 Task: Compose an email with the signature Jenna Lewis with the subject Thank you for your interview and the message Can you please confirm the meeting time and location for tomorrow? from softage.8@softage.net to softage.1@softage.net Select the bulleted list and change the font typography to strikethroughSelect the bulleted list and remove the font typography strikethrough Send the email. Finally, move the email from Sent Items to the label Scholarship information
Action: Mouse moved to (973, 55)
Screenshot: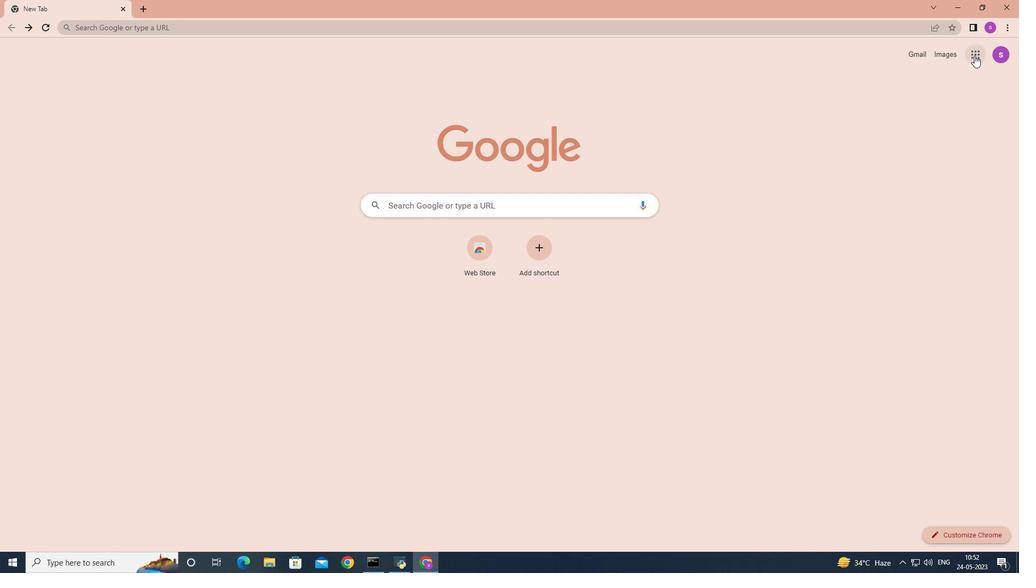 
Action: Mouse pressed left at (973, 55)
Screenshot: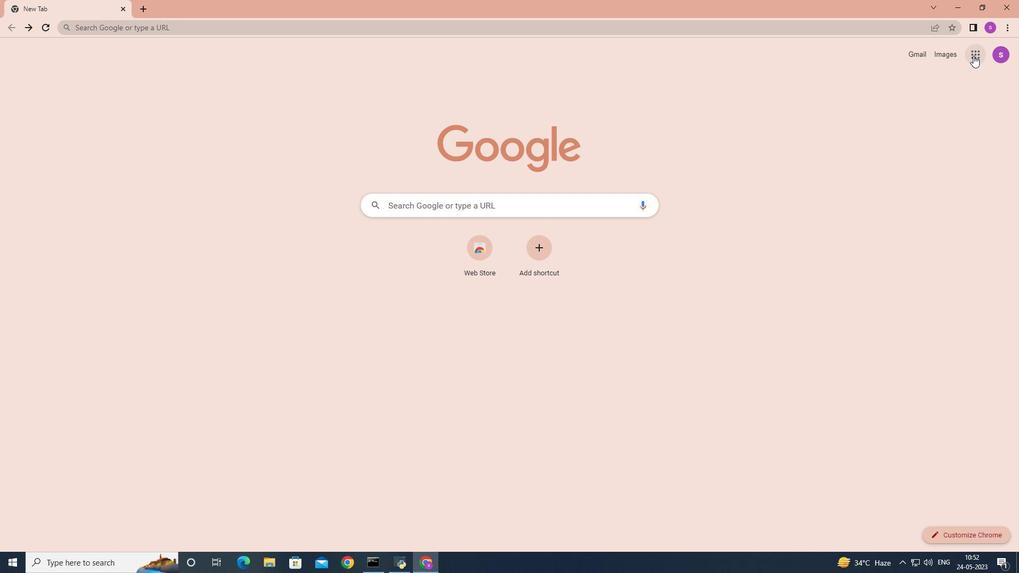 
Action: Mouse moved to (929, 102)
Screenshot: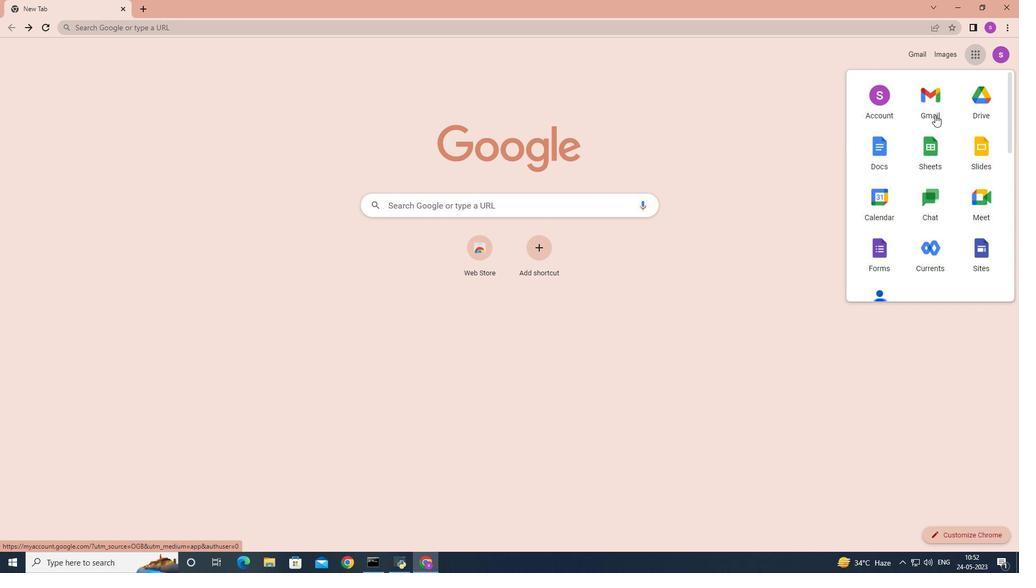 
Action: Mouse pressed left at (929, 102)
Screenshot: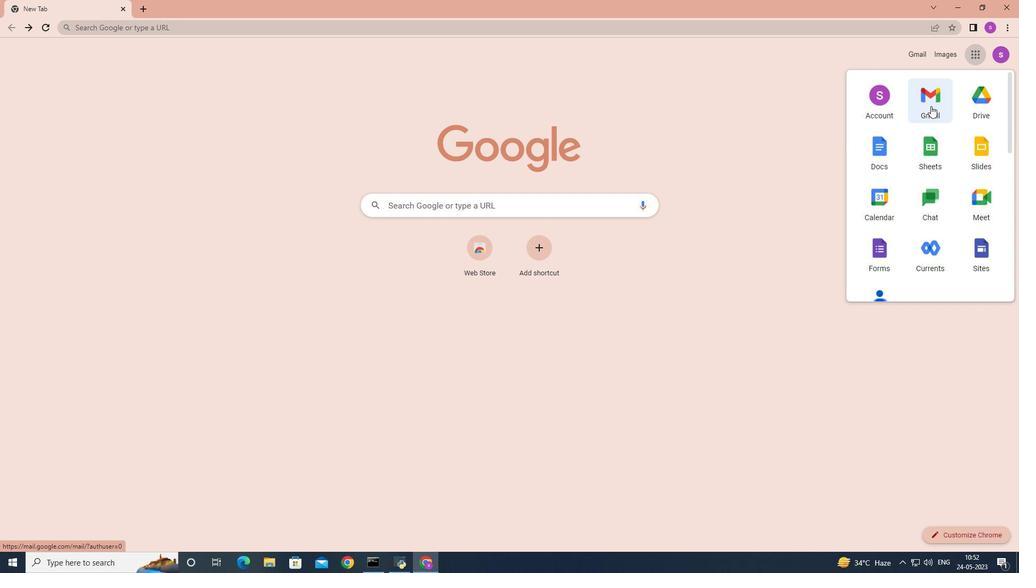 
Action: Mouse moved to (898, 54)
Screenshot: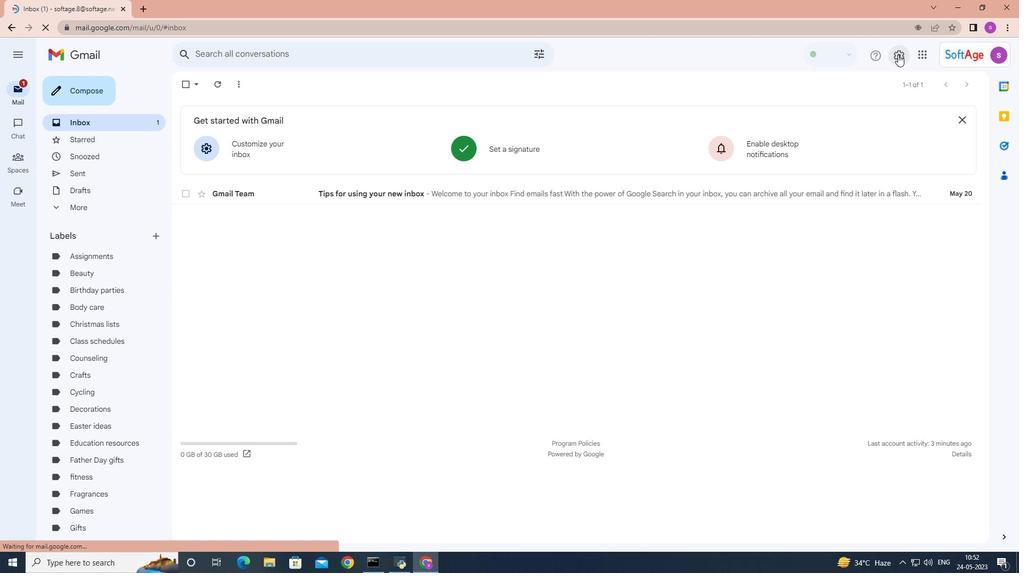 
Action: Mouse pressed left at (898, 54)
Screenshot: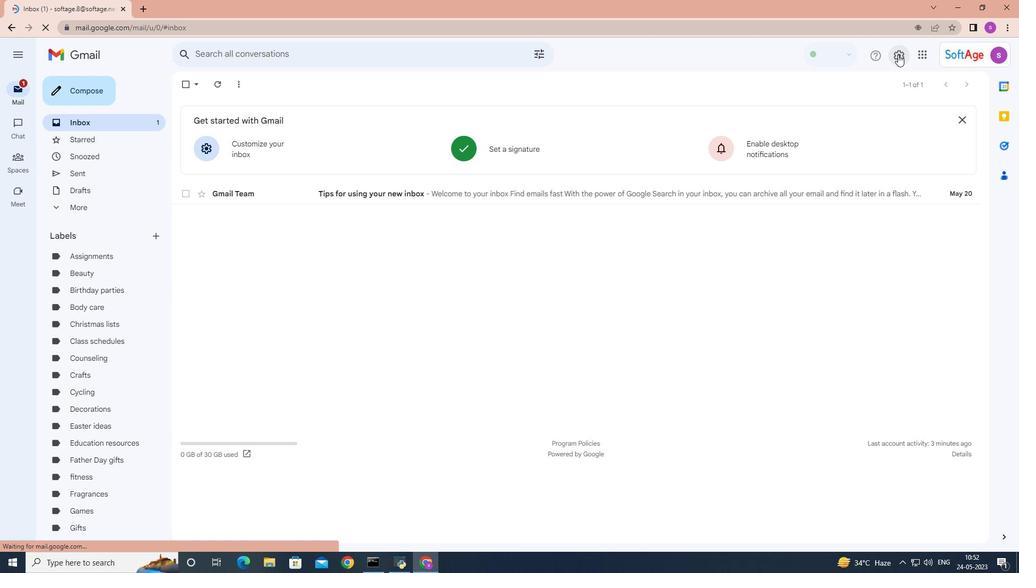 
Action: Mouse moved to (924, 109)
Screenshot: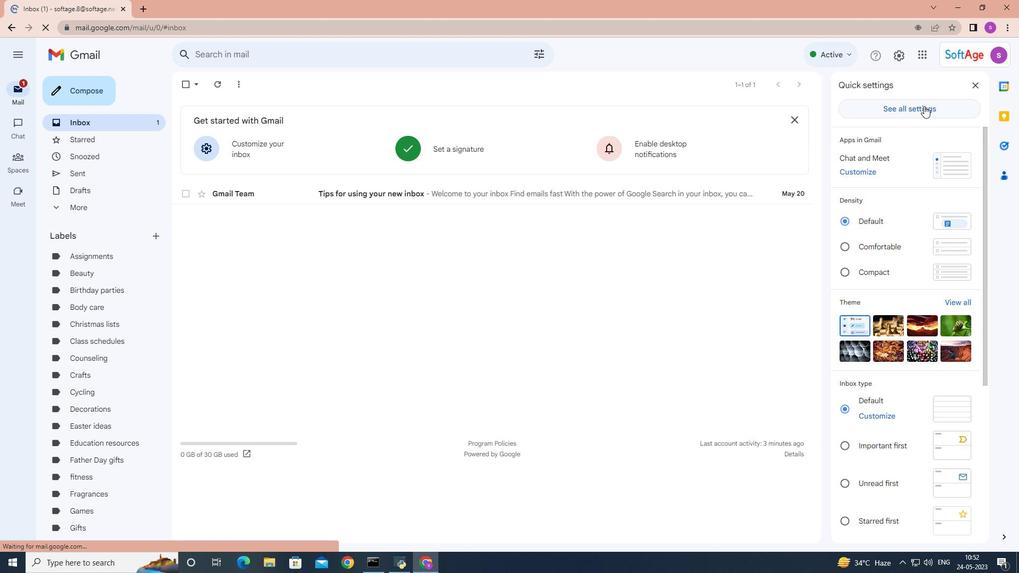 
Action: Mouse pressed left at (924, 109)
Screenshot: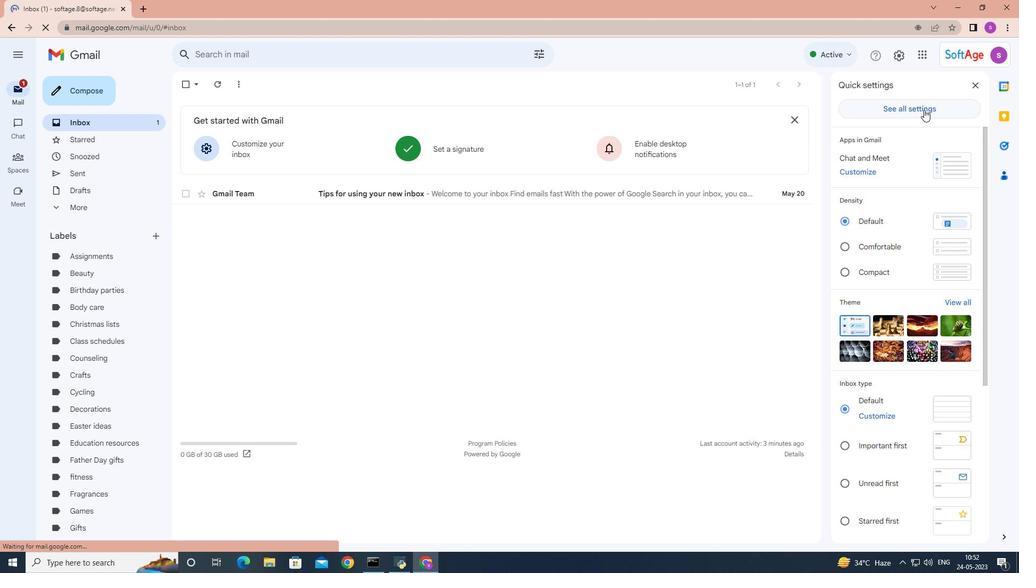 
Action: Mouse moved to (885, 155)
Screenshot: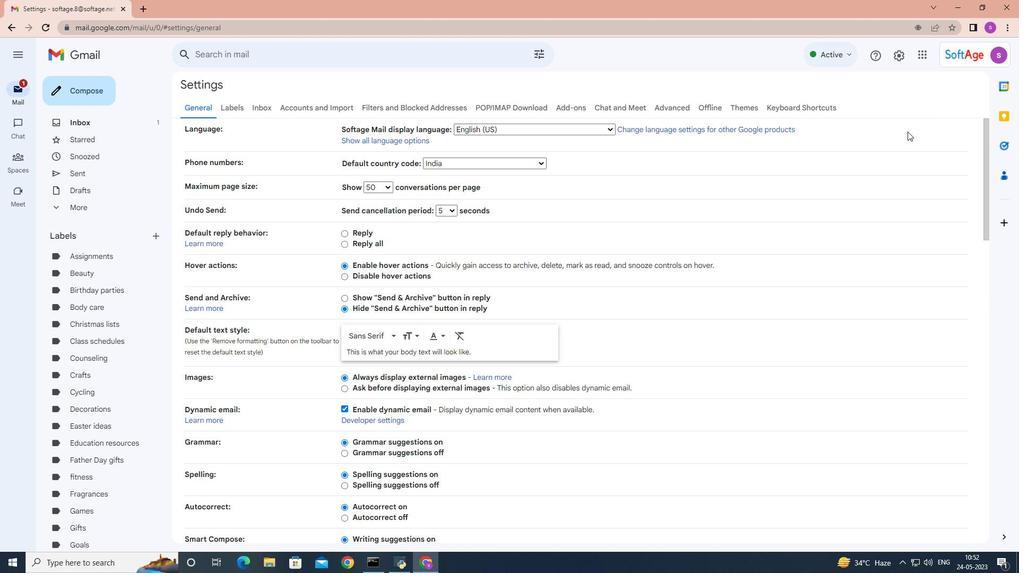 
Action: Mouse scrolled (885, 154) with delta (0, 0)
Screenshot: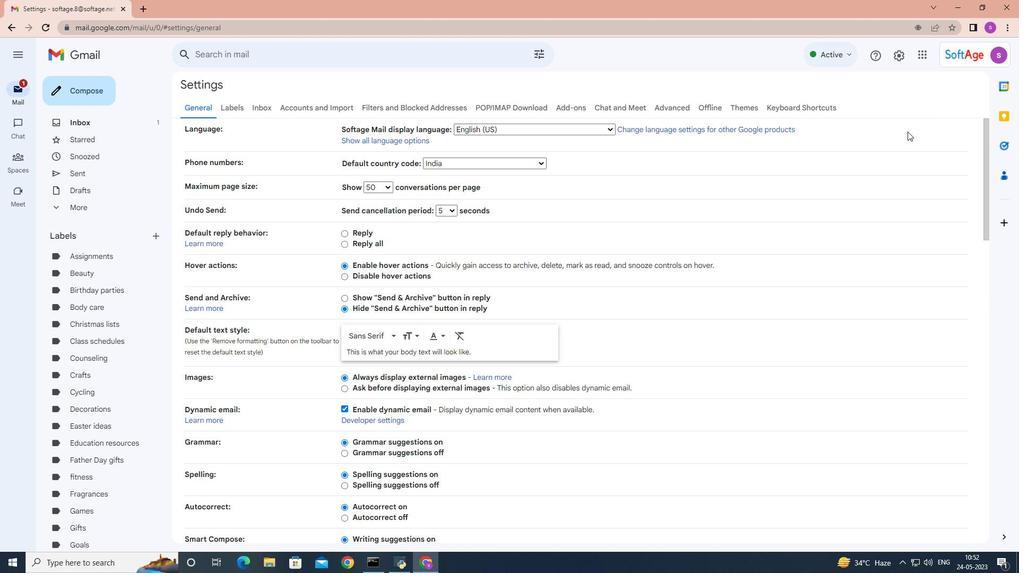 
Action: Mouse moved to (883, 161)
Screenshot: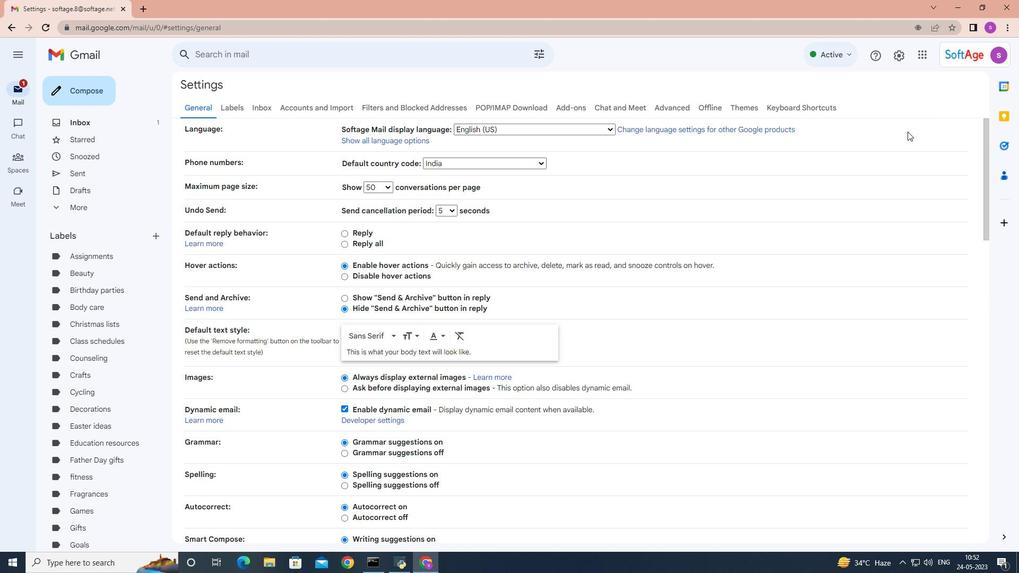 
Action: Mouse scrolled (883, 161) with delta (0, 0)
Screenshot: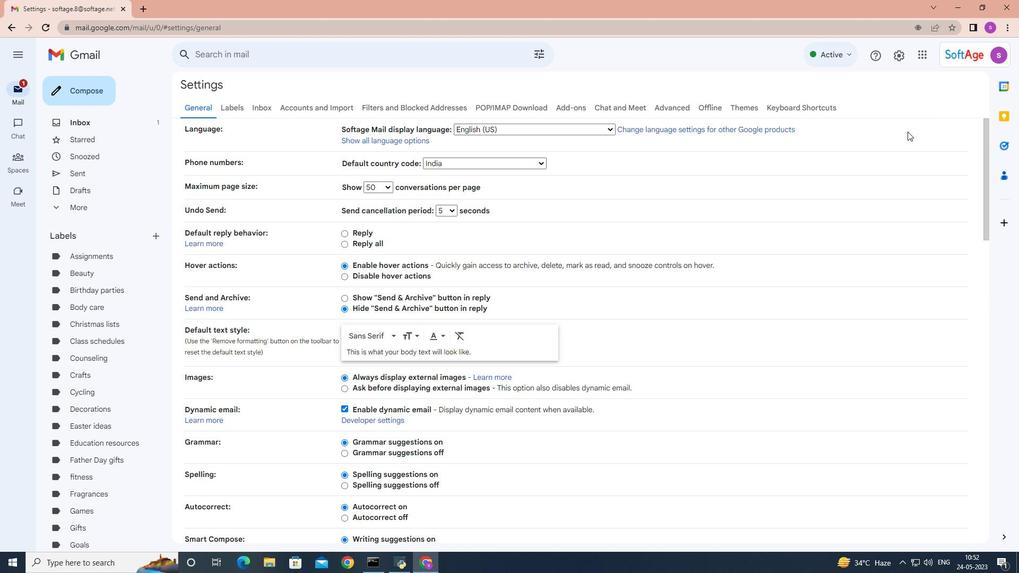 
Action: Mouse moved to (882, 165)
Screenshot: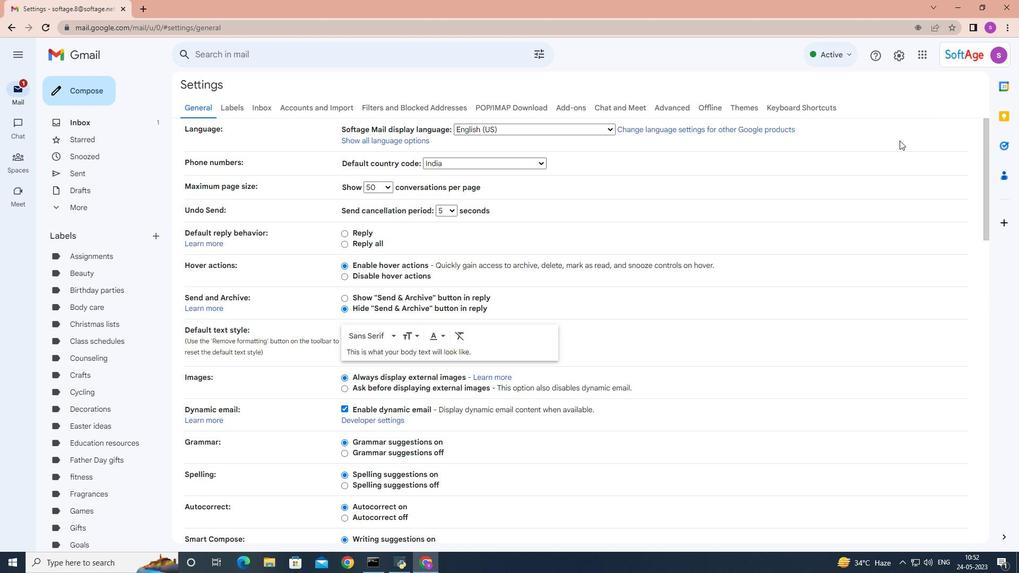 
Action: Mouse scrolled (882, 165) with delta (0, 0)
Screenshot: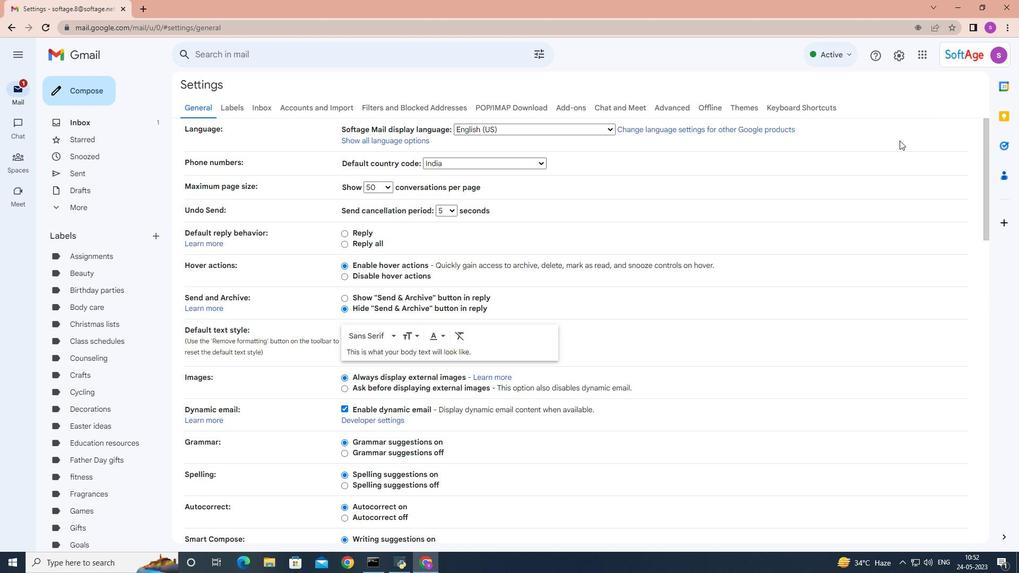 
Action: Mouse moved to (880, 169)
Screenshot: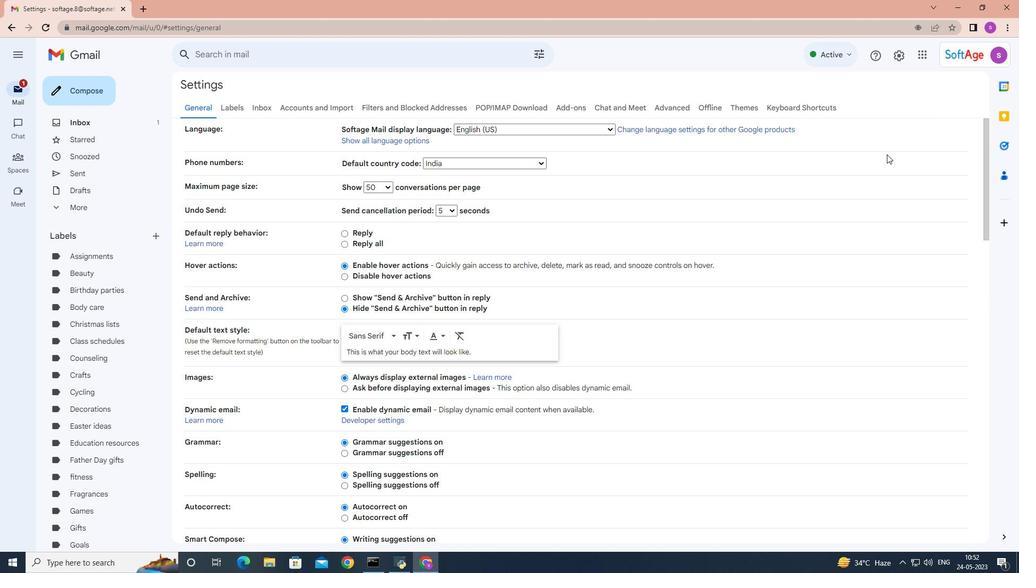 
Action: Mouse scrolled (880, 168) with delta (0, 0)
Screenshot: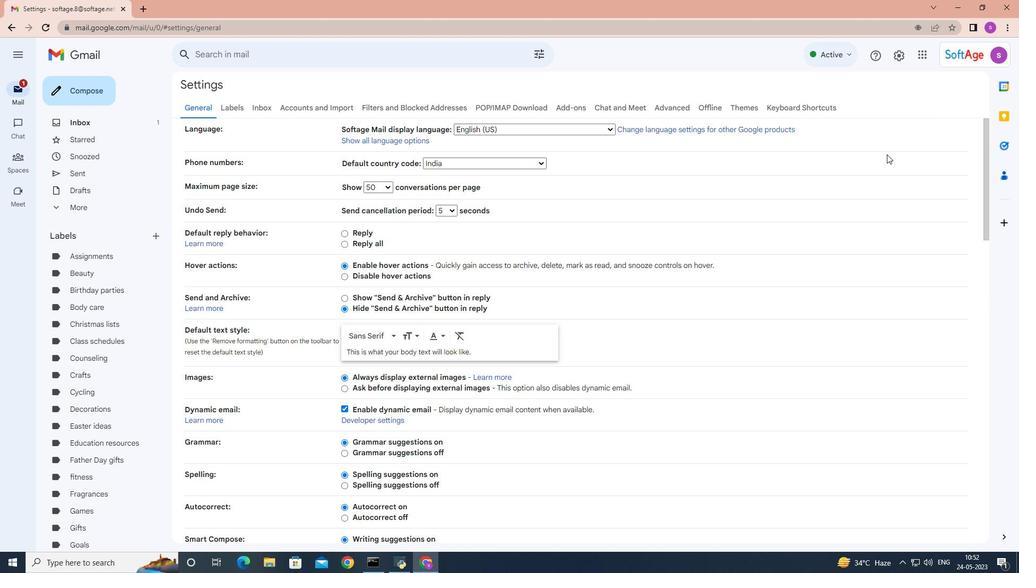 
Action: Mouse moved to (876, 173)
Screenshot: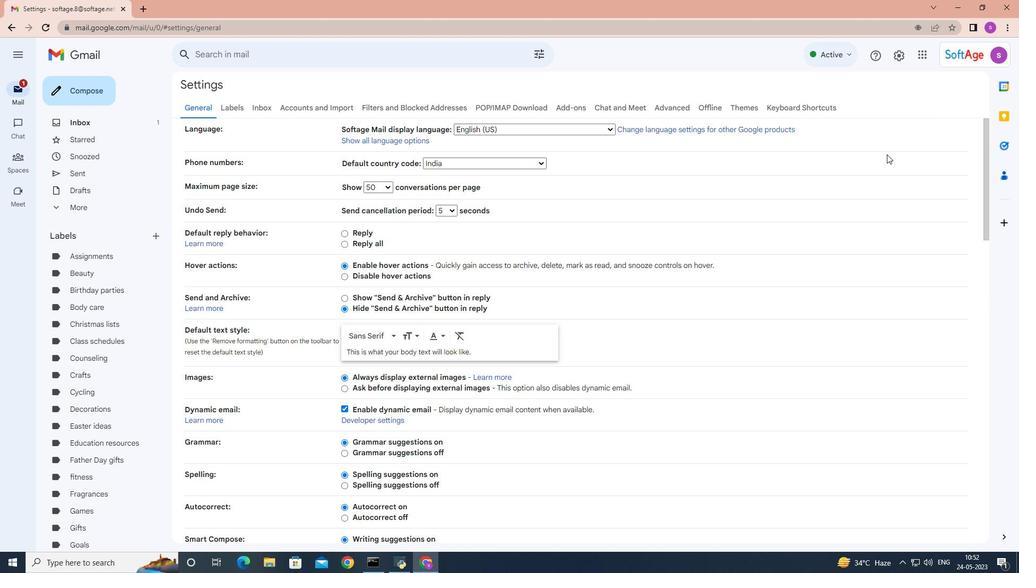 
Action: Mouse scrolled (876, 173) with delta (0, 0)
Screenshot: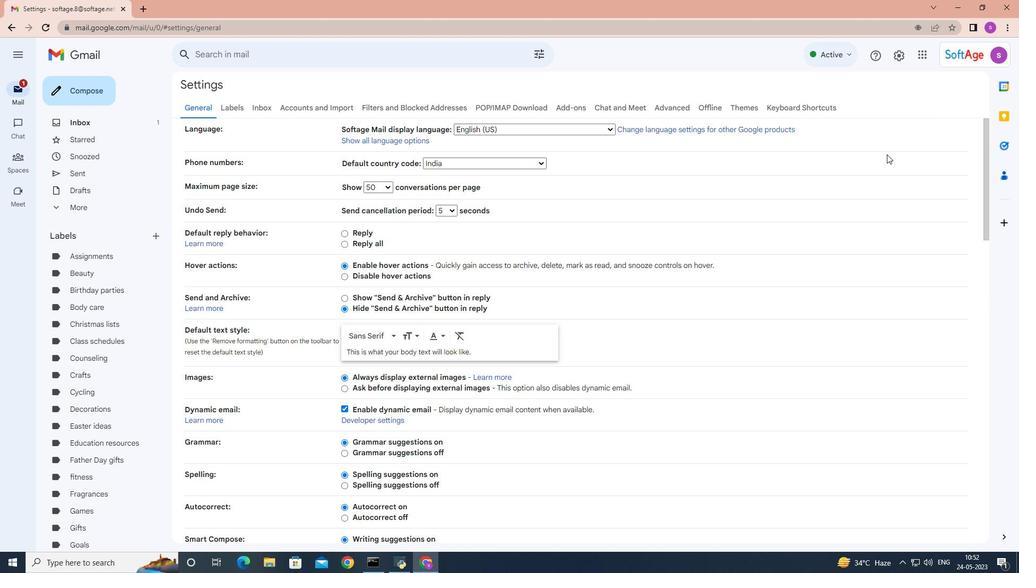 
Action: Mouse moved to (873, 177)
Screenshot: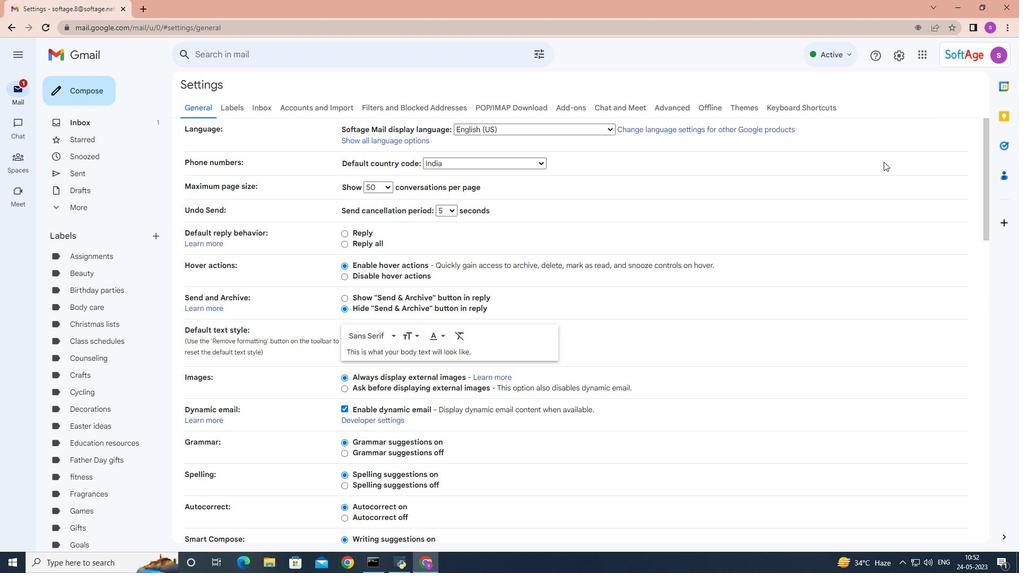 
Action: Mouse scrolled (873, 176) with delta (0, 0)
Screenshot: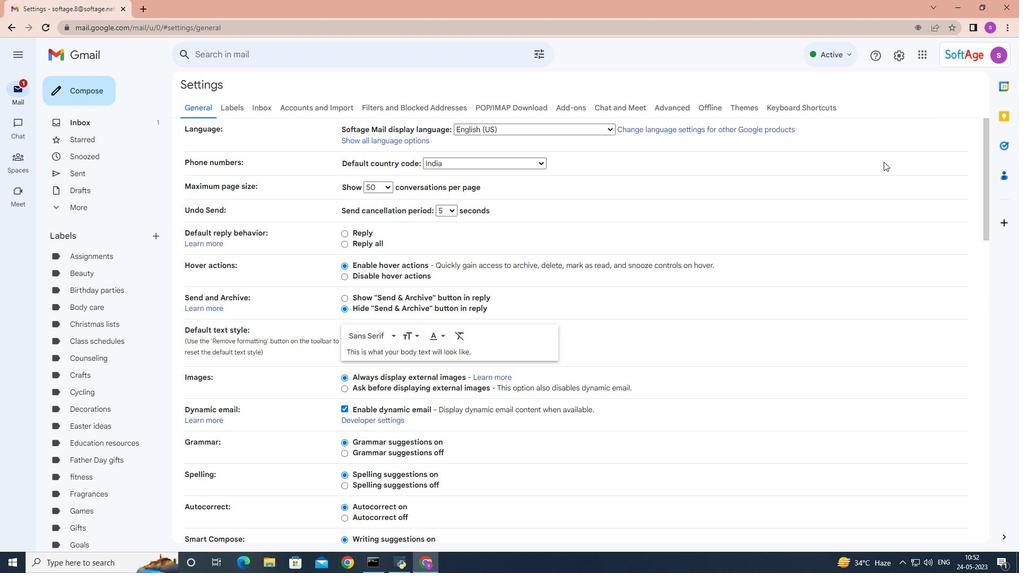 
Action: Mouse moved to (868, 181)
Screenshot: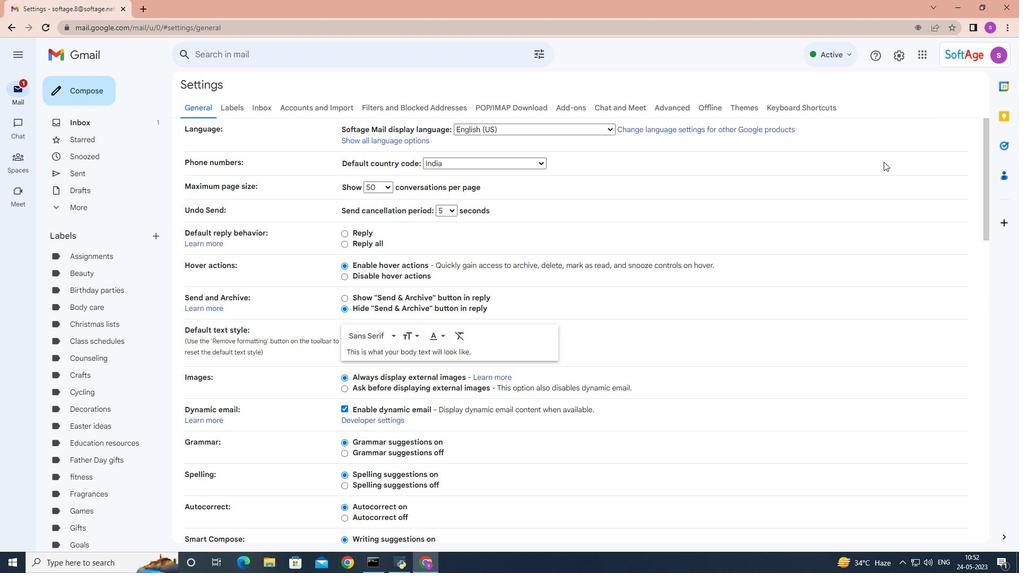 
Action: Mouse scrolled (868, 180) with delta (0, 0)
Screenshot: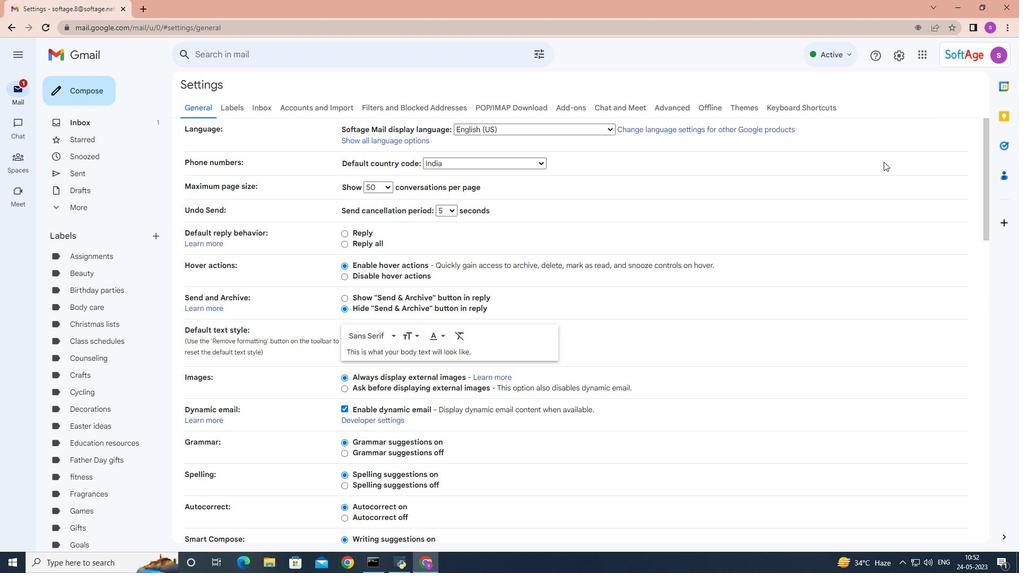 
Action: Mouse moved to (773, 217)
Screenshot: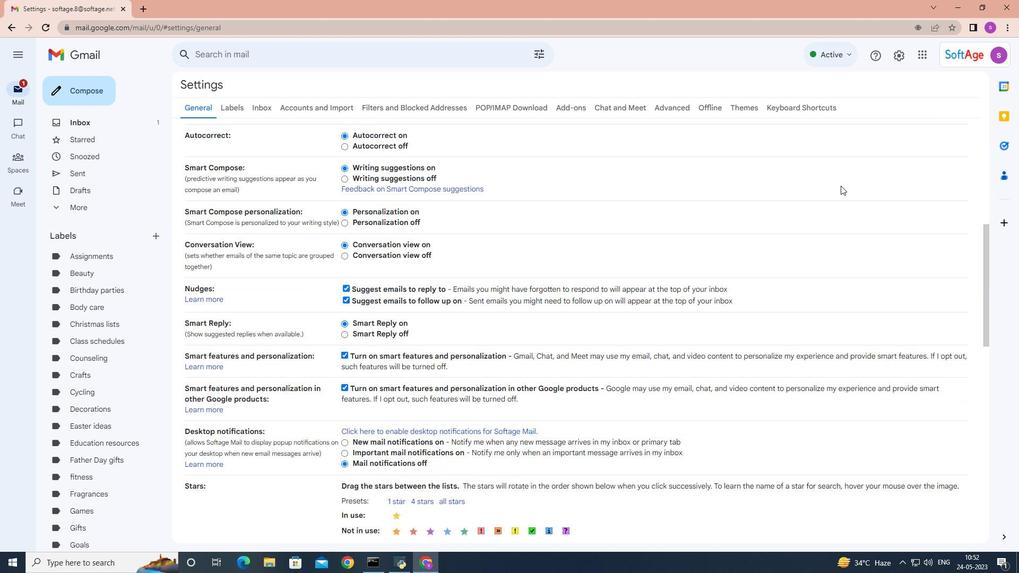 
Action: Mouse scrolled (773, 217) with delta (0, 0)
Screenshot: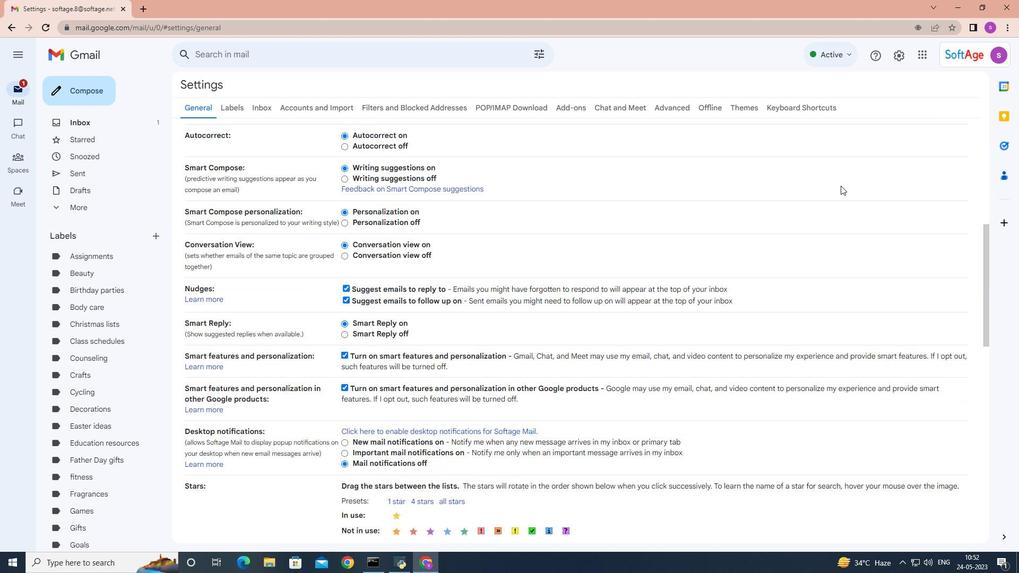 
Action: Mouse moved to (763, 225)
Screenshot: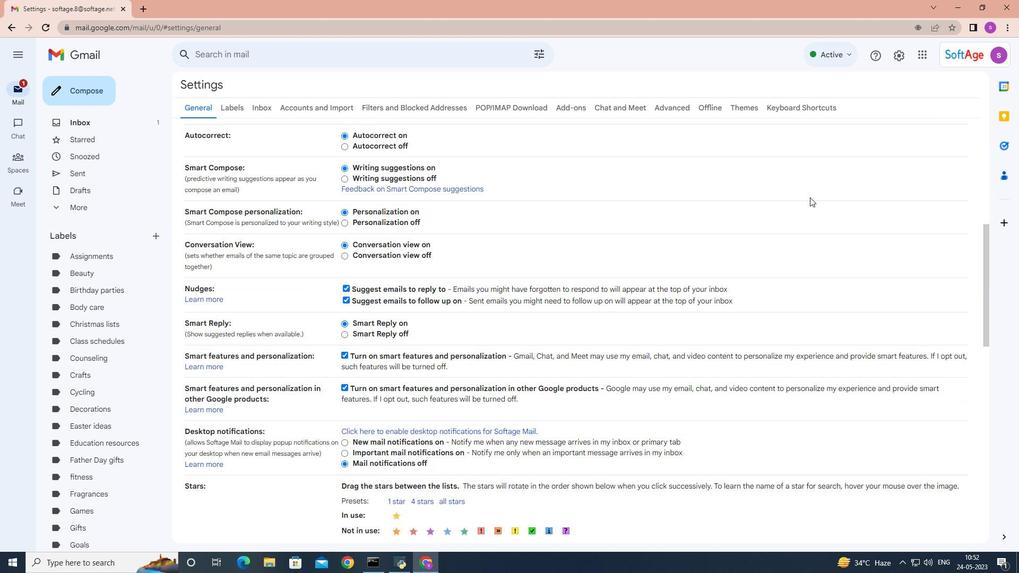 
Action: Mouse scrolled (763, 224) with delta (0, 0)
Screenshot: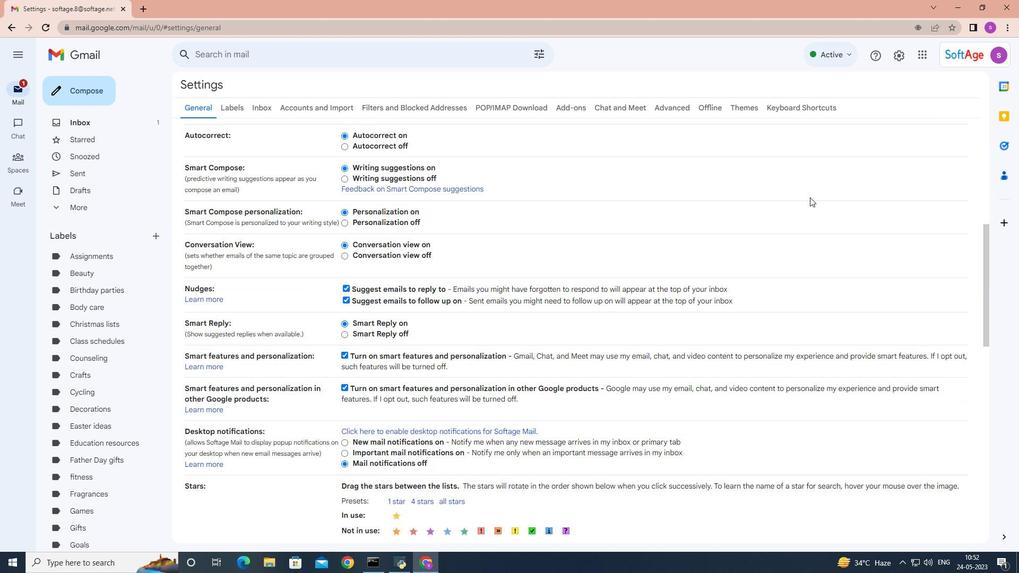 
Action: Mouse moved to (758, 228)
Screenshot: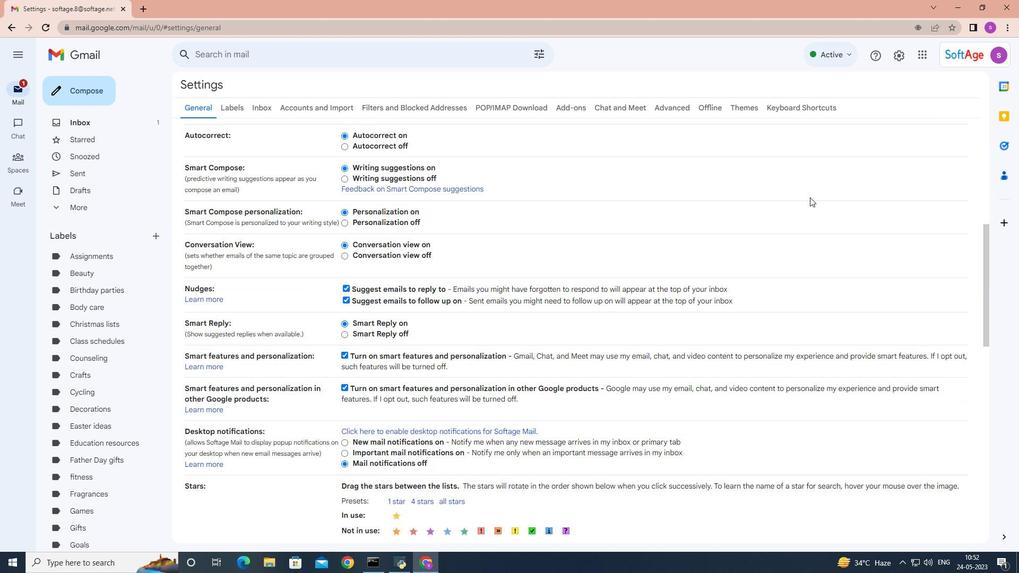 
Action: Mouse scrolled (758, 227) with delta (0, 0)
Screenshot: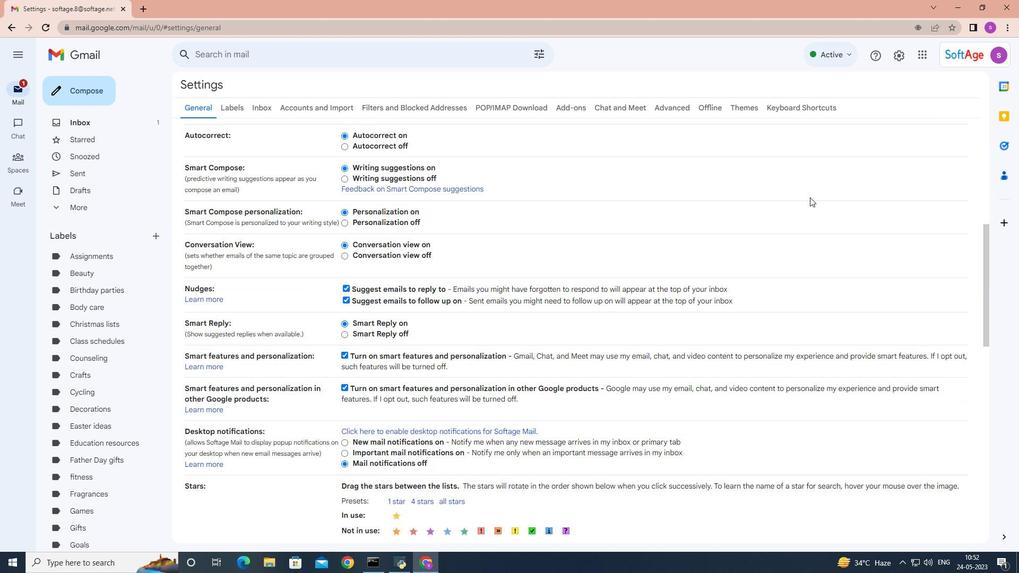 
Action: Mouse moved to (754, 230)
Screenshot: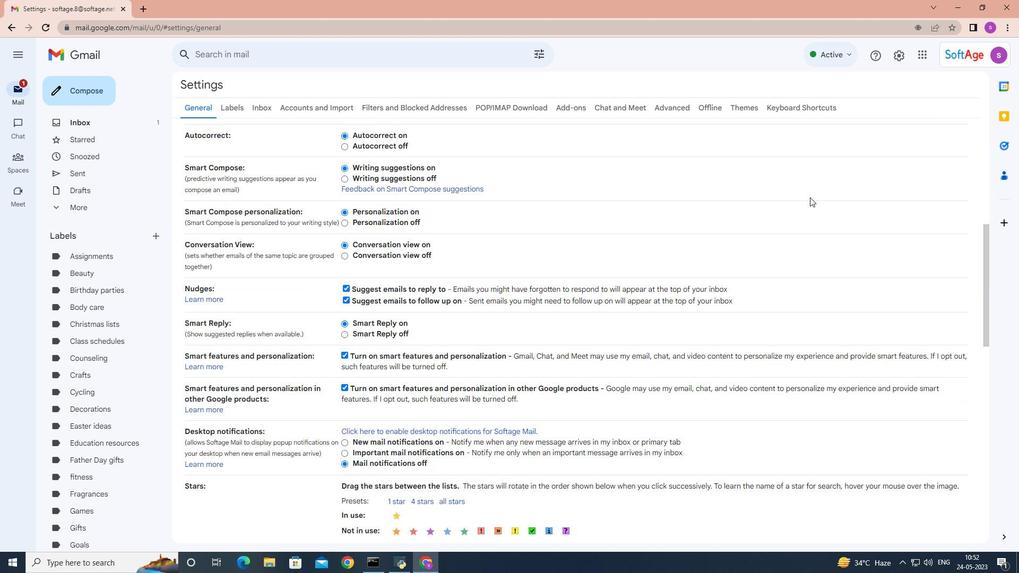 
Action: Mouse scrolled (754, 229) with delta (0, 0)
Screenshot: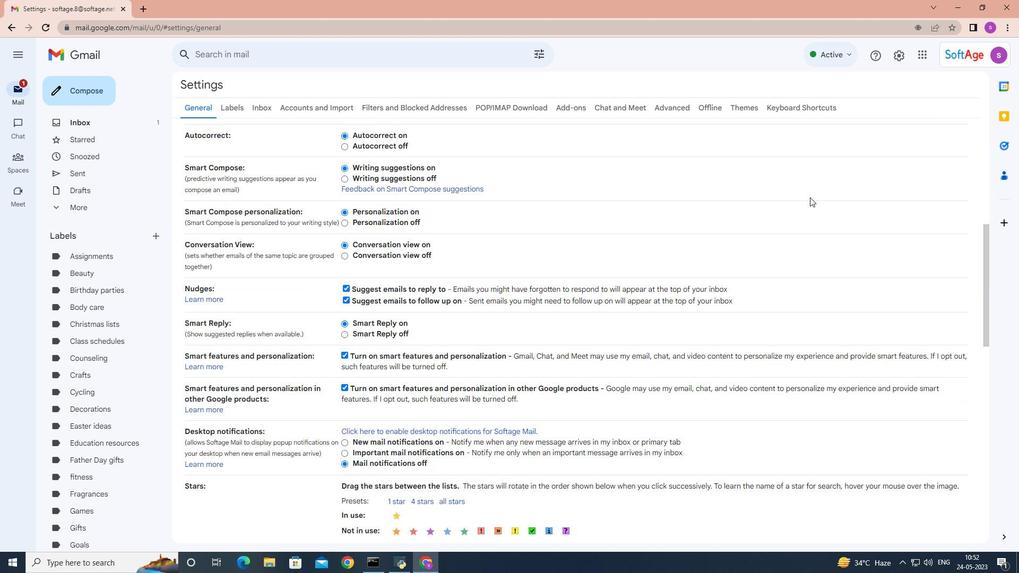 
Action: Mouse moved to (751, 231)
Screenshot: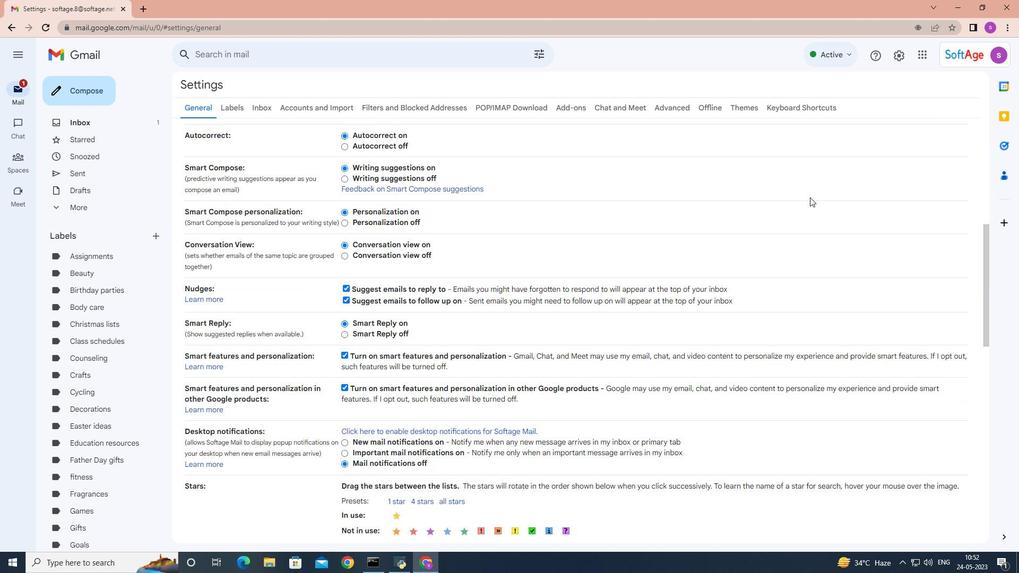 
Action: Mouse scrolled (751, 231) with delta (0, 0)
Screenshot: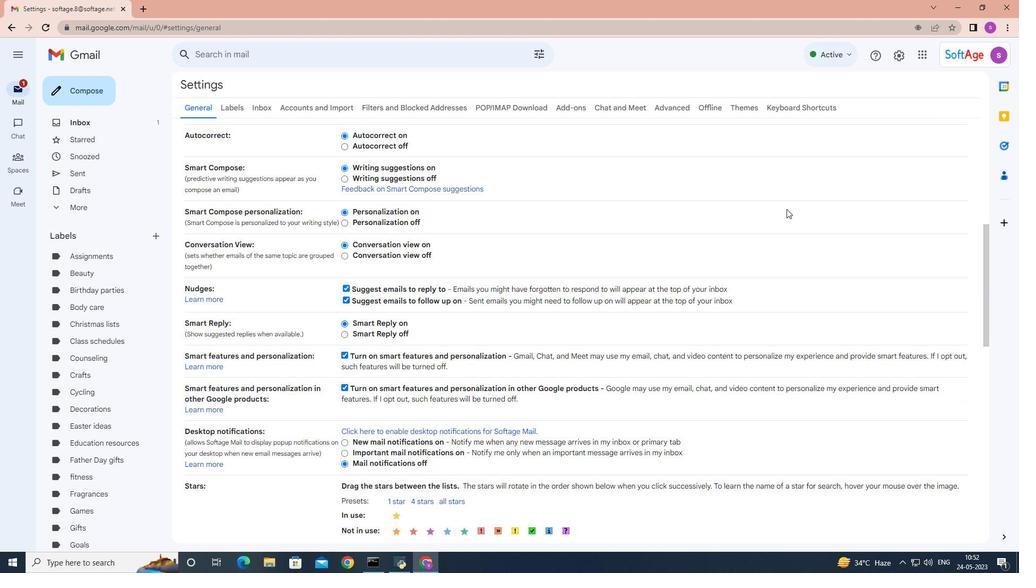
Action: Mouse moved to (751, 231)
Screenshot: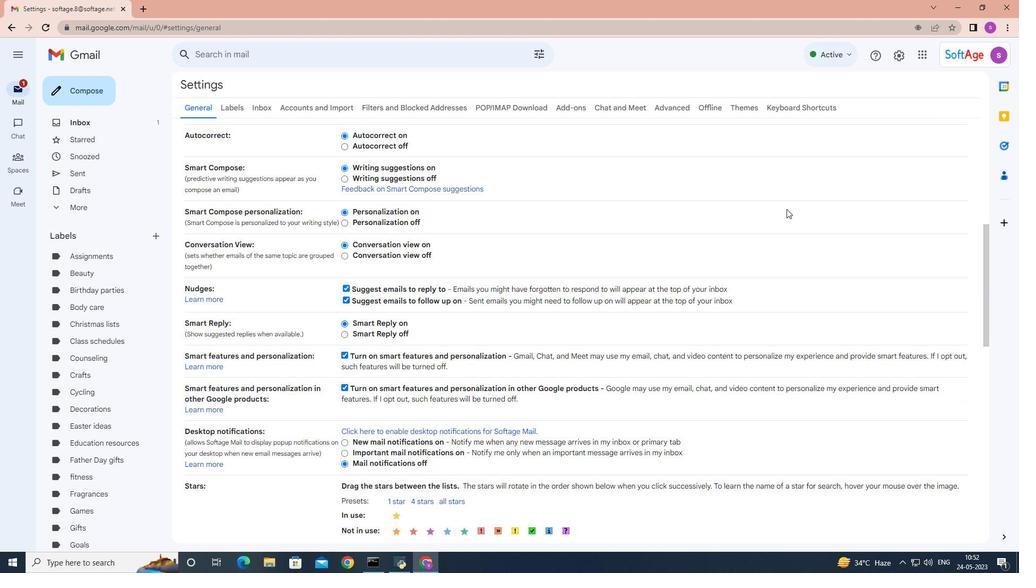 
Action: Mouse scrolled (751, 231) with delta (0, 0)
Screenshot: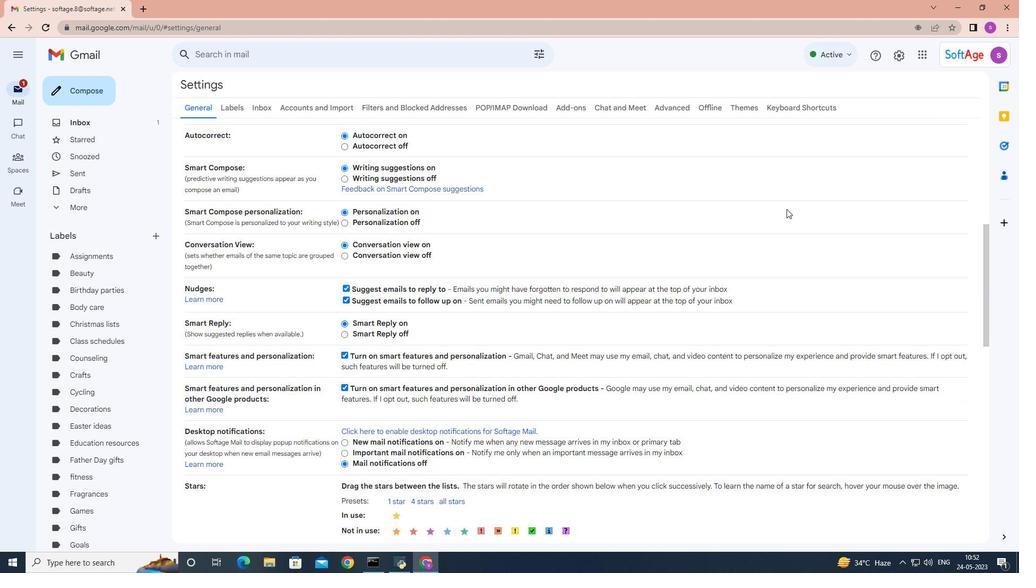 
Action: Mouse moved to (752, 226)
Screenshot: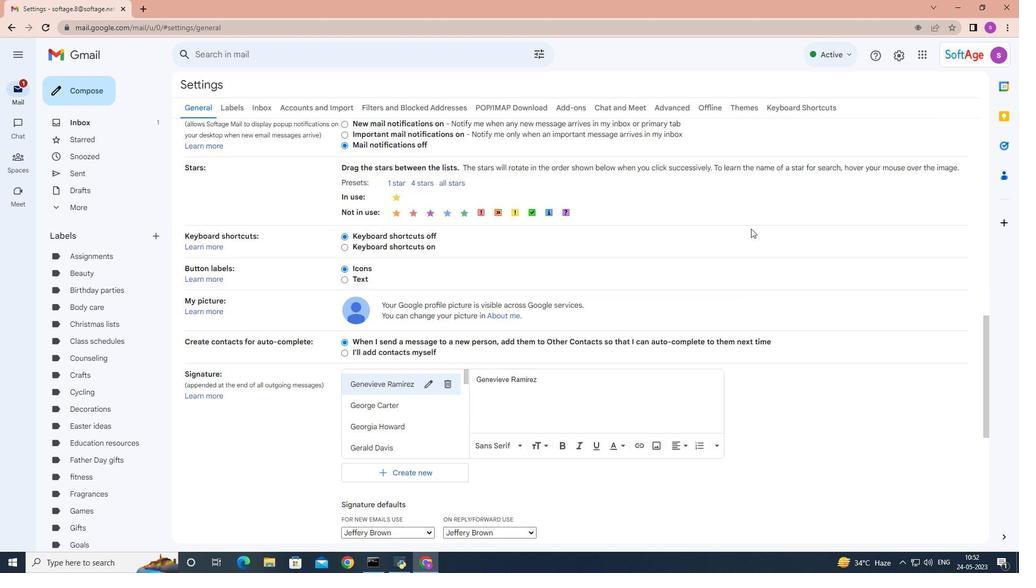 
Action: Mouse scrolled (752, 225) with delta (0, 0)
Screenshot: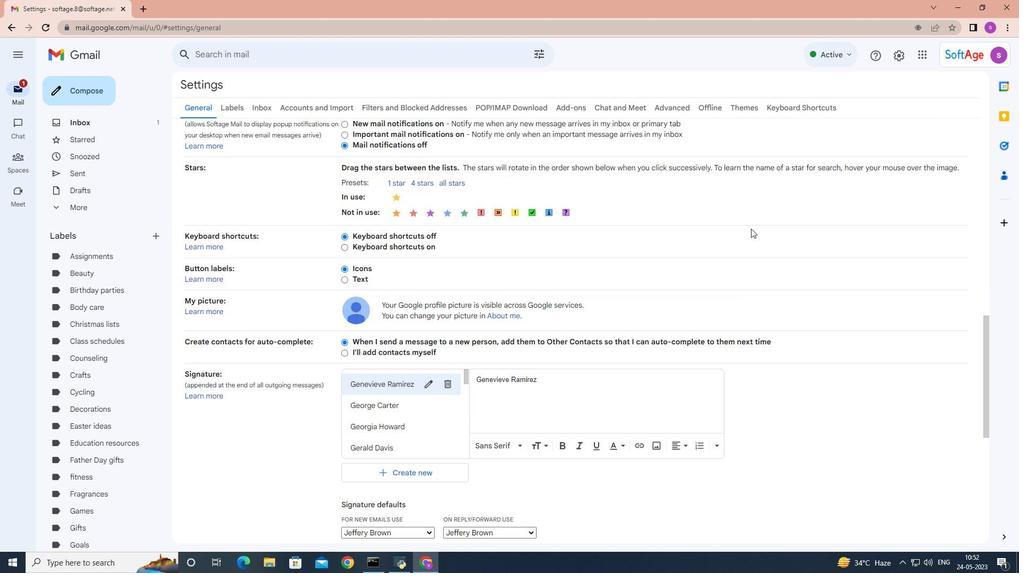 
Action: Mouse scrolled (752, 225) with delta (0, 0)
Screenshot: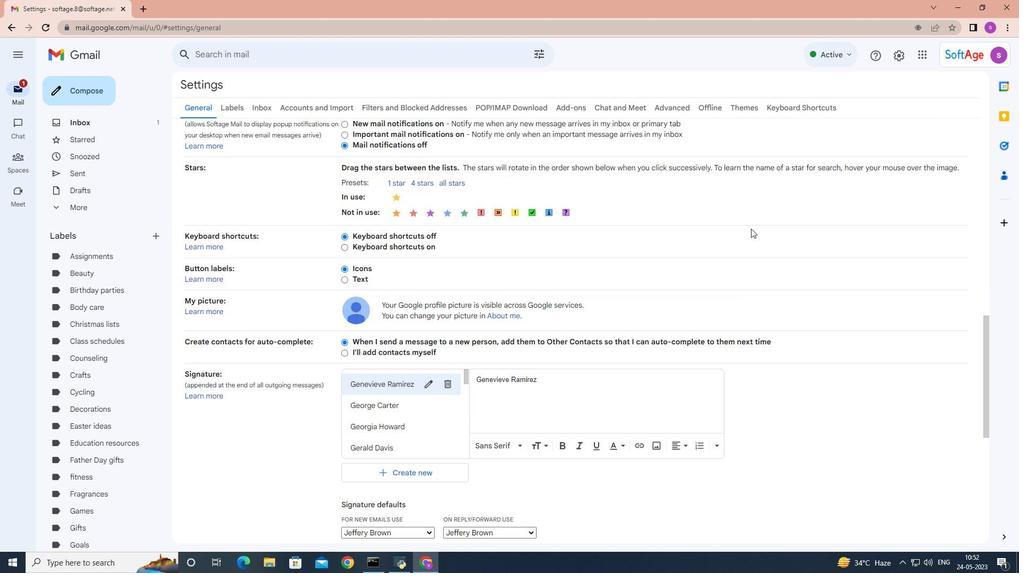 
Action: Mouse scrolled (752, 225) with delta (0, 0)
Screenshot: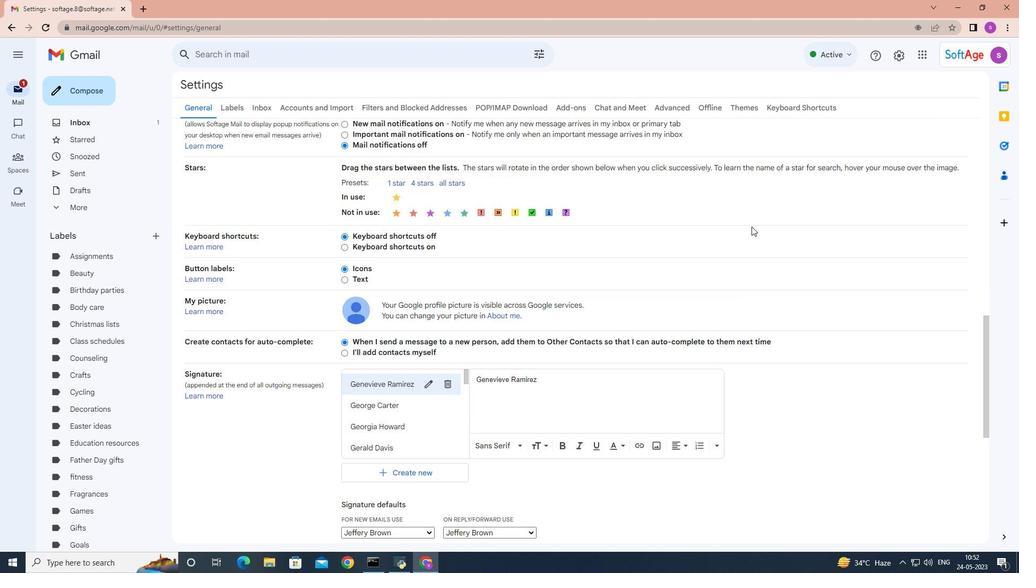 
Action: Mouse scrolled (752, 225) with delta (0, 0)
Screenshot: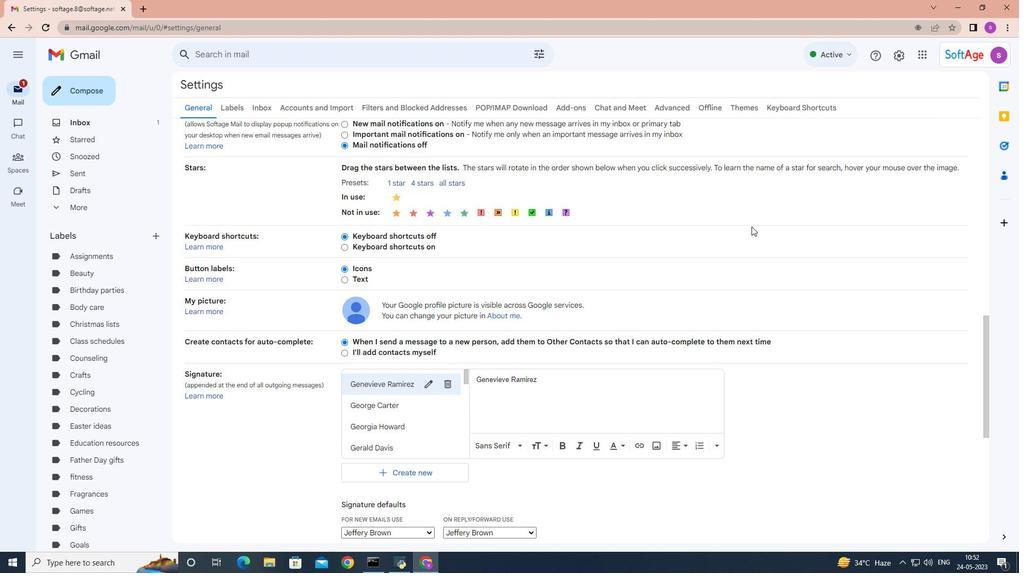 
Action: Mouse moved to (415, 261)
Screenshot: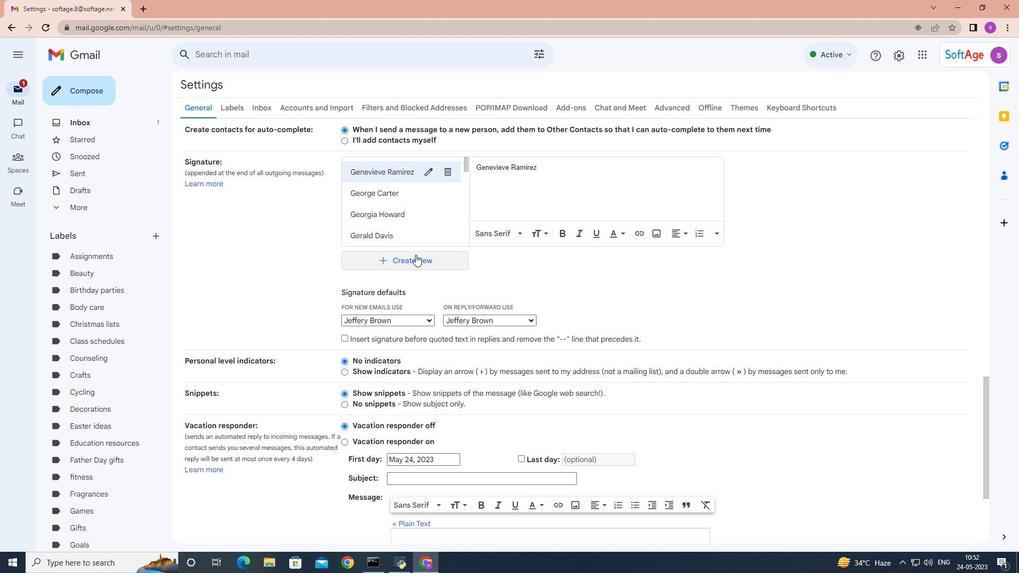 
Action: Mouse pressed left at (415, 261)
Screenshot: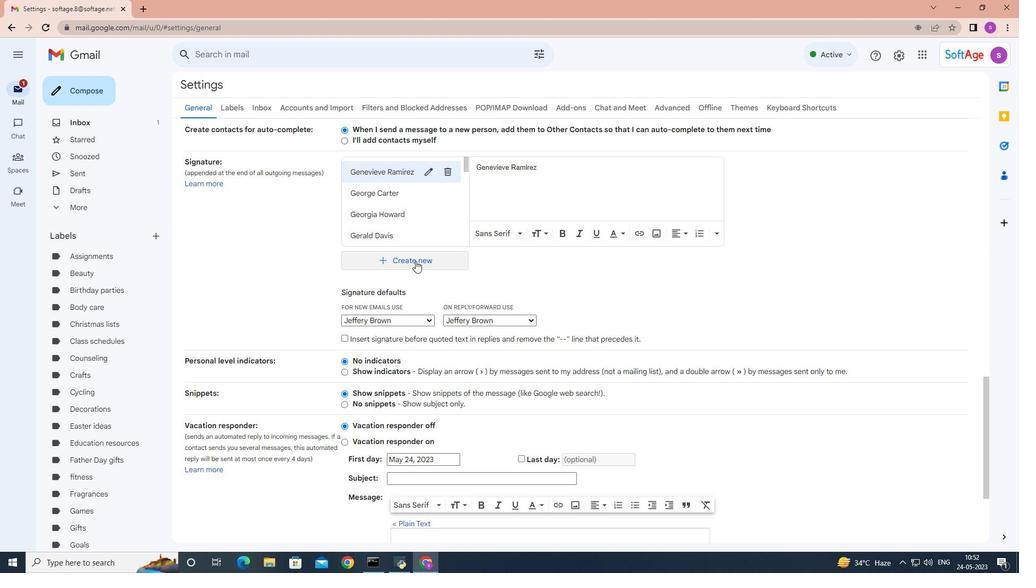 
Action: Mouse moved to (475, 222)
Screenshot: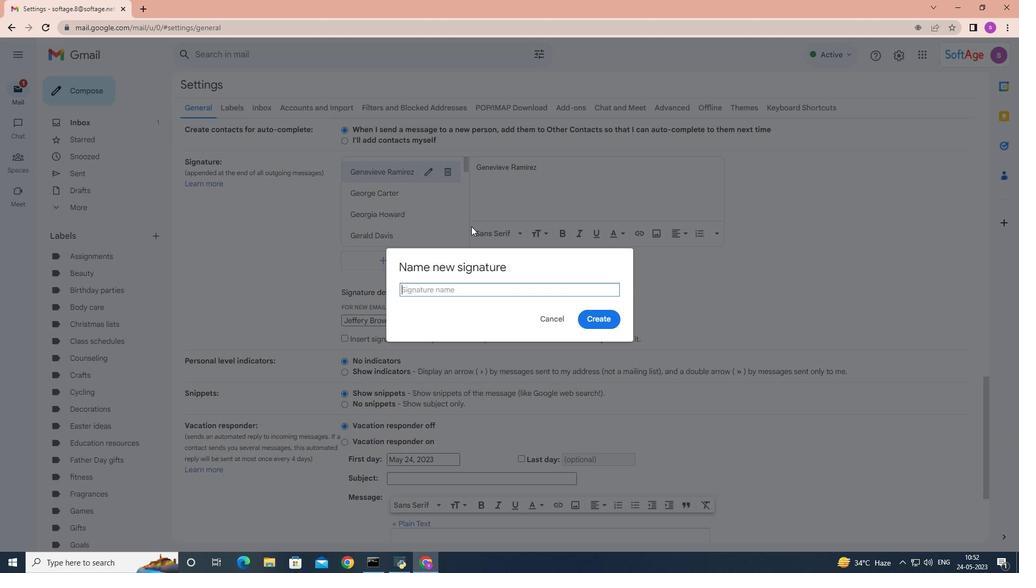 
Action: Key pressed <Key.shift>Jenna<Key.space><Key.shift>Lewis
Screenshot: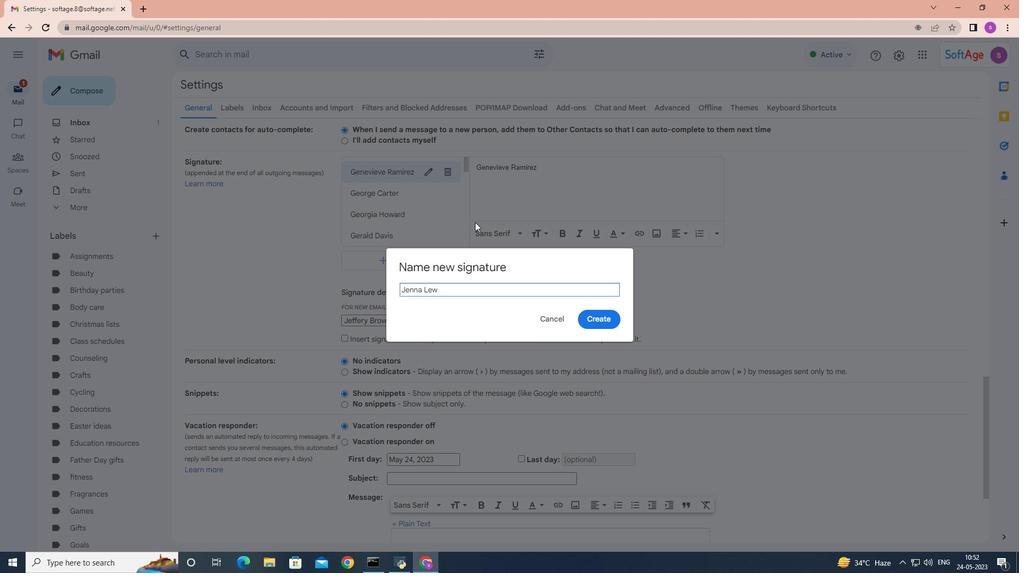 
Action: Mouse moved to (597, 315)
Screenshot: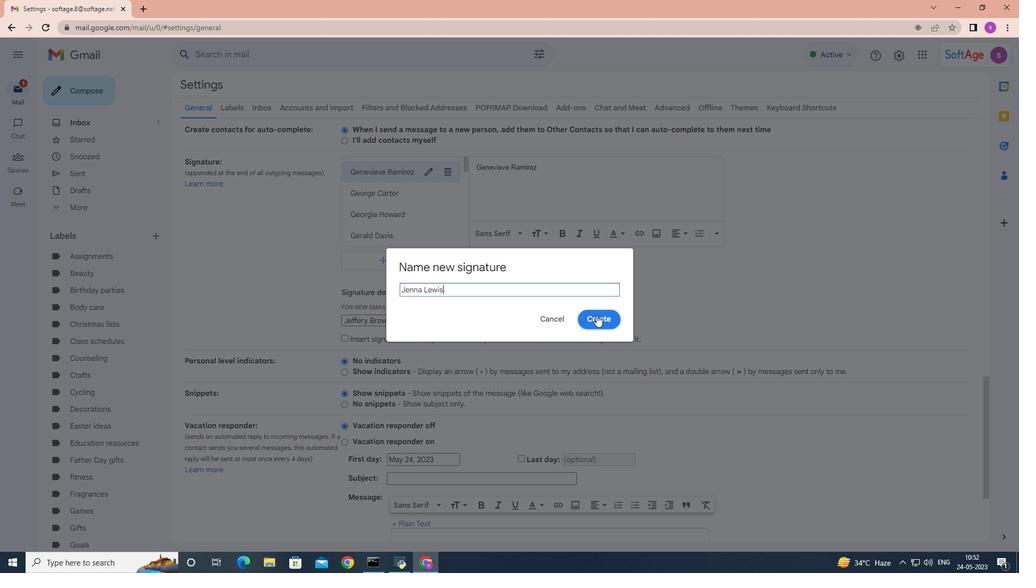
Action: Mouse pressed left at (597, 315)
Screenshot: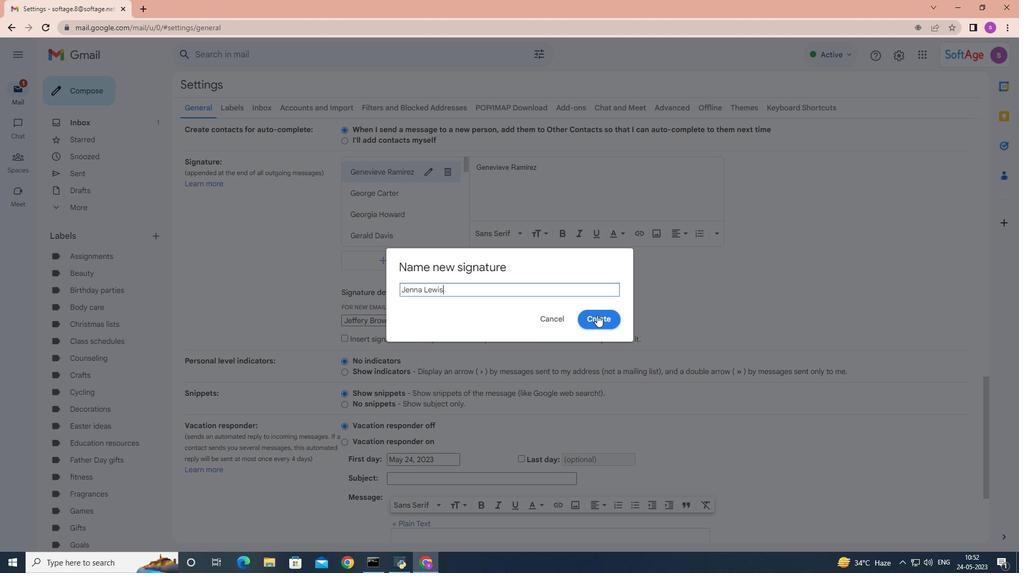 
Action: Mouse moved to (509, 200)
Screenshot: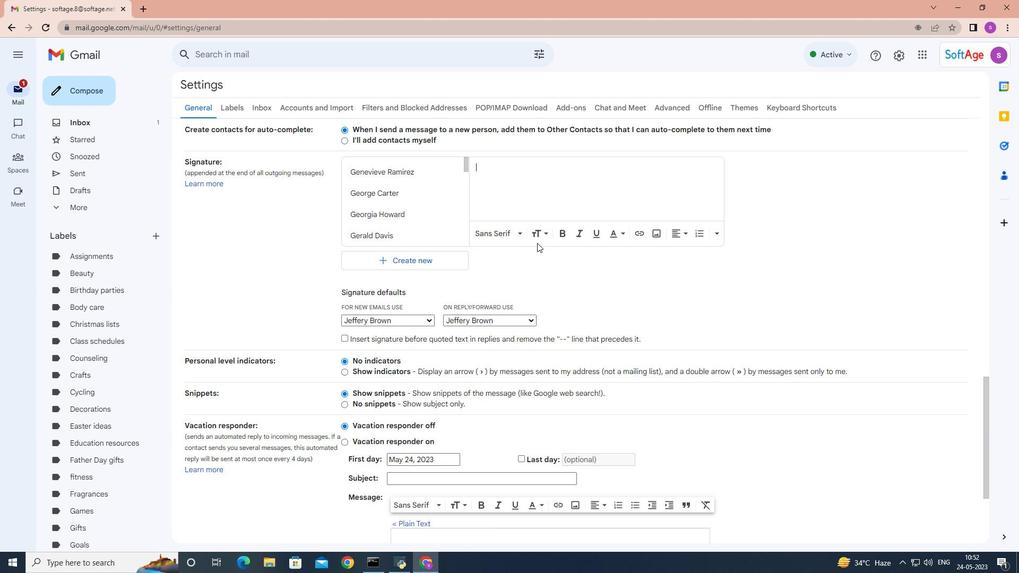 
Action: Key pressed <Key.shift><Key.shift><Key.shift><Key.shift><Key.shift><Key.shift><Key.shift><Key.shift>Jenna<Key.space><Key.shift>Lewis
Screenshot: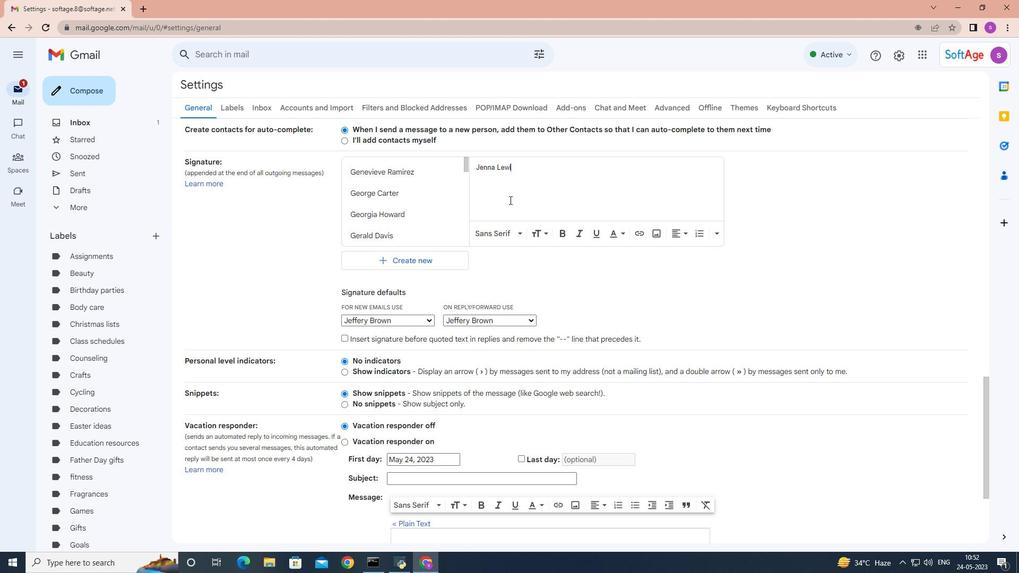 
Action: Mouse moved to (423, 320)
Screenshot: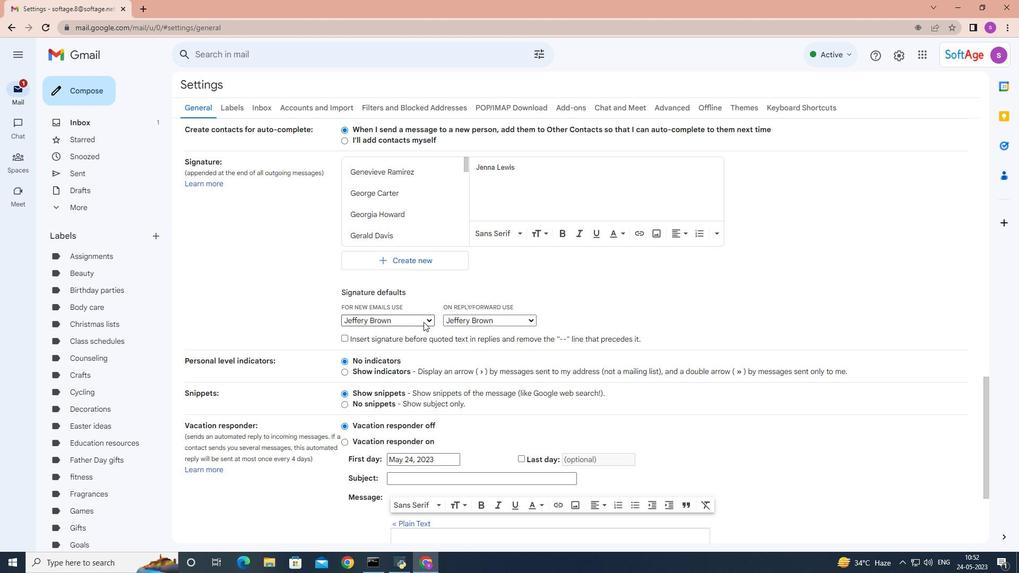 
Action: Mouse pressed left at (423, 320)
Screenshot: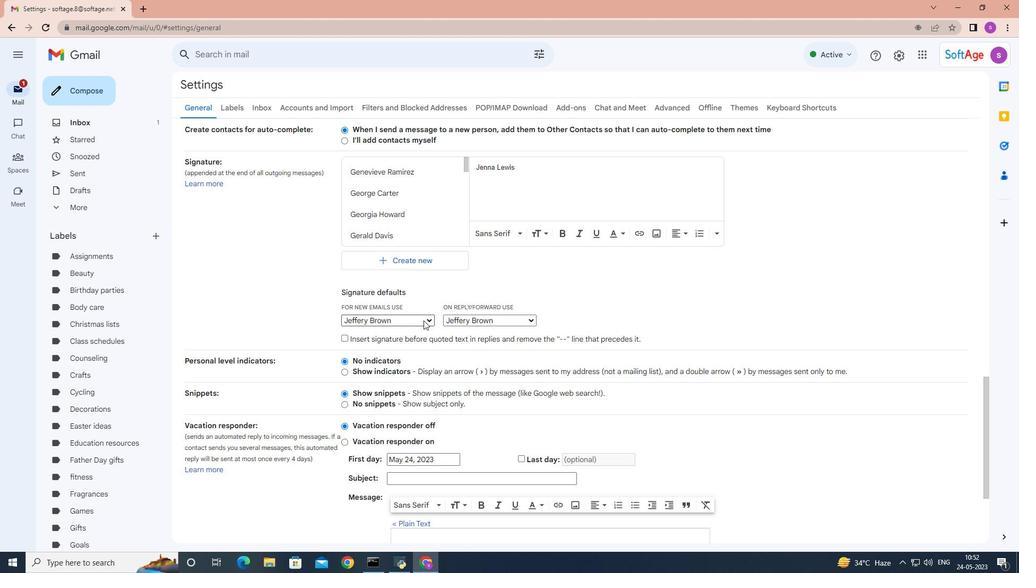 
Action: Mouse moved to (406, 378)
Screenshot: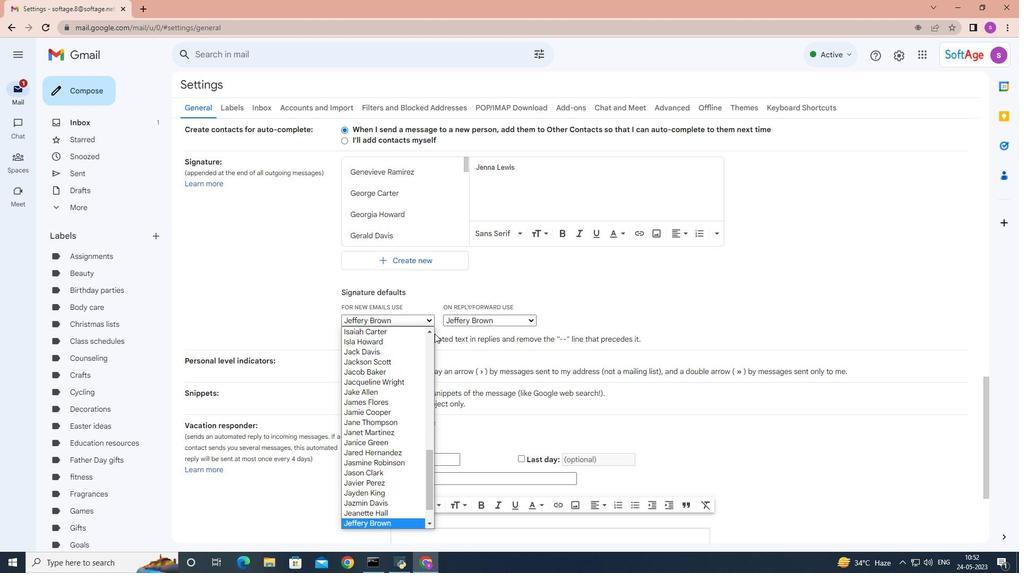 
Action: Mouse scrolled (406, 377) with delta (0, 0)
Screenshot: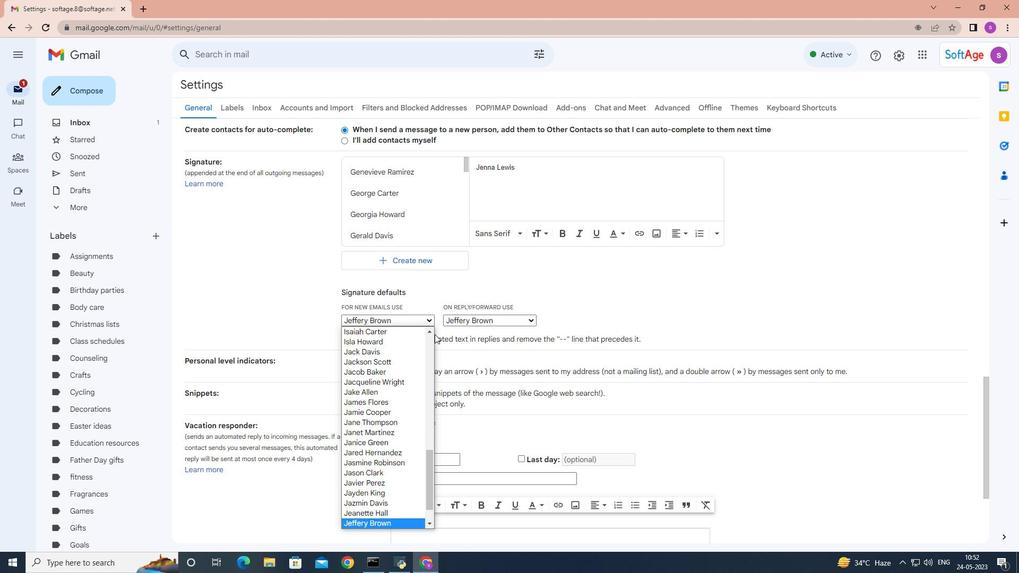 
Action: Mouse moved to (406, 389)
Screenshot: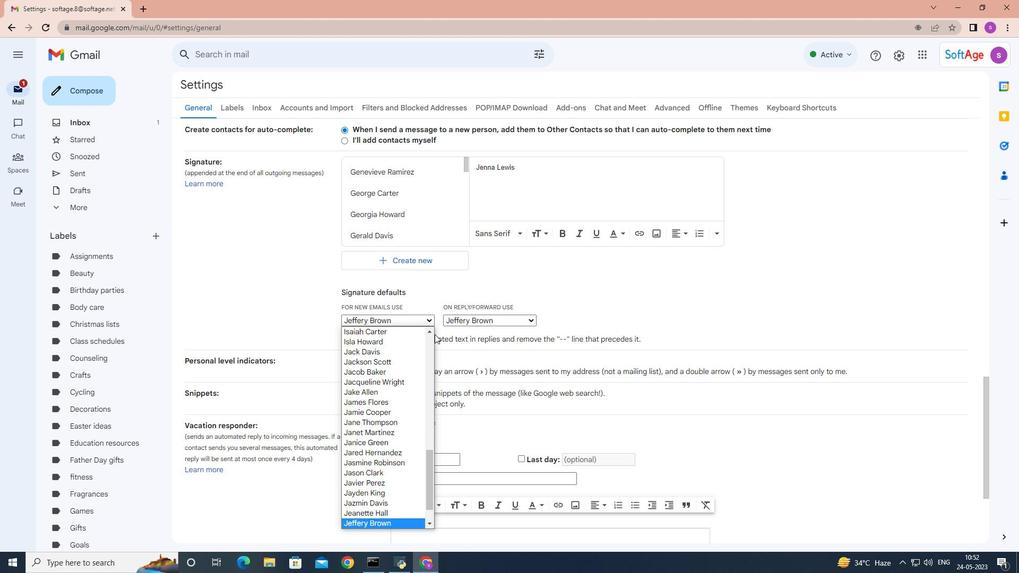 
Action: Mouse scrolled (406, 389) with delta (0, 0)
Screenshot: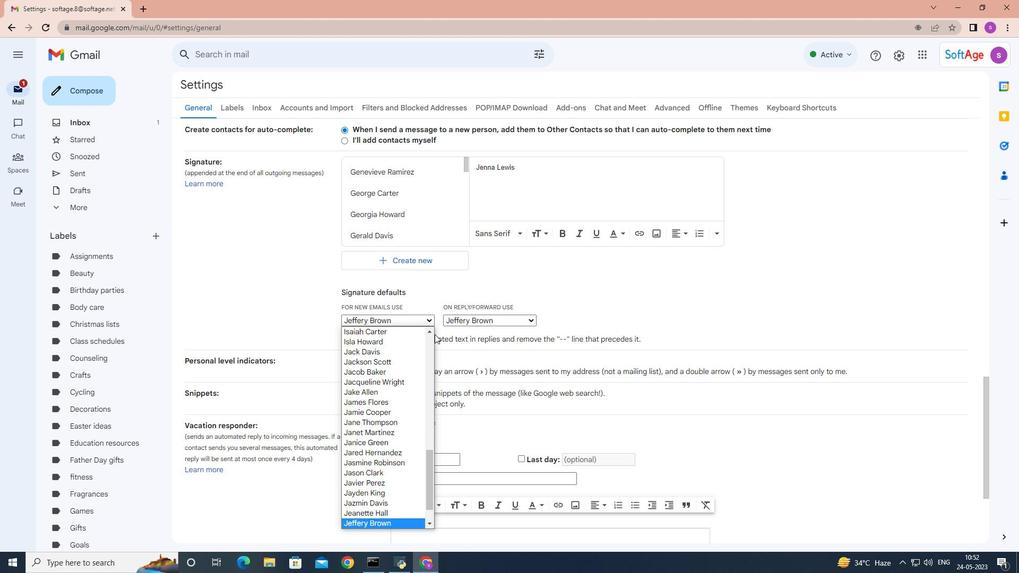 
Action: Mouse moved to (406, 404)
Screenshot: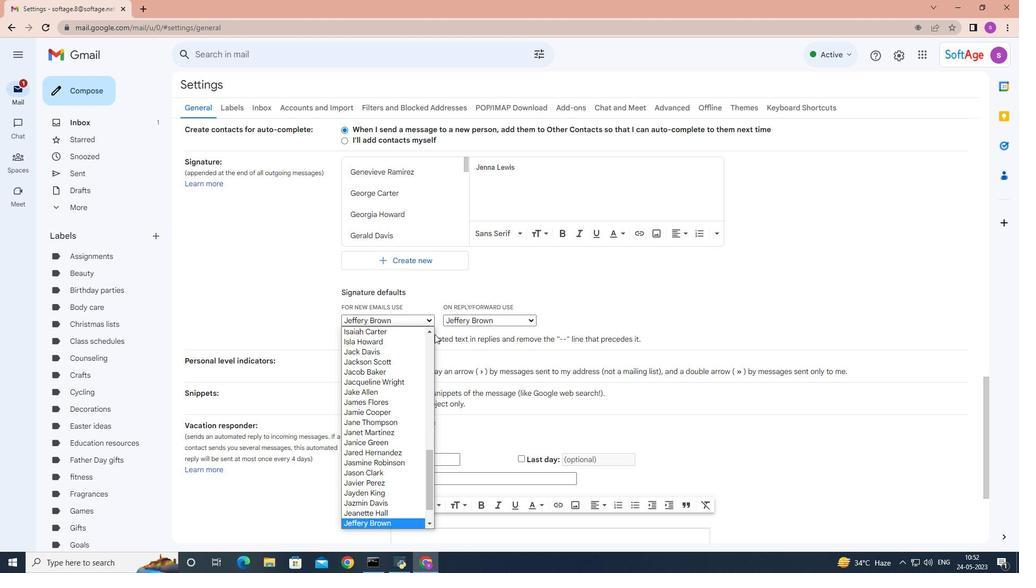 
Action: Mouse scrolled (406, 403) with delta (0, 0)
Screenshot: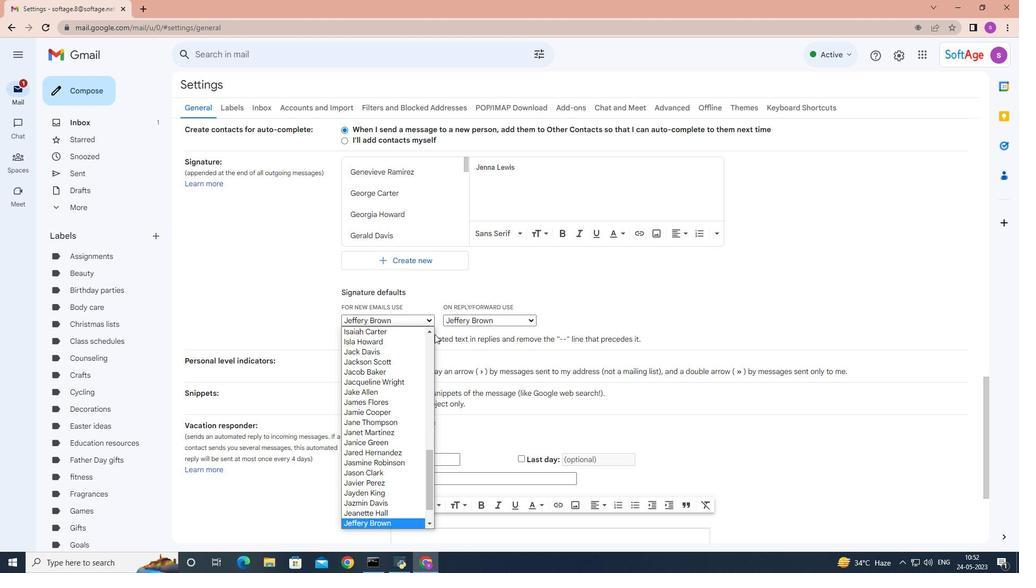 
Action: Mouse moved to (409, 417)
Screenshot: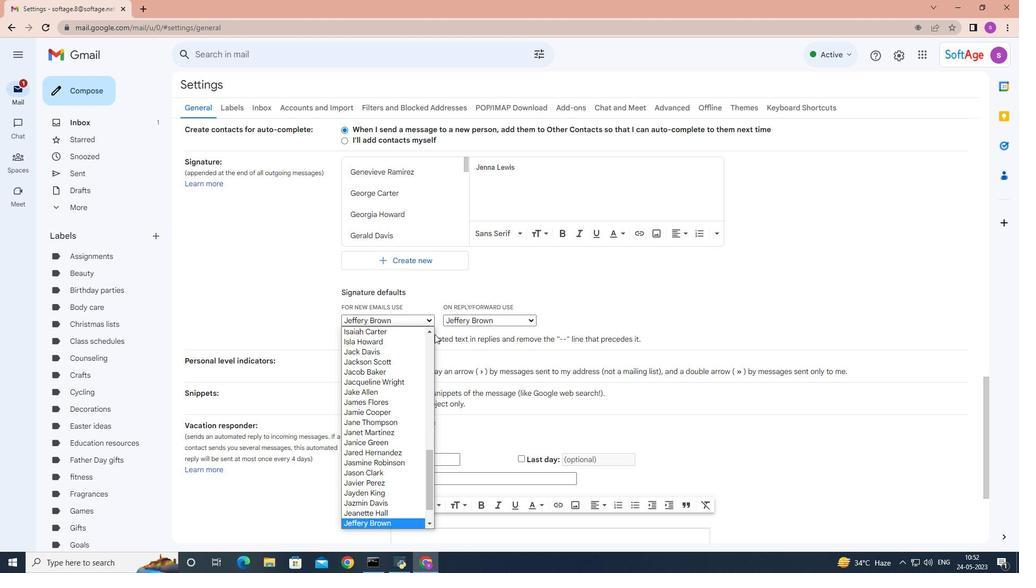 
Action: Mouse scrolled (409, 416) with delta (0, 0)
Screenshot: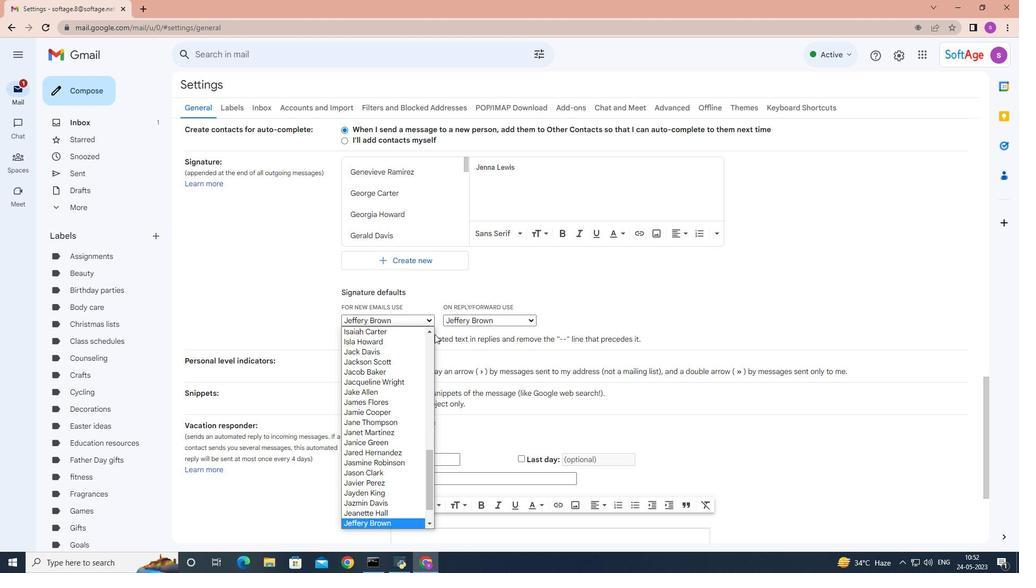 
Action: Mouse moved to (410, 421)
Screenshot: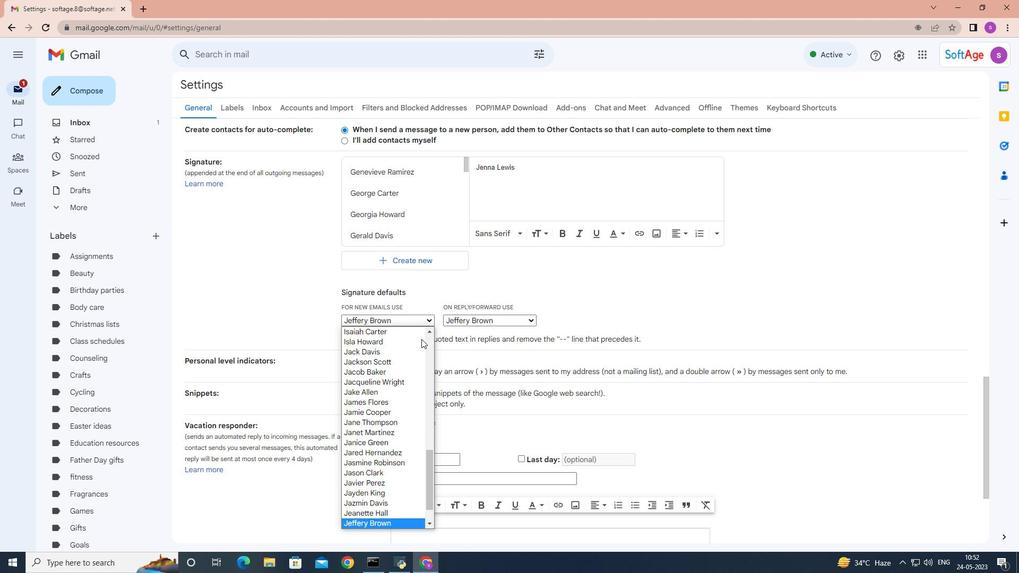 
Action: Mouse scrolled (410, 421) with delta (0, 0)
Screenshot: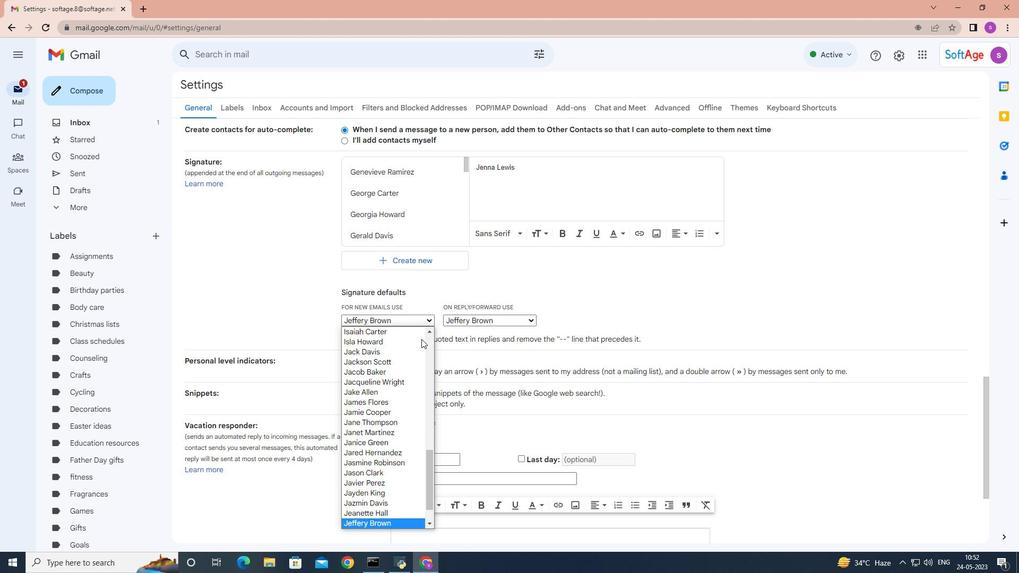 
Action: Mouse moved to (411, 424)
Screenshot: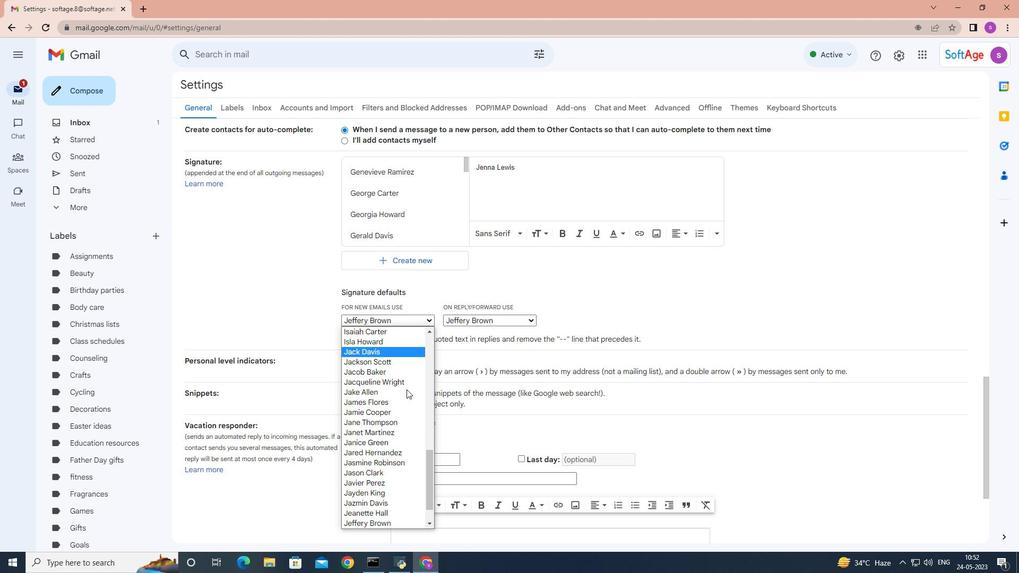 
Action: Mouse scrolled (411, 423) with delta (0, 0)
Screenshot: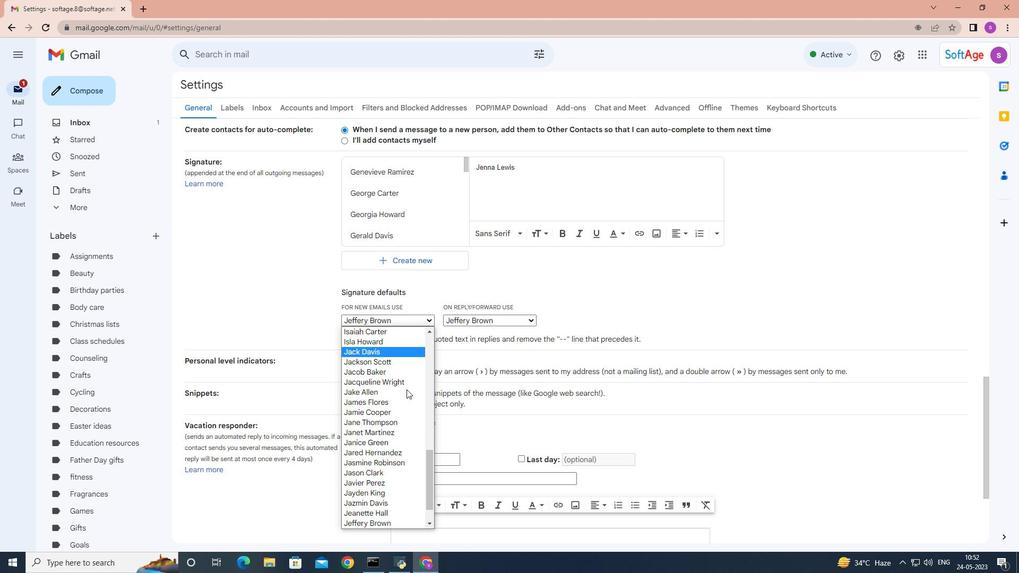 
Action: Mouse moved to (412, 424)
Screenshot: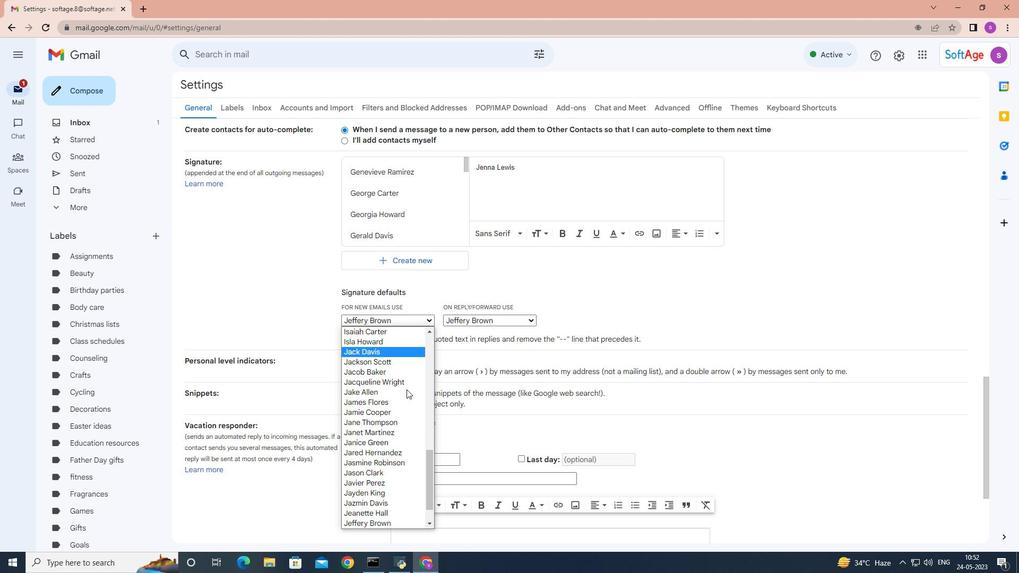 
Action: Mouse scrolled (412, 424) with delta (0, 0)
Screenshot: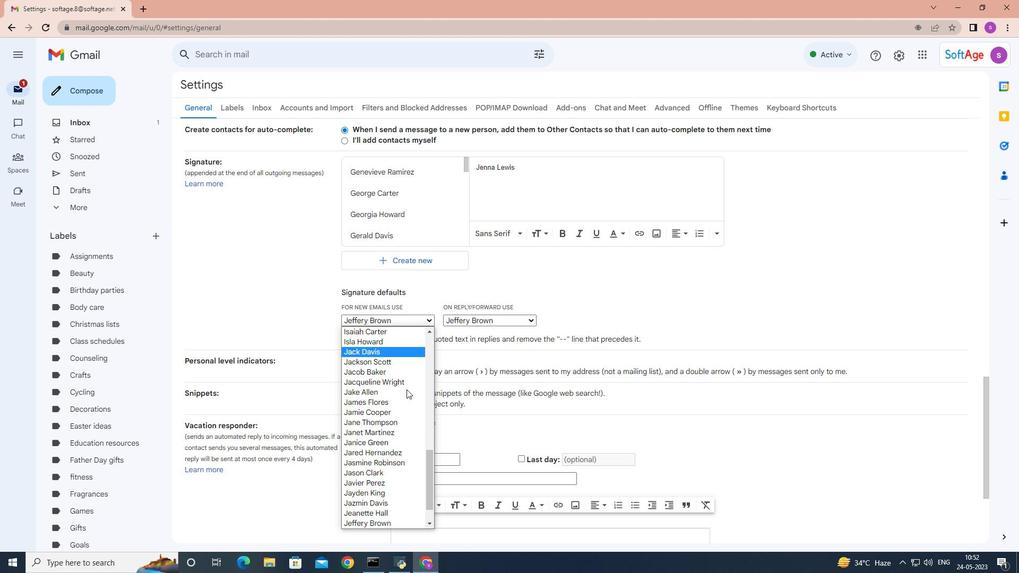 
Action: Mouse moved to (398, 505)
Screenshot: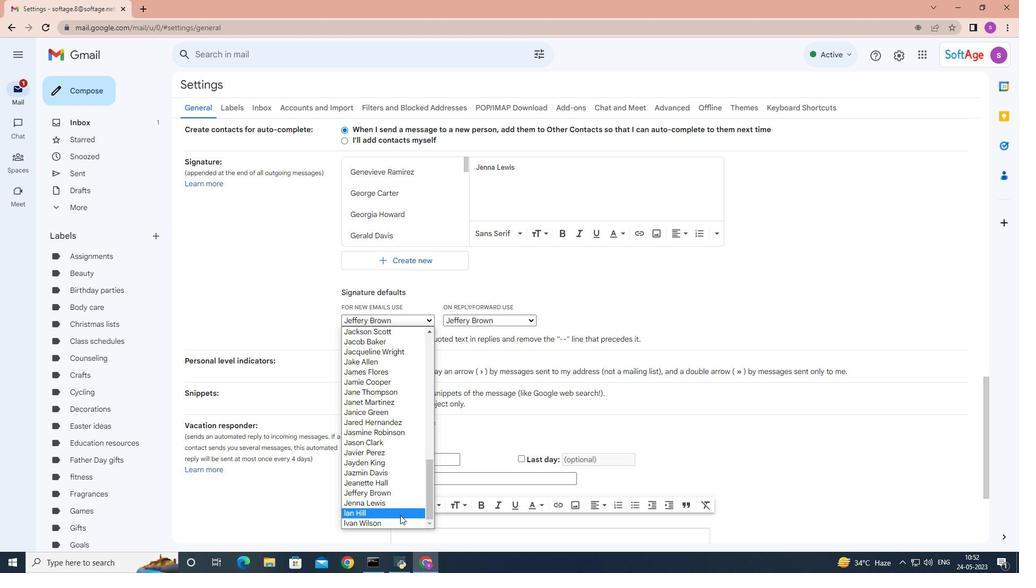 
Action: Mouse pressed left at (398, 505)
Screenshot: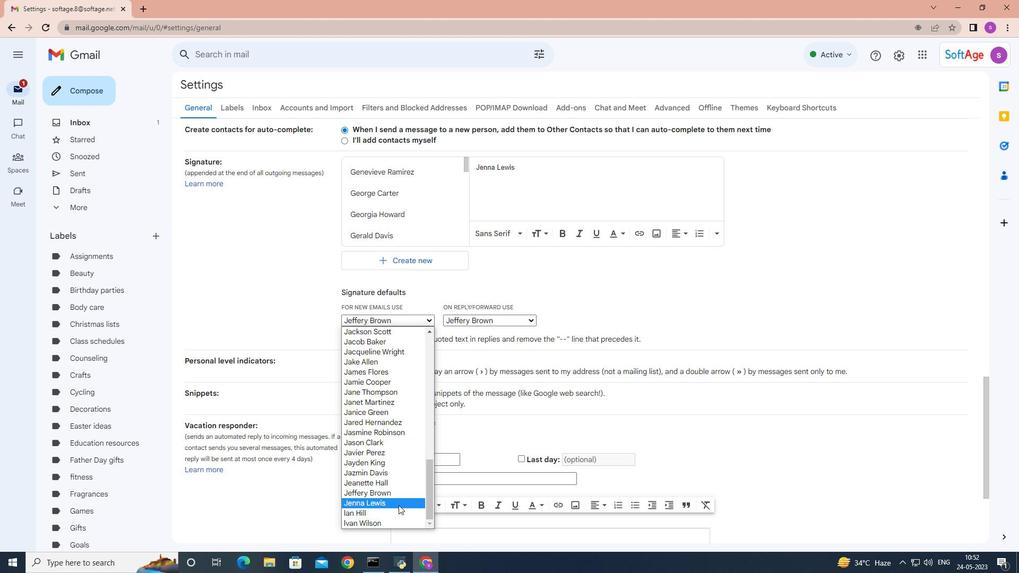
Action: Mouse moved to (522, 322)
Screenshot: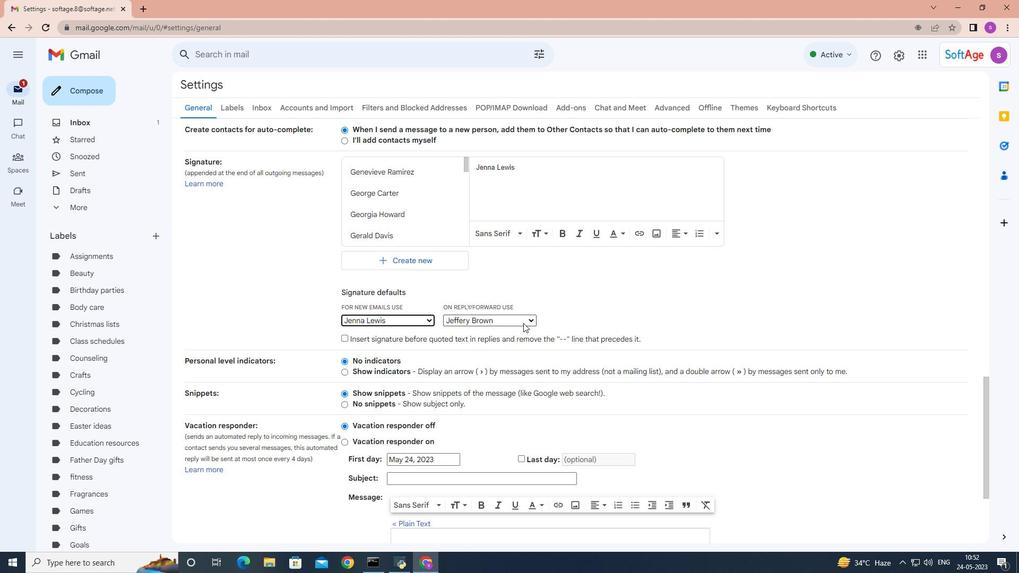 
Action: Mouse pressed left at (522, 322)
Screenshot: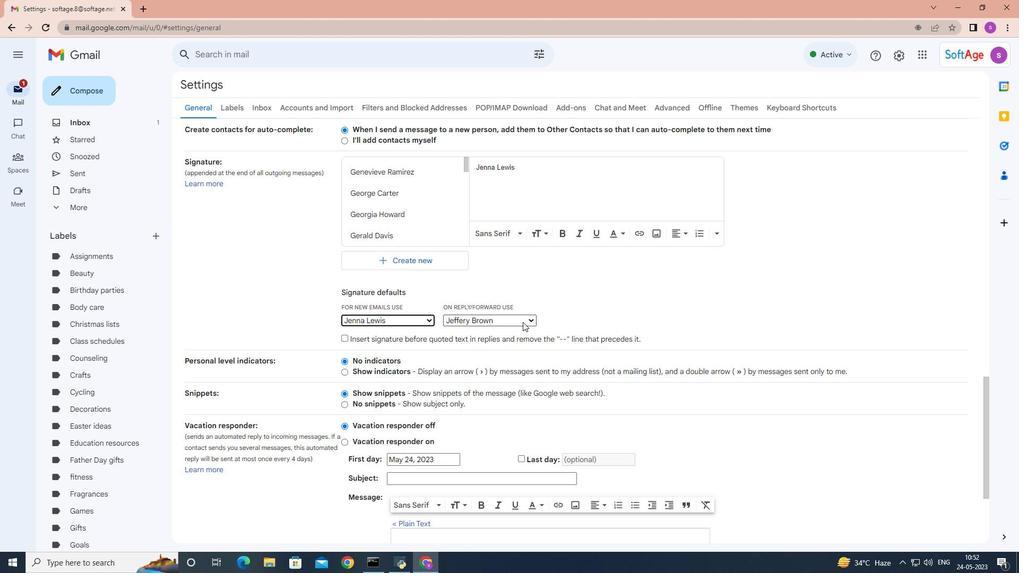 
Action: Mouse moved to (519, 396)
Screenshot: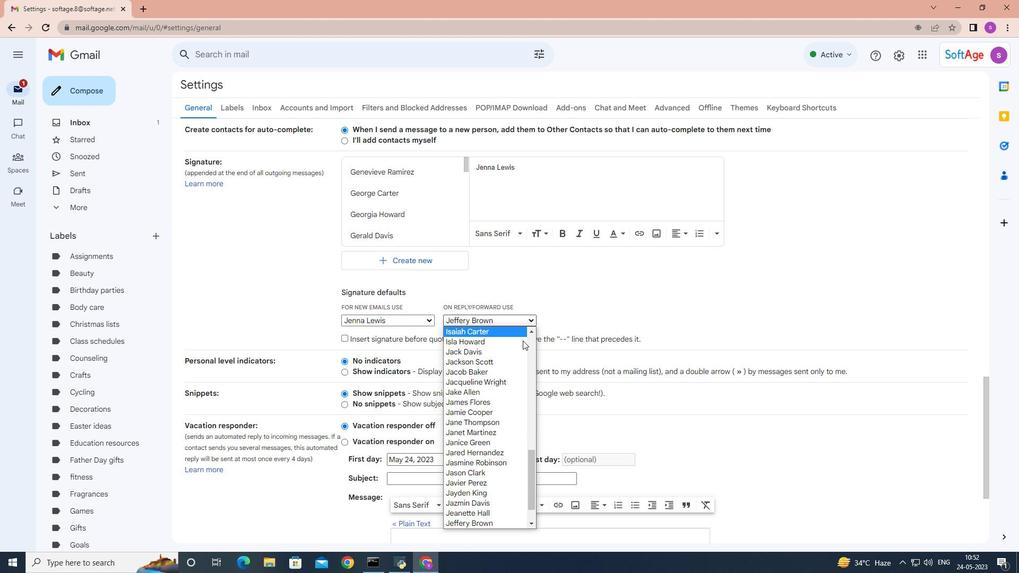 
Action: Mouse scrolled (519, 395) with delta (0, 0)
Screenshot: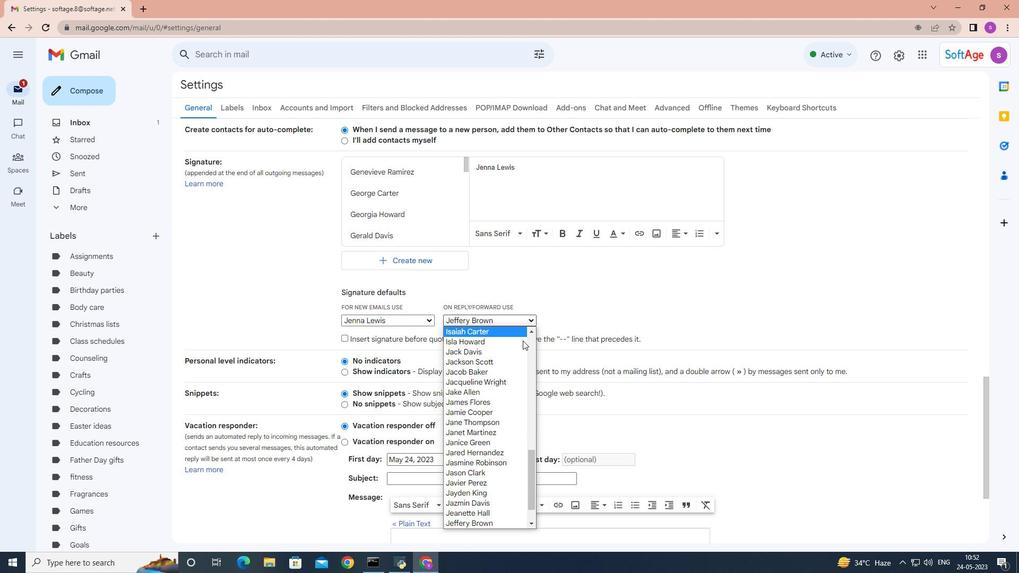 
Action: Mouse moved to (520, 404)
Screenshot: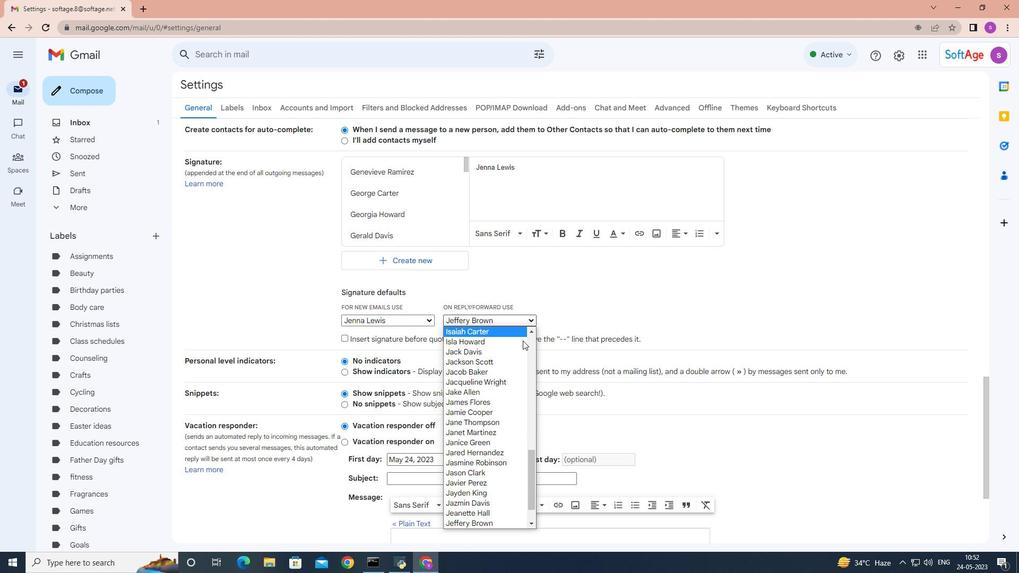 
Action: Mouse scrolled (520, 403) with delta (0, 0)
Screenshot: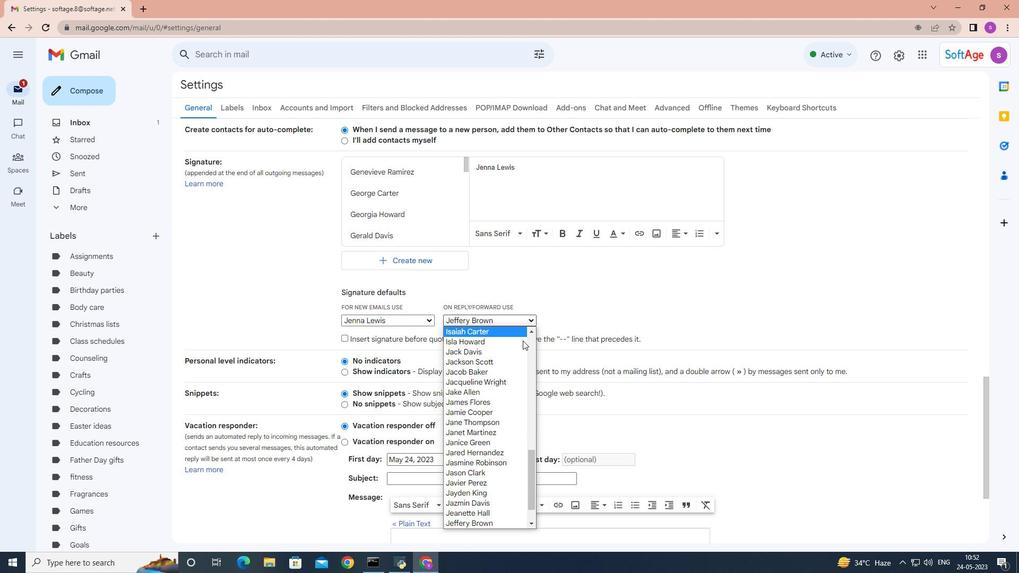 
Action: Mouse moved to (521, 409)
Screenshot: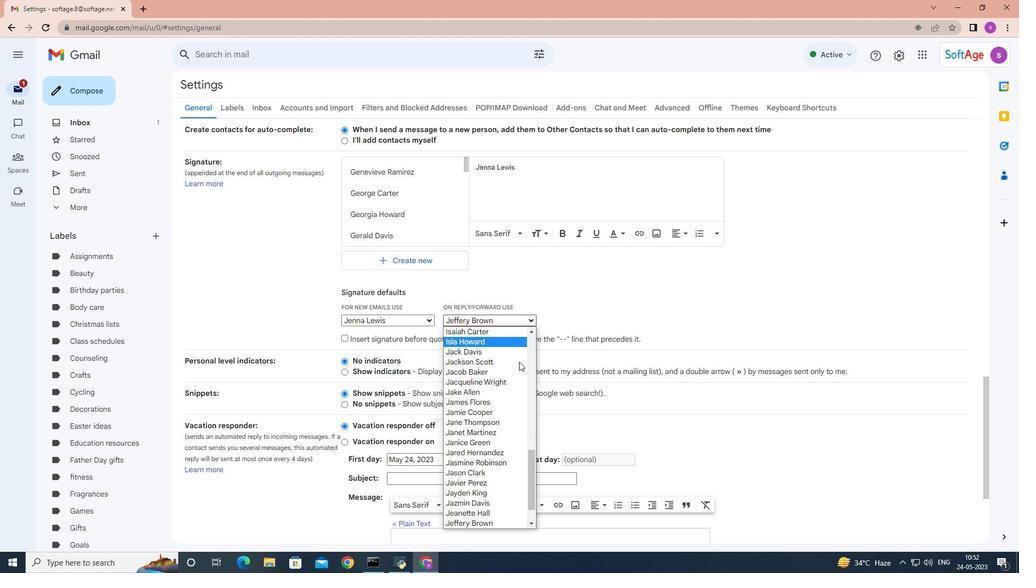
Action: Mouse scrolled (521, 408) with delta (0, 0)
Screenshot: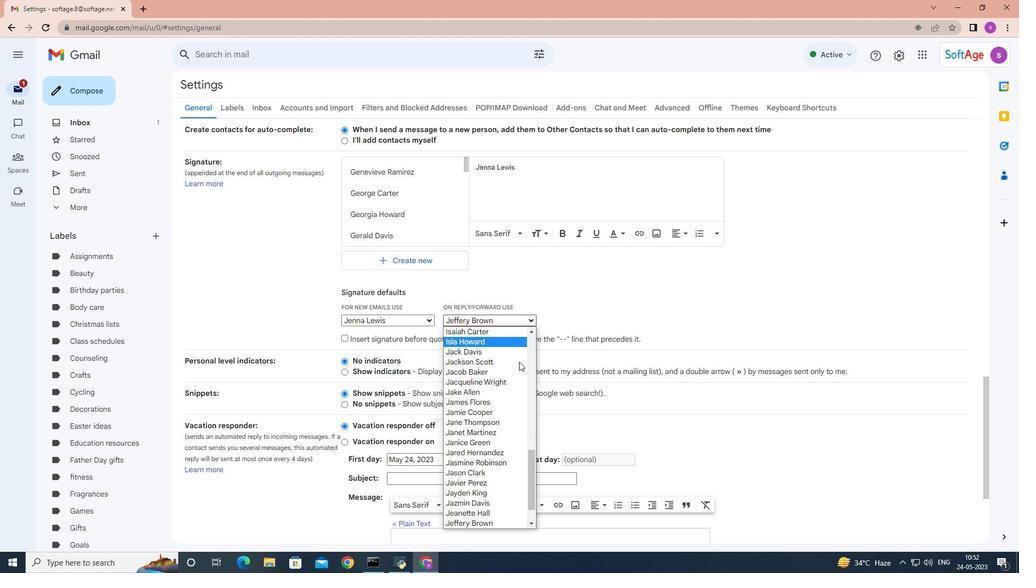 
Action: Mouse moved to (521, 412)
Screenshot: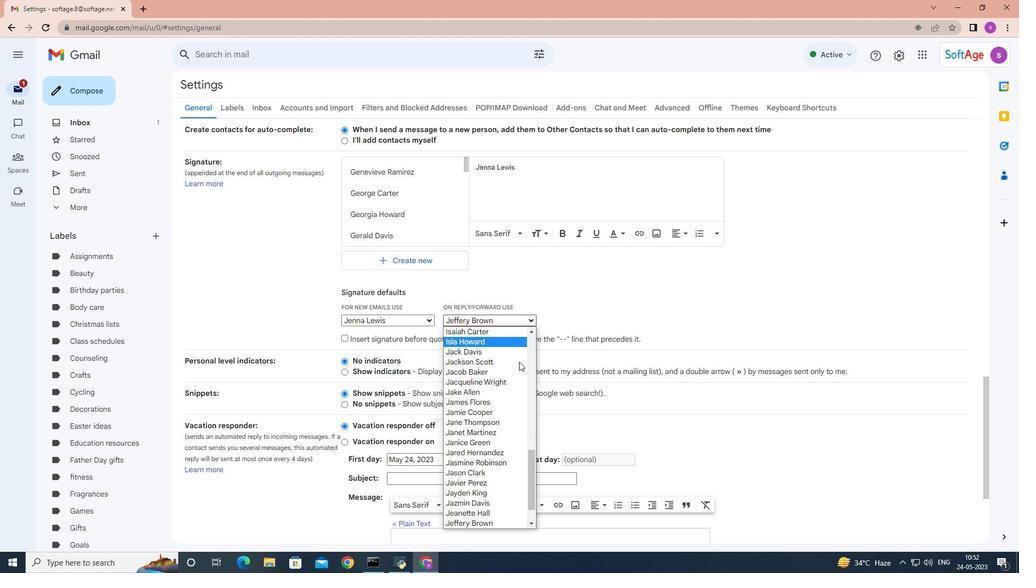 
Action: Mouse scrolled (521, 411) with delta (0, 0)
Screenshot: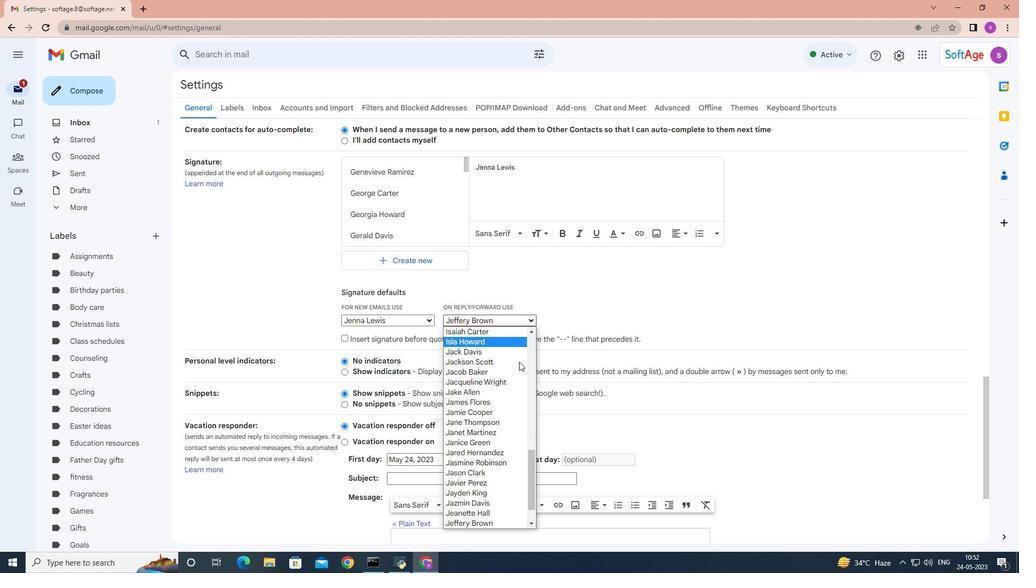 
Action: Mouse moved to (521, 412)
Screenshot: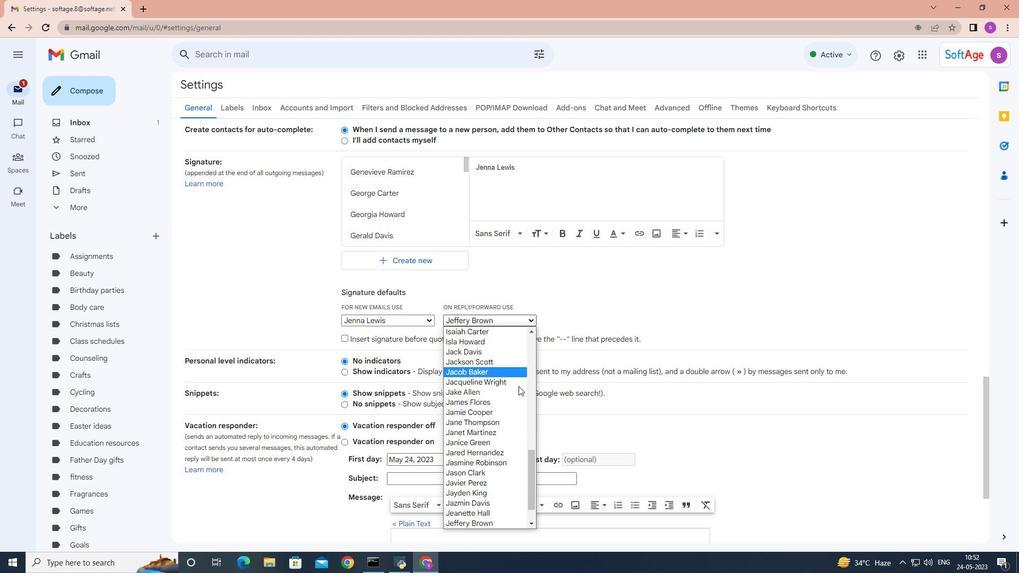 
Action: Mouse scrolled (521, 412) with delta (0, 0)
Screenshot: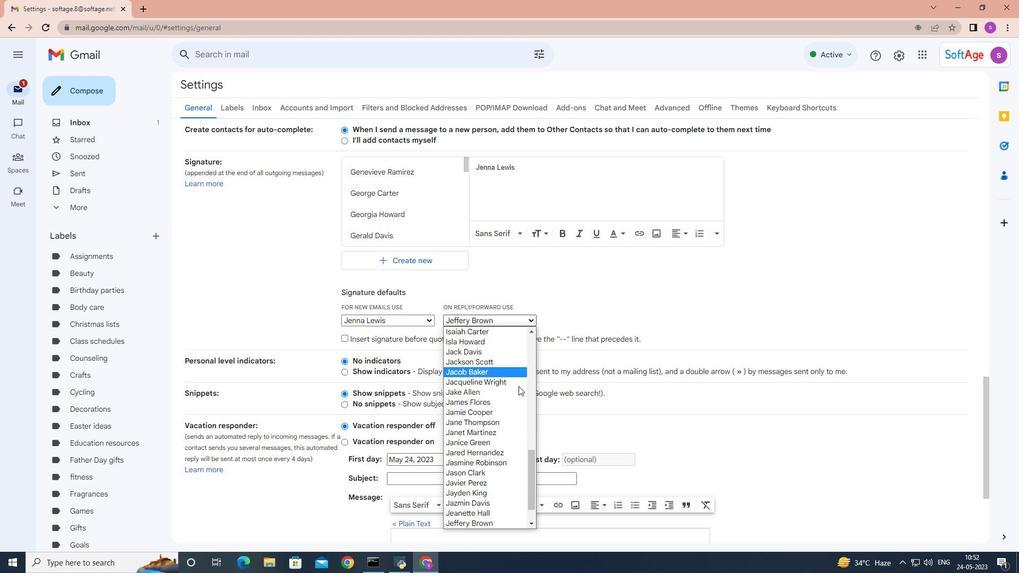 
Action: Mouse moved to (521, 414)
Screenshot: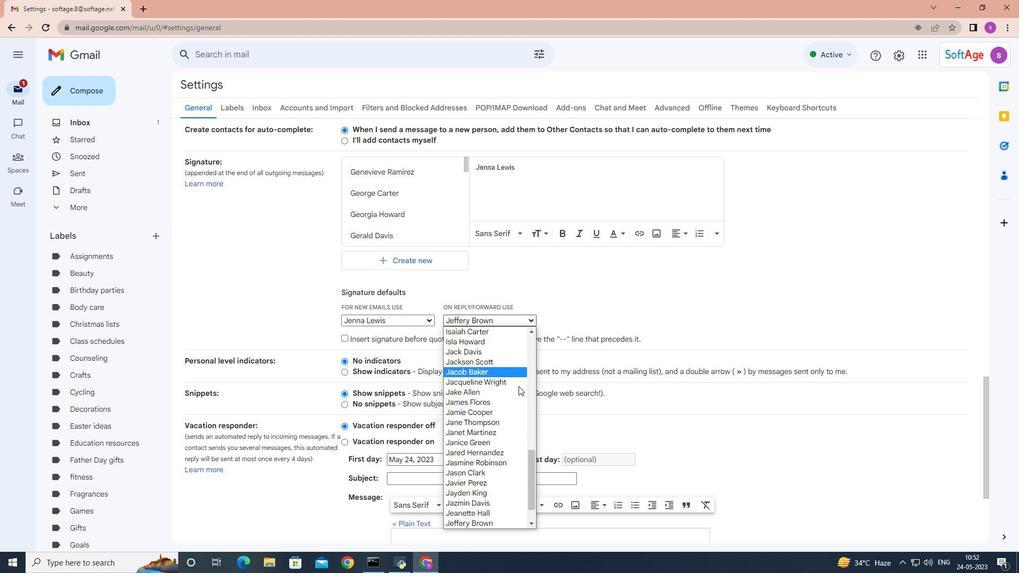 
Action: Mouse scrolled (521, 413) with delta (0, 0)
Screenshot: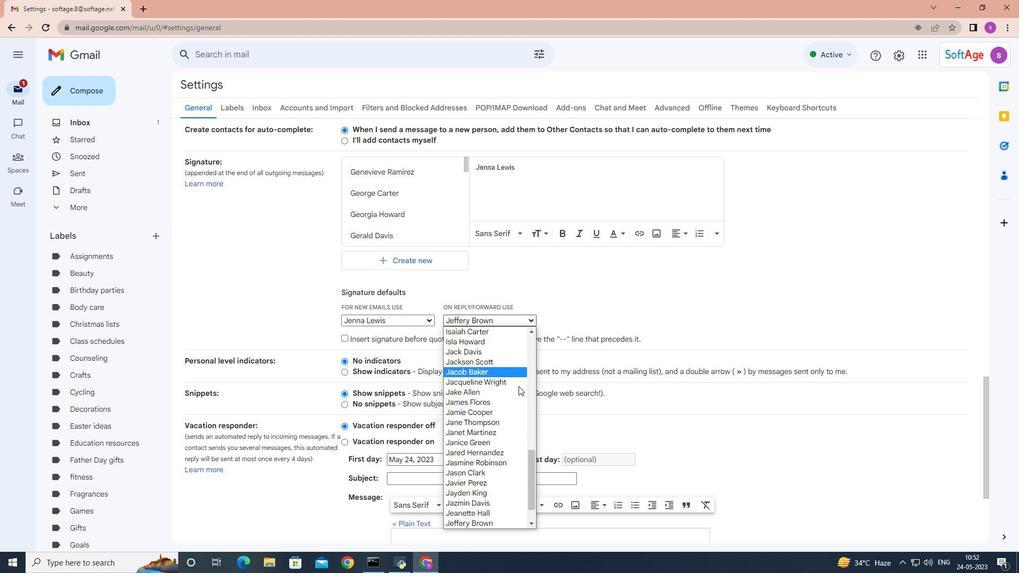 
Action: Mouse moved to (522, 414)
Screenshot: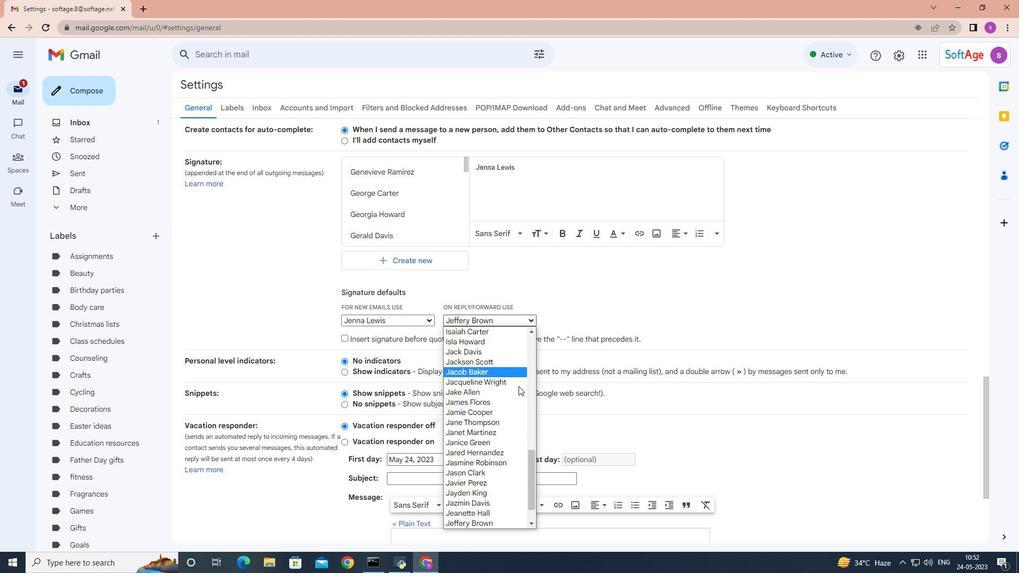 
Action: Mouse scrolled (522, 414) with delta (0, 0)
Screenshot: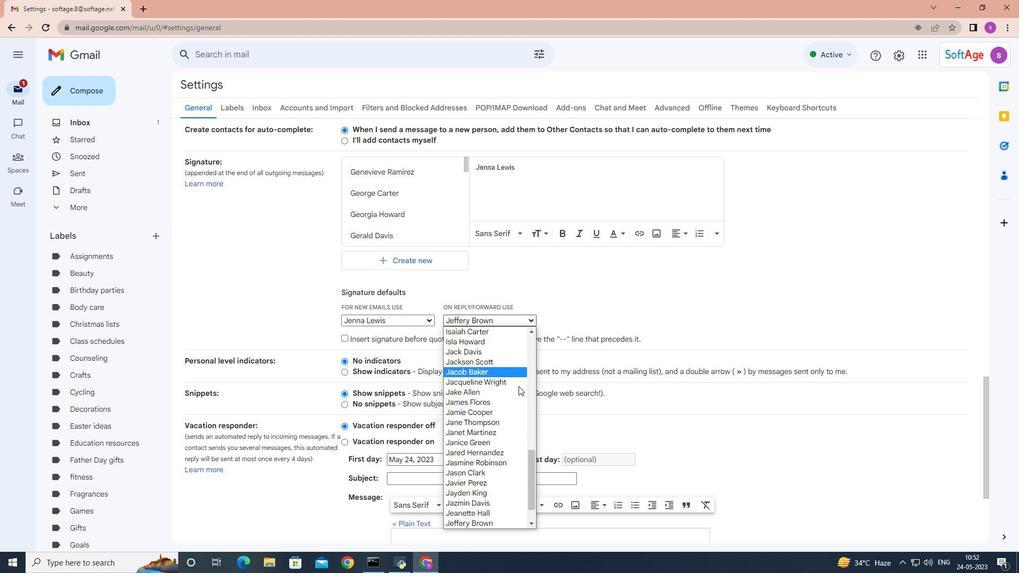 
Action: Mouse moved to (522, 415)
Screenshot: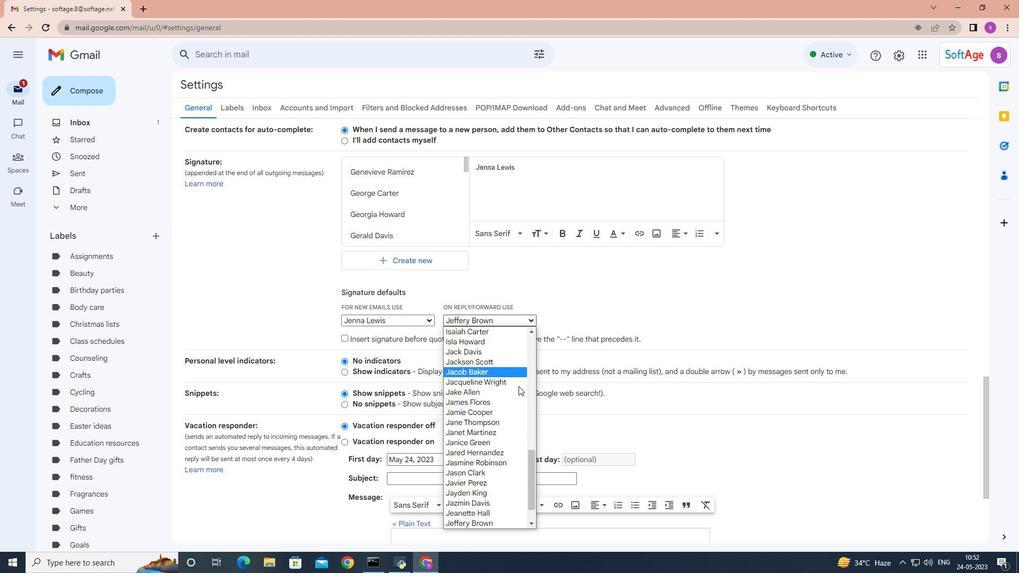 
Action: Mouse scrolled (522, 414) with delta (0, 0)
Screenshot: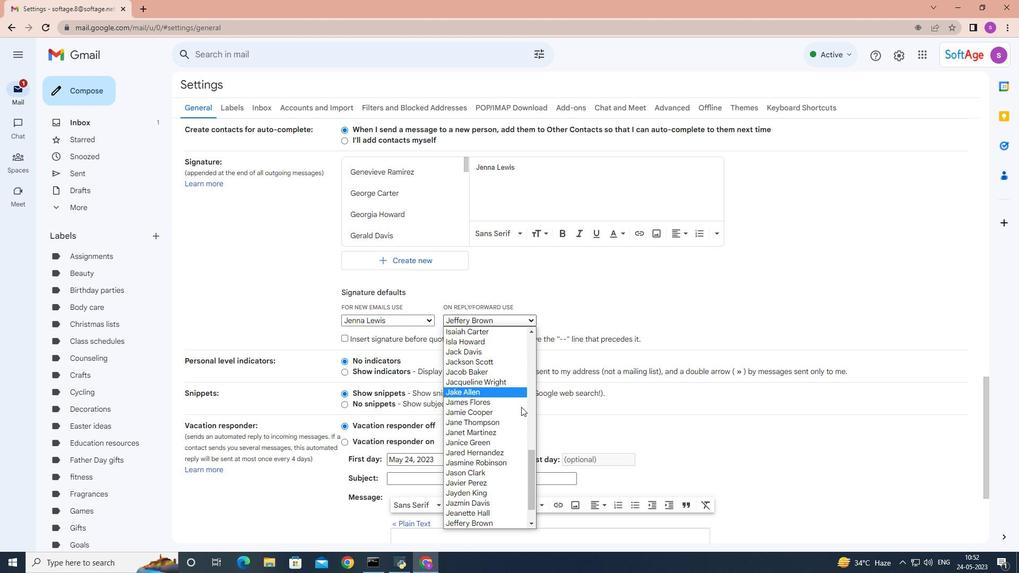 
Action: Mouse moved to (514, 500)
Screenshot: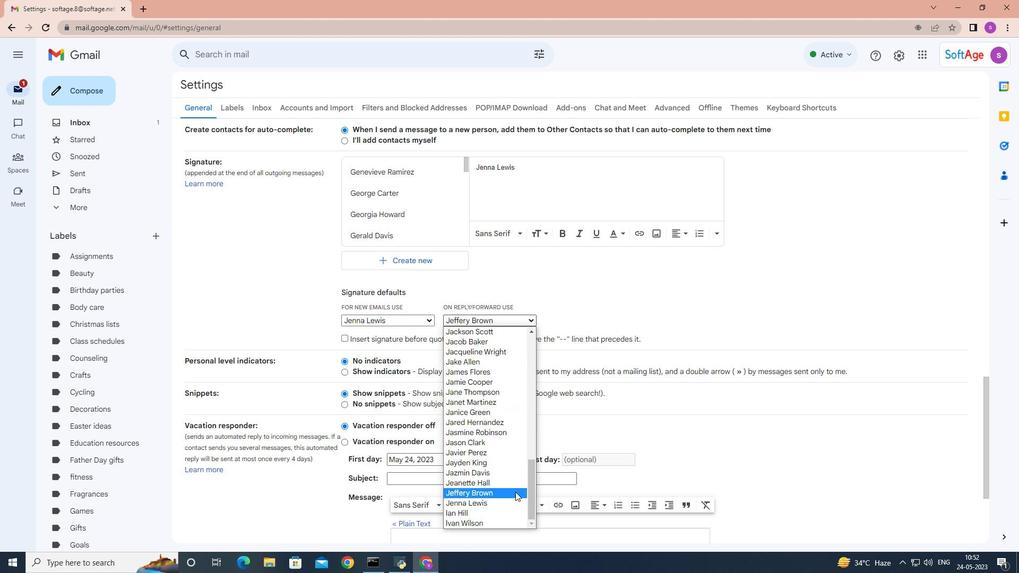 
Action: Mouse pressed left at (514, 500)
Screenshot: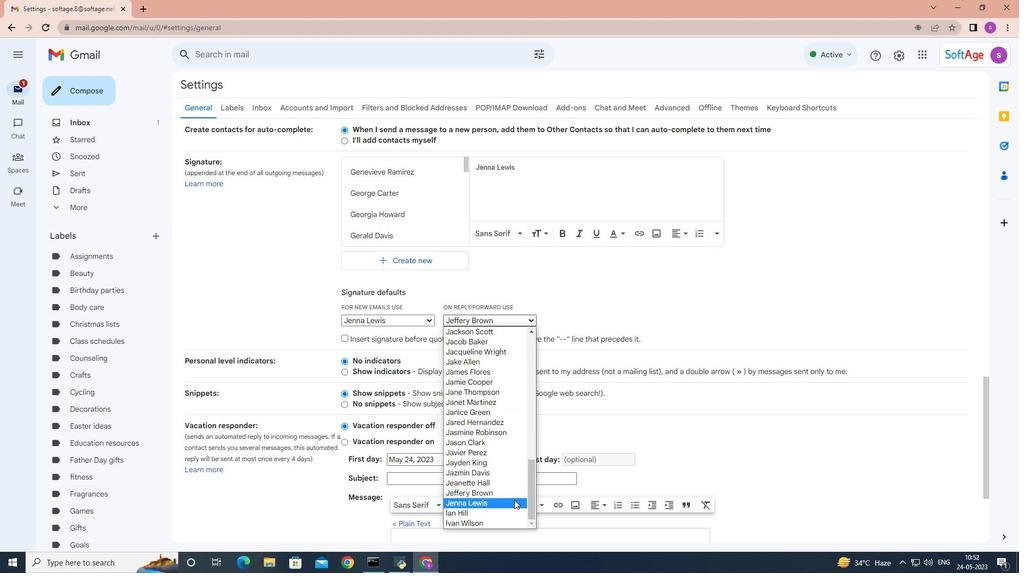 
Action: Mouse moved to (693, 300)
Screenshot: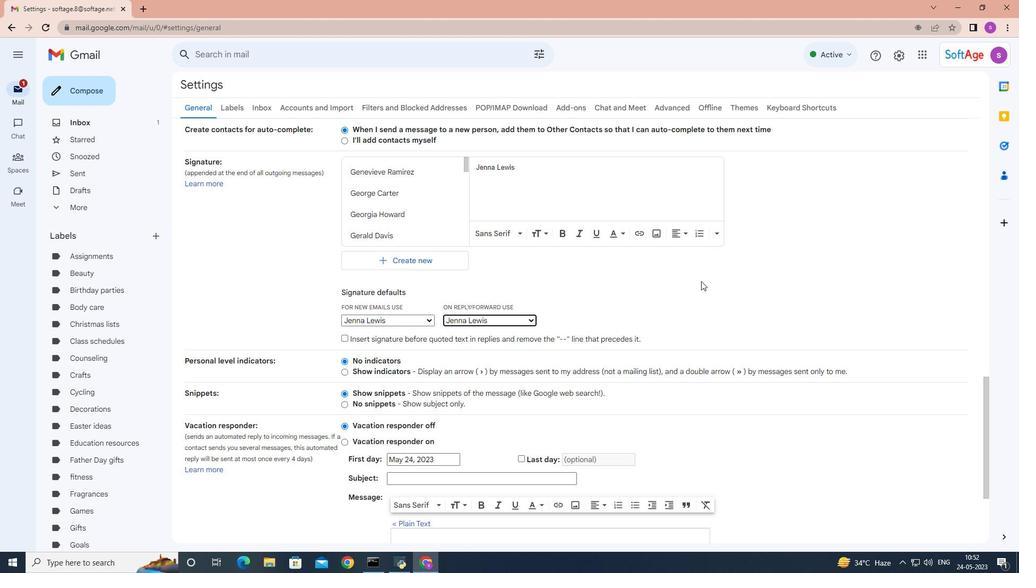 
Action: Mouse scrolled (693, 300) with delta (0, 0)
Screenshot: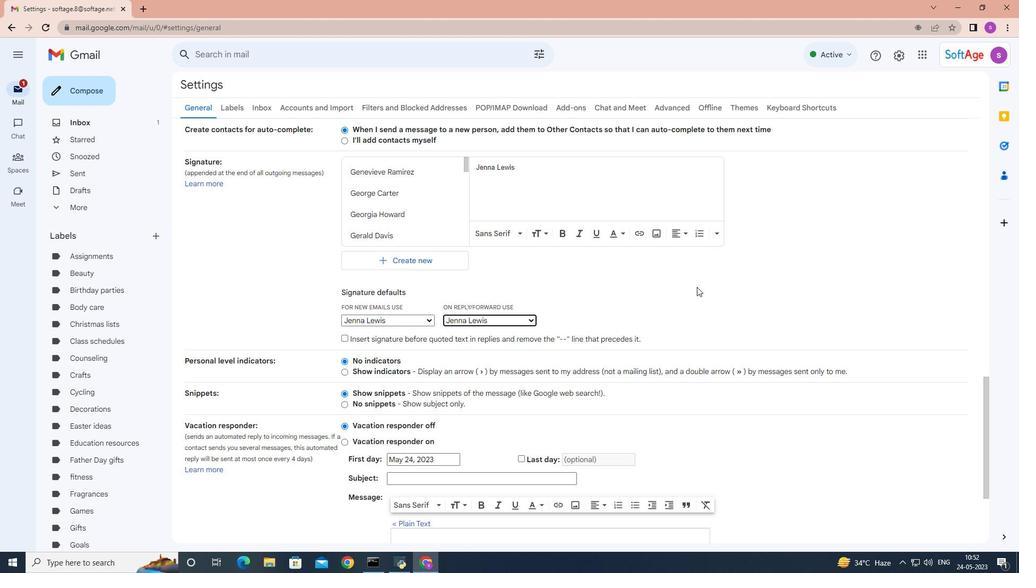 
Action: Mouse moved to (692, 300)
Screenshot: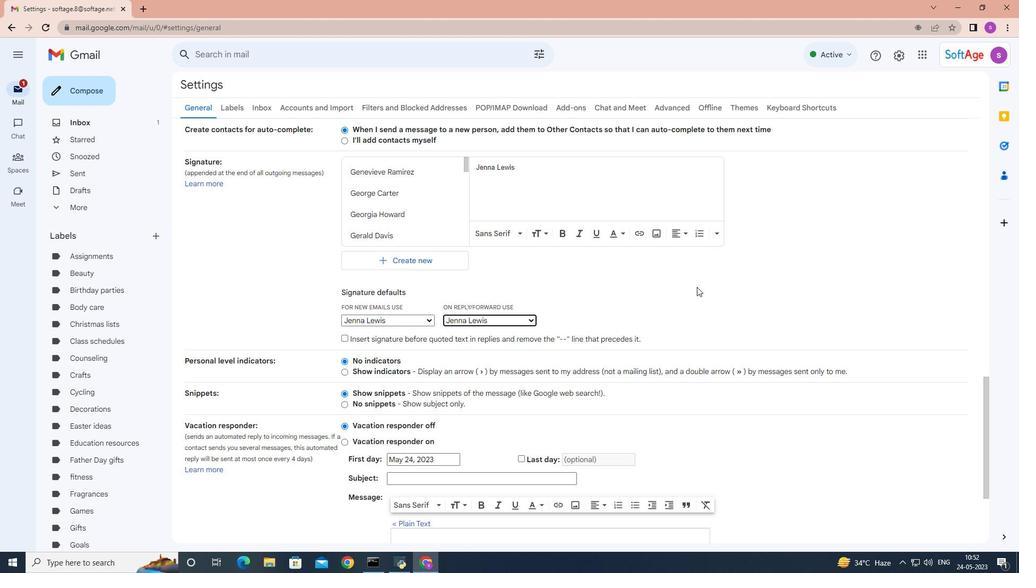 
Action: Mouse scrolled (692, 300) with delta (0, 0)
Screenshot: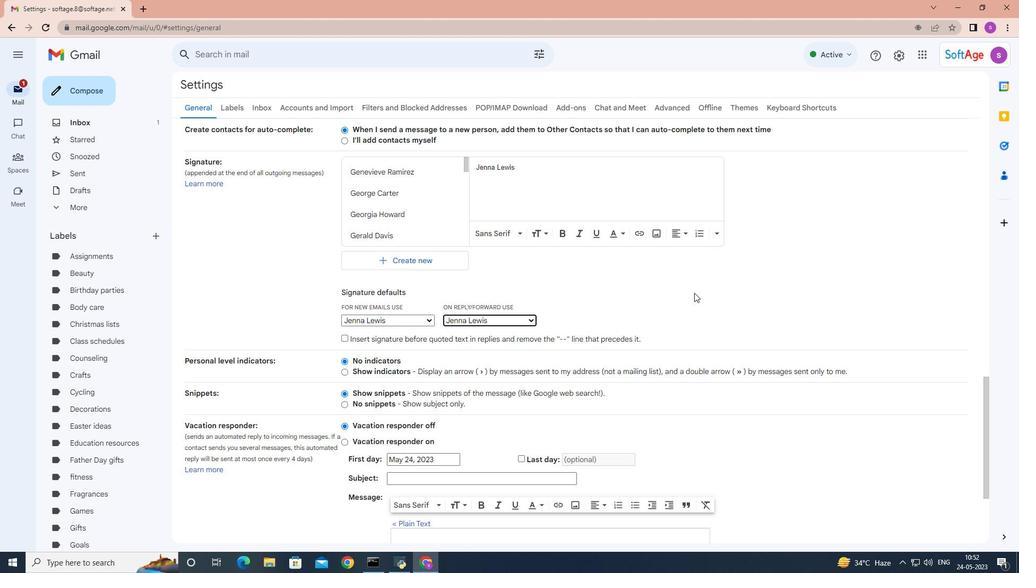 
Action: Mouse scrolled (692, 300) with delta (0, 0)
Screenshot: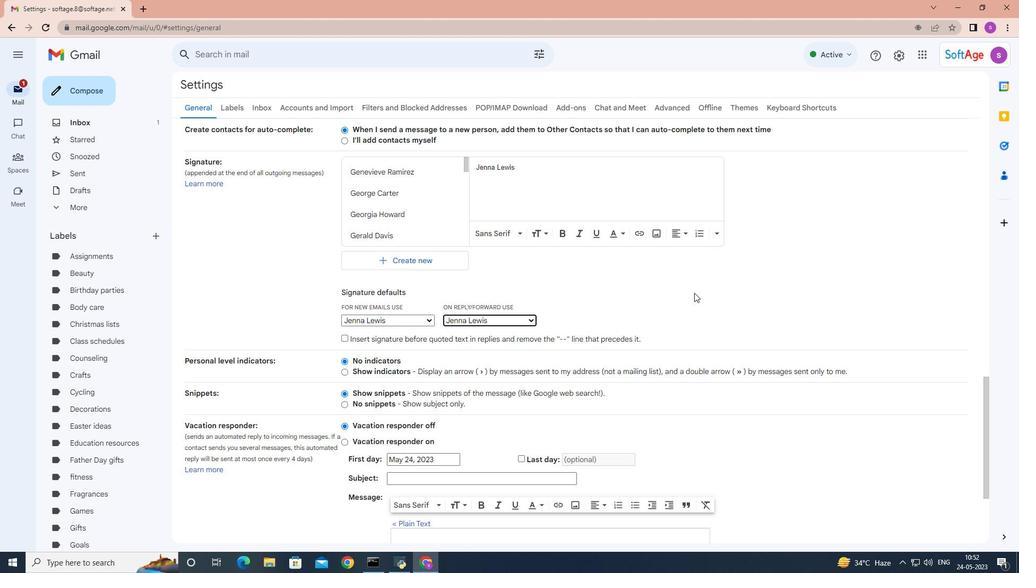 
Action: Mouse moved to (551, 488)
Screenshot: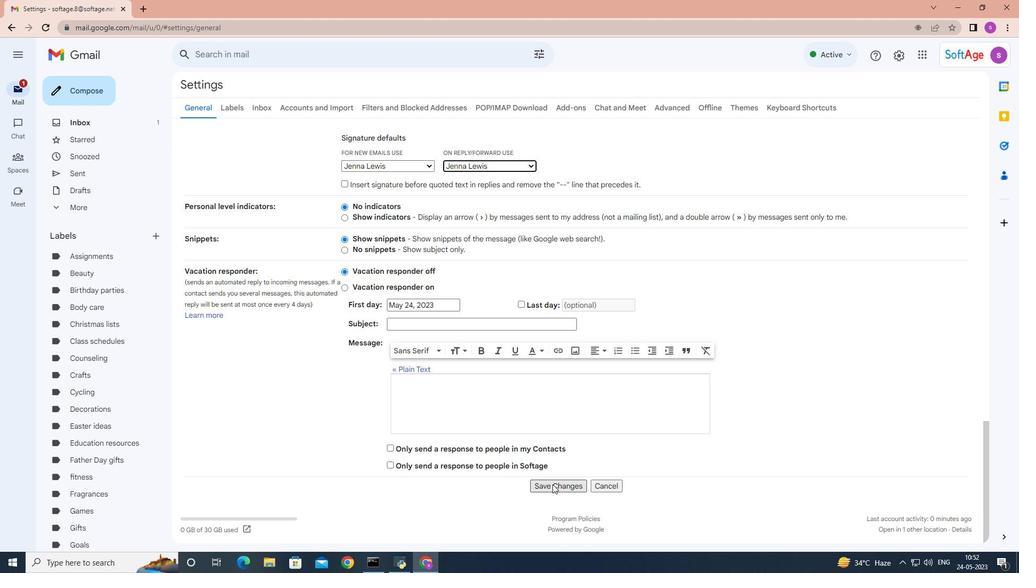 
Action: Mouse pressed left at (551, 488)
Screenshot: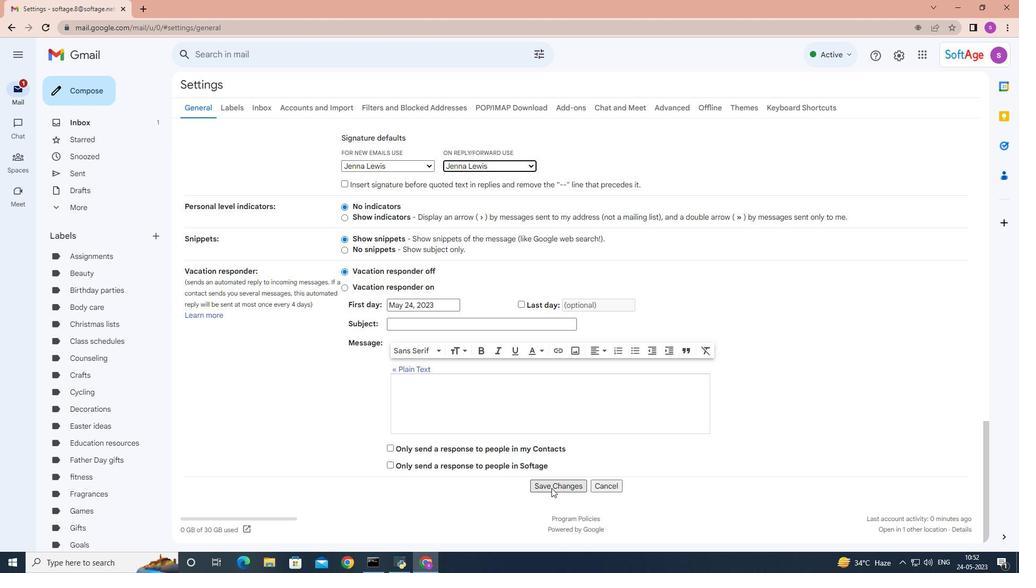 
Action: Mouse moved to (87, 89)
Screenshot: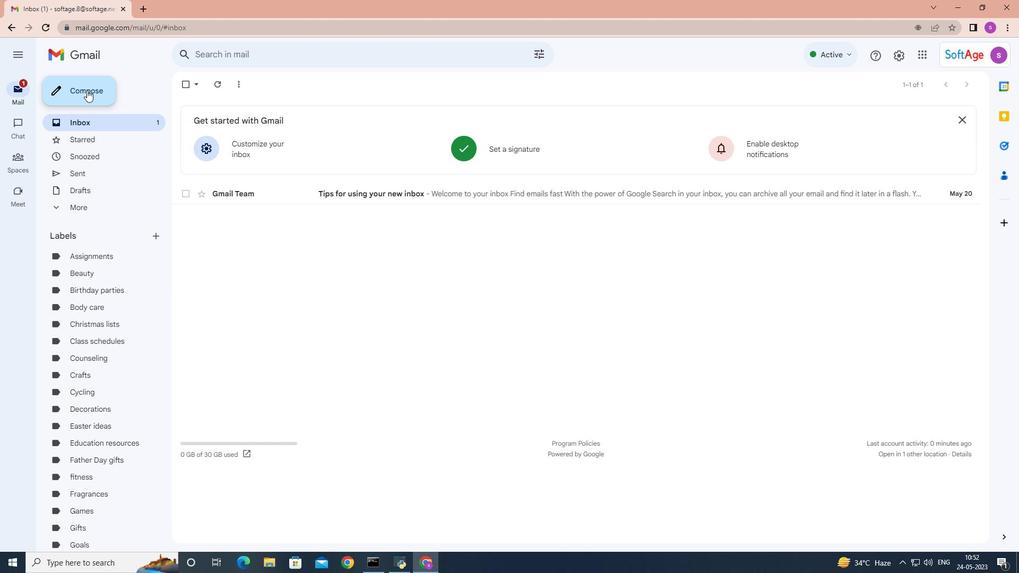 
Action: Mouse pressed left at (87, 89)
Screenshot: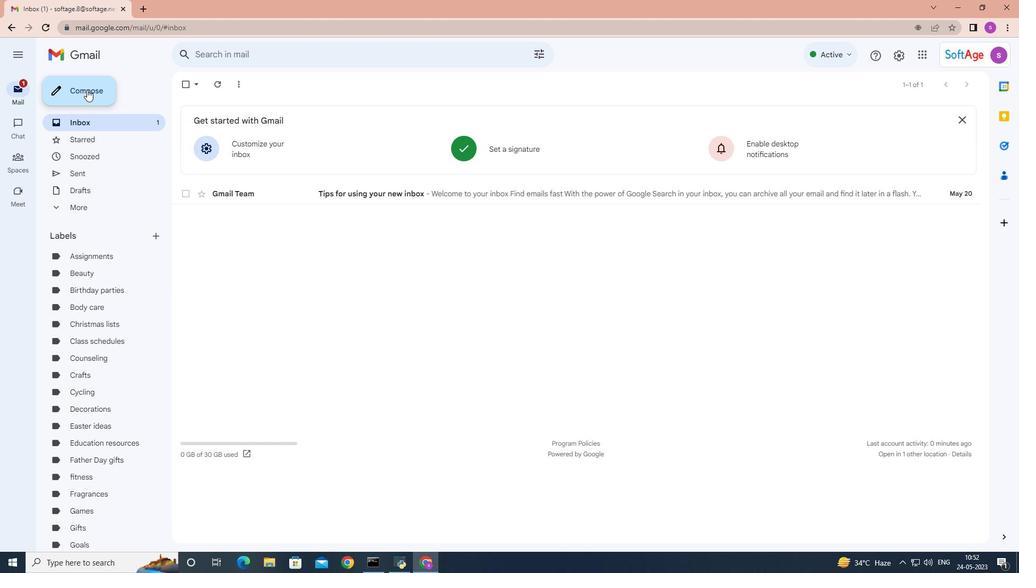 
Action: Mouse moved to (703, 279)
Screenshot: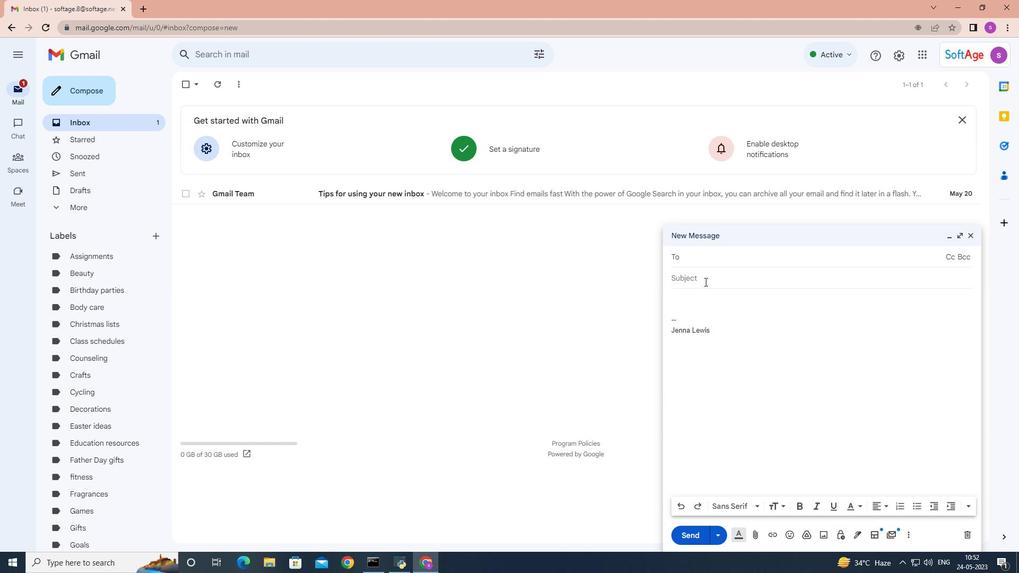 
Action: Mouse pressed left at (703, 279)
Screenshot: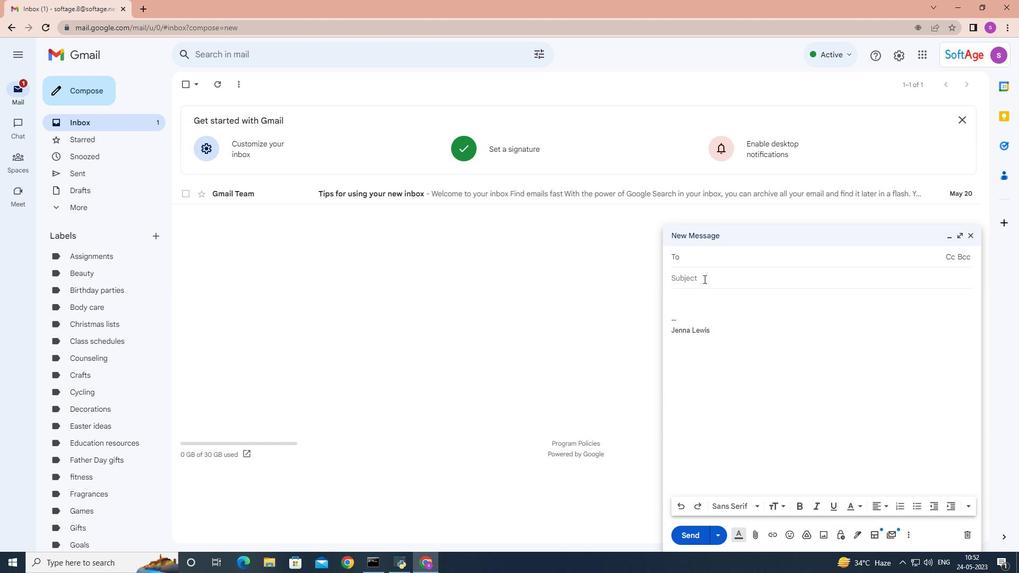 
Action: Key pressed <Key.shift>Thank<Key.space>you<Key.space>for<Key.space>your<Key.space>interview<Key.space>
Screenshot: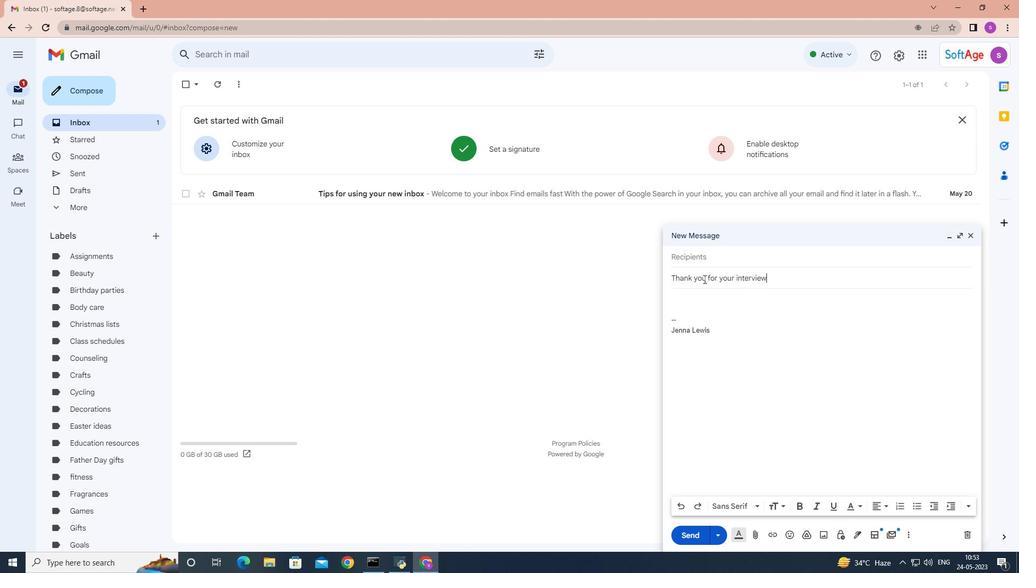 
Action: Mouse moved to (669, 291)
Screenshot: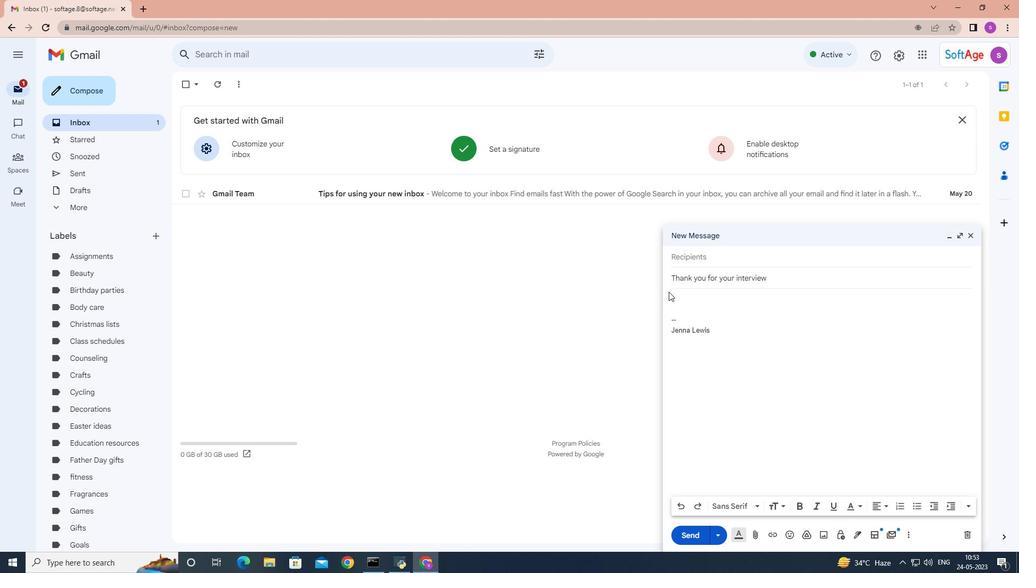 
Action: Mouse pressed left at (669, 291)
Screenshot: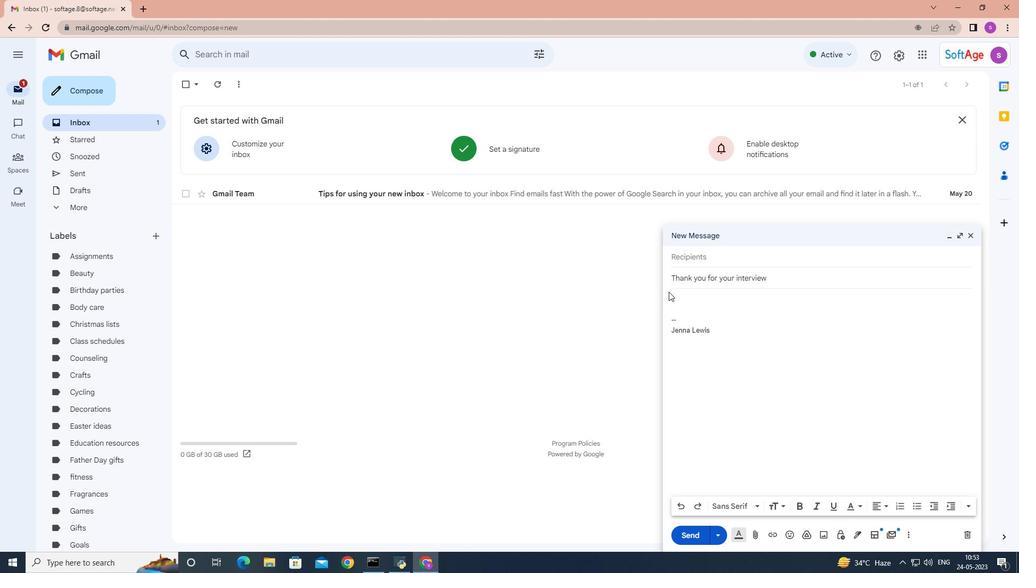 
Action: Mouse moved to (672, 293)
Screenshot: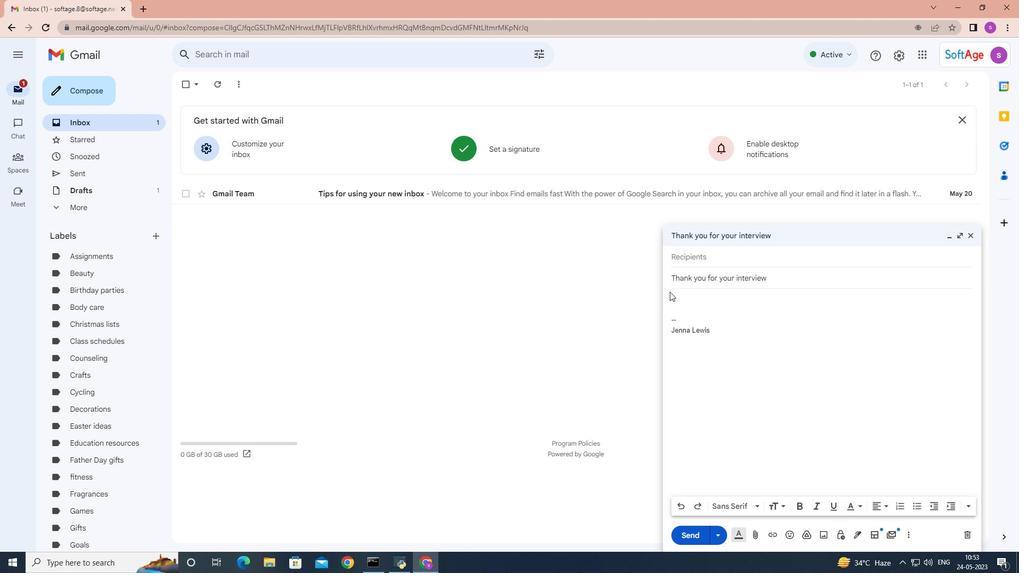 
Action: Mouse pressed left at (672, 293)
Screenshot: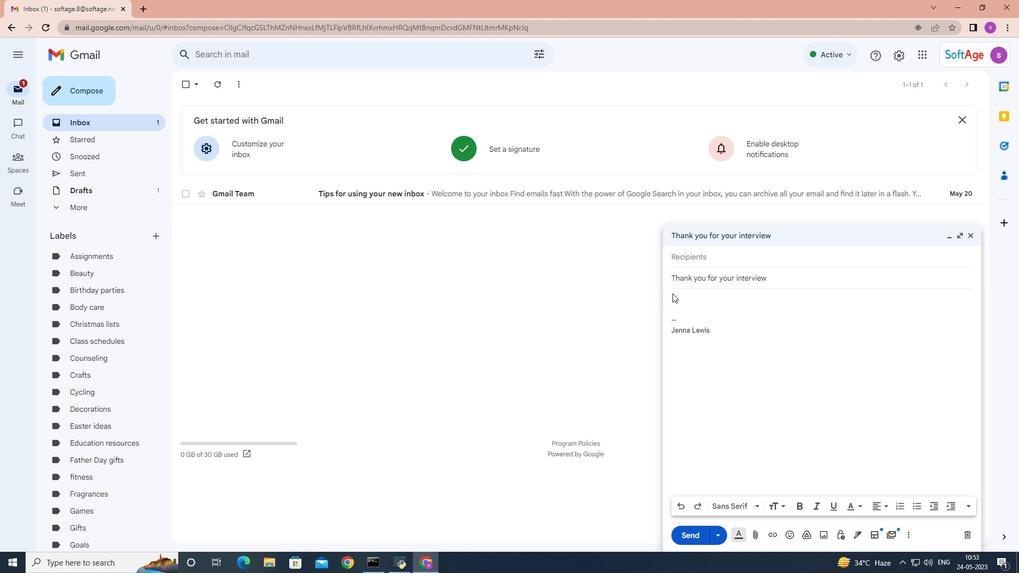 
Action: Key pressed <Key.shift>Can<Key.space>you<Key.space>please<Key.space>confirm<Key.space>the<Key.space>meeting<Key.space>time<Key.space>and<Key.space>location<Key.space>for<Key.space>tomorrow<Key.shift_r>?
Screenshot: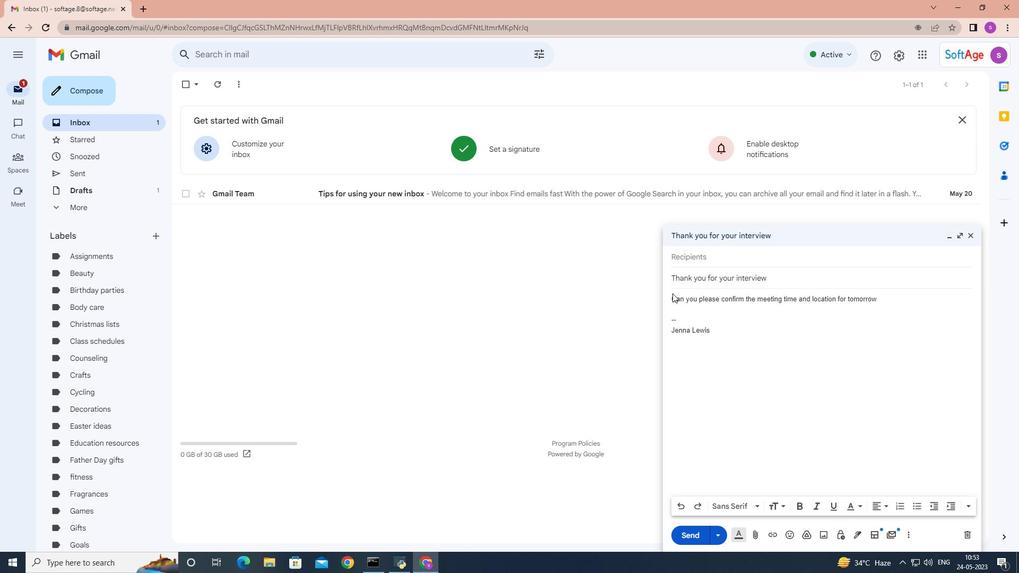 
Action: Mouse moved to (689, 259)
Screenshot: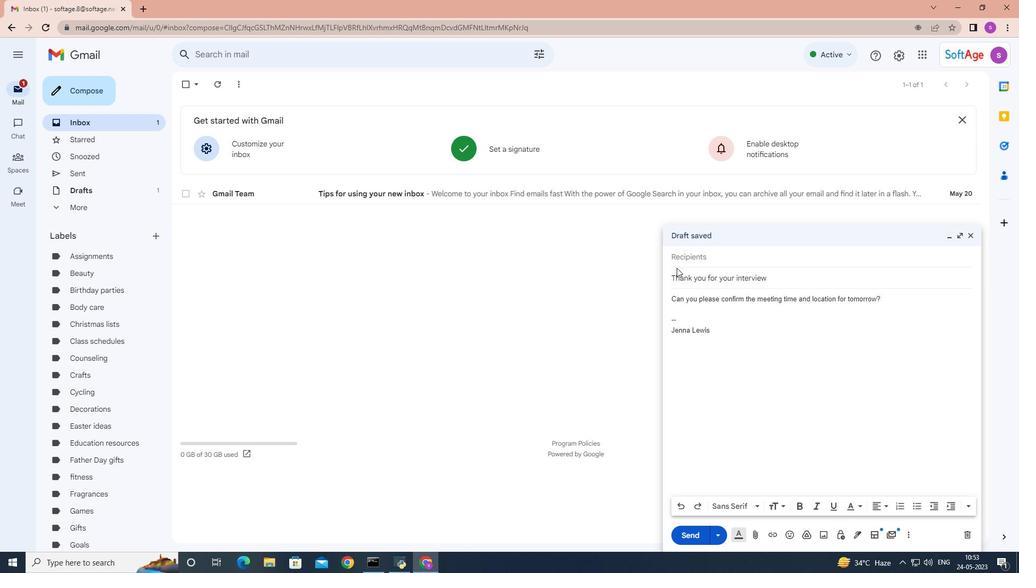 
Action: Mouse pressed left at (689, 259)
Screenshot: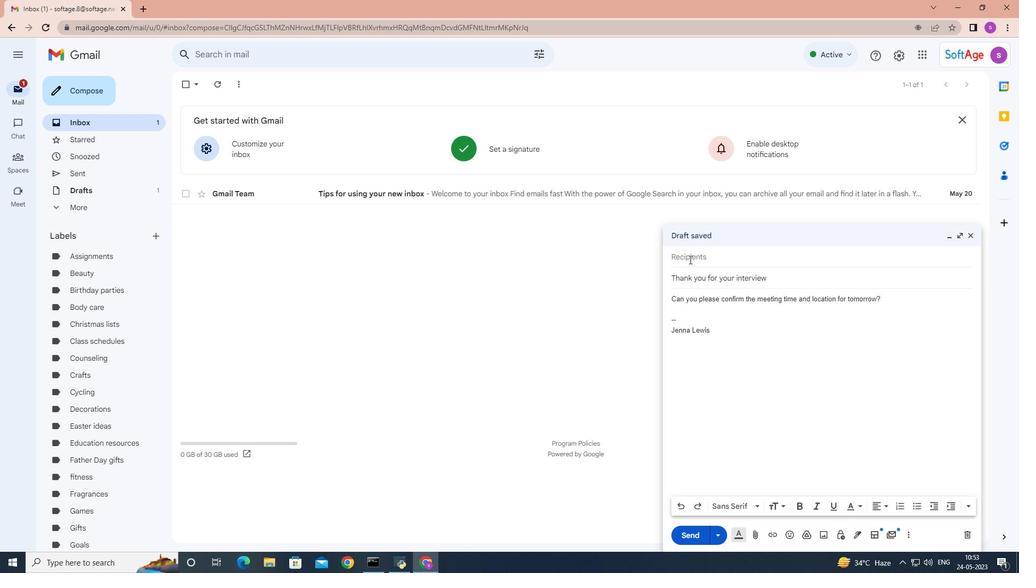 
Action: Key pressed <Key.shift>Softage.1
Screenshot: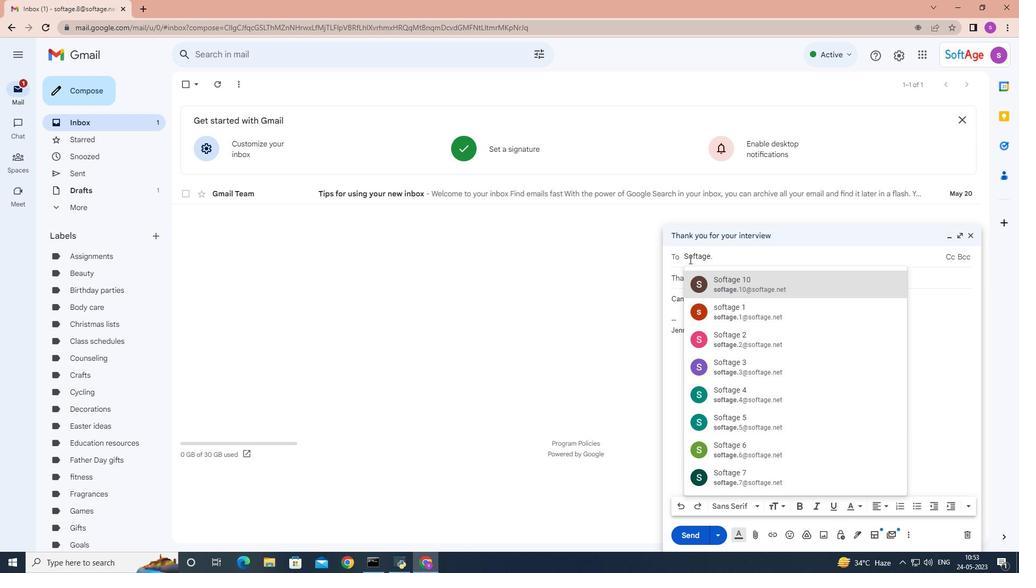 
Action: Mouse moved to (754, 312)
Screenshot: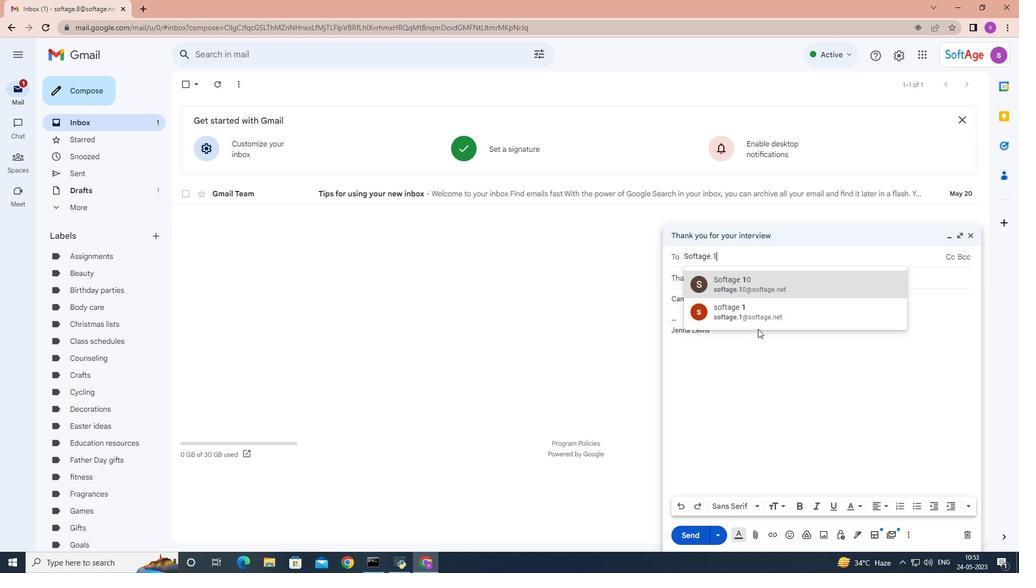 
Action: Mouse pressed left at (754, 312)
Screenshot: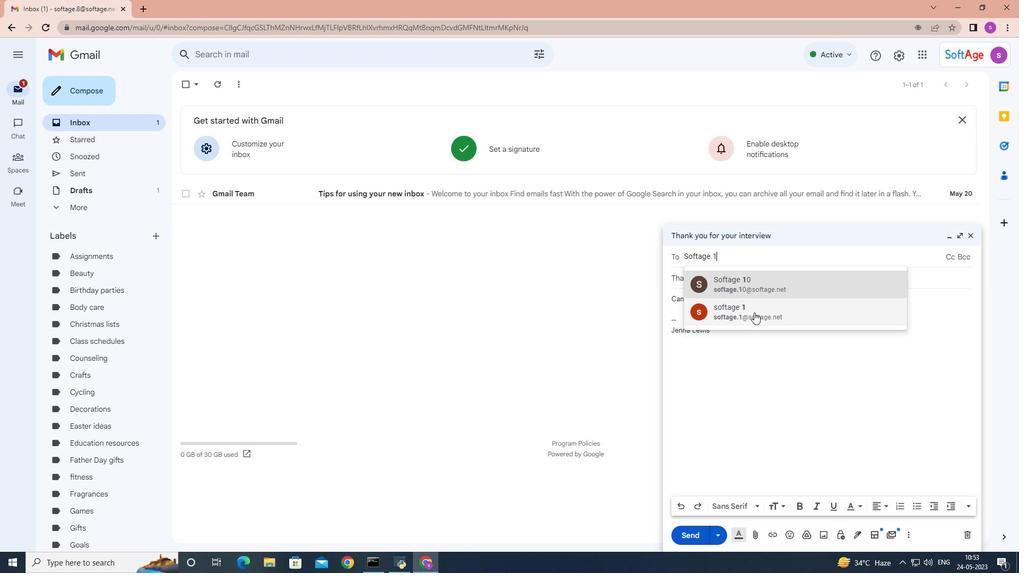 
Action: Mouse moved to (891, 311)
Screenshot: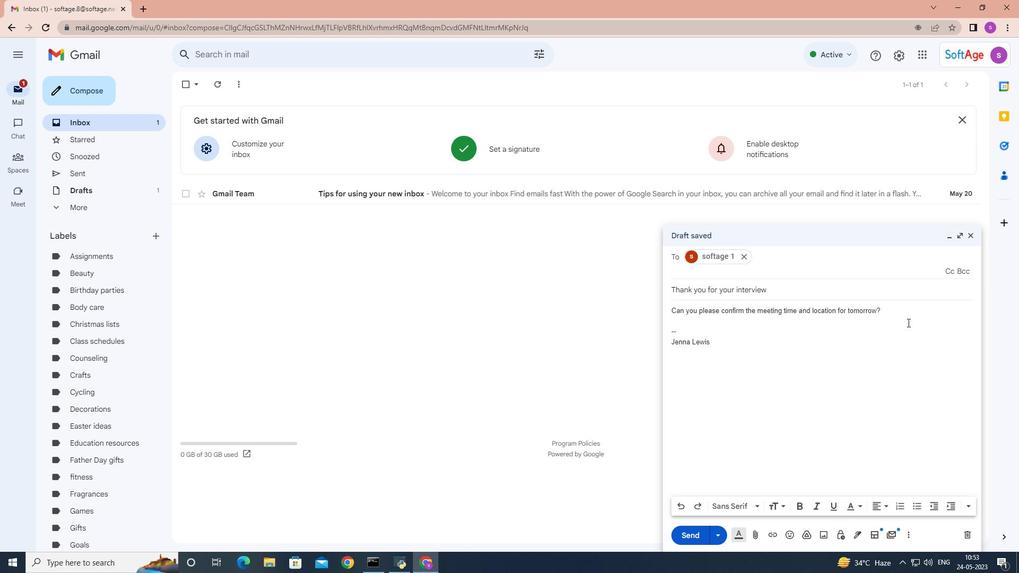 
Action: Mouse pressed left at (891, 311)
Screenshot: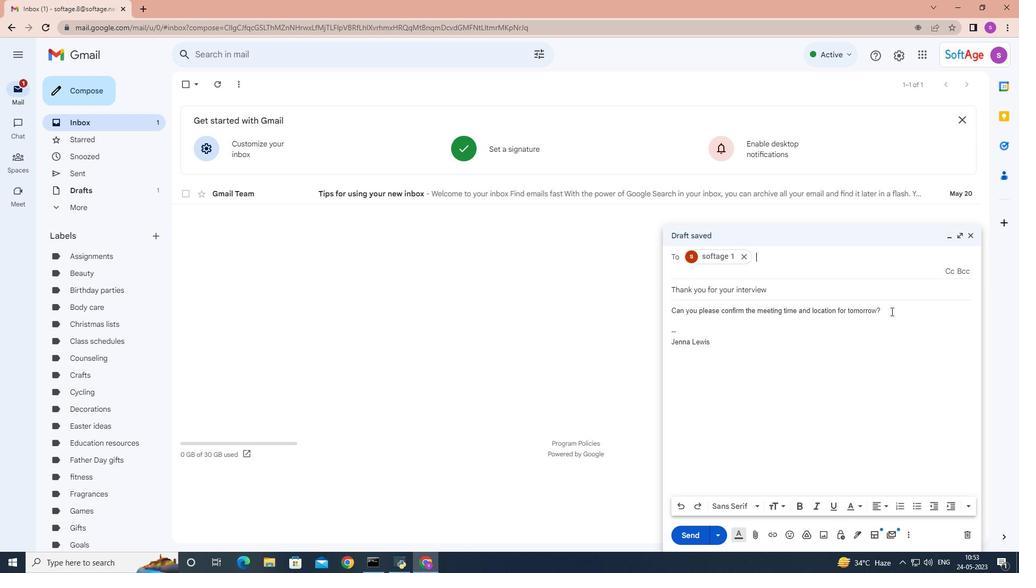 
Action: Mouse moved to (882, 299)
Screenshot: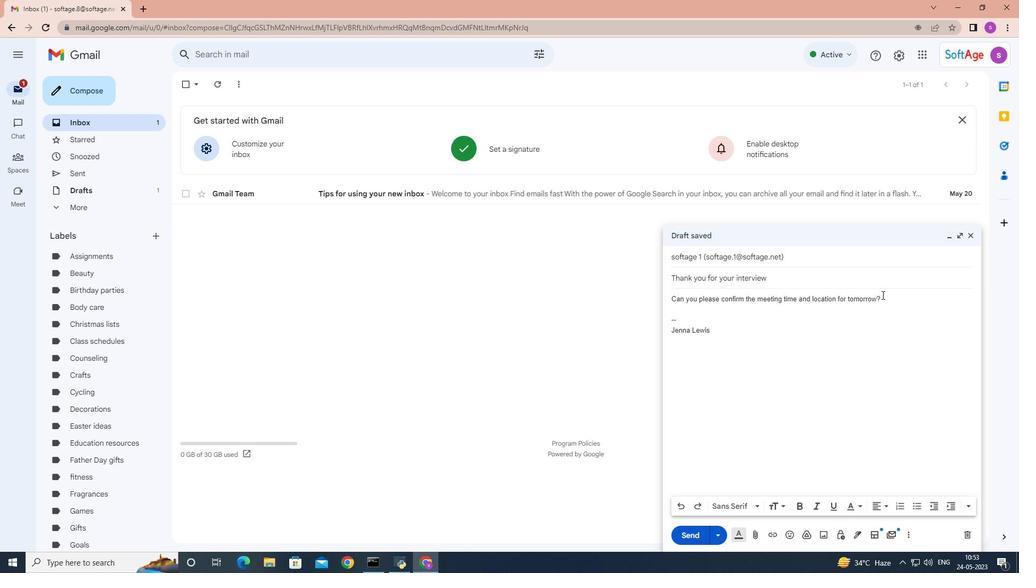 
Action: Mouse pressed left at (882, 299)
Screenshot: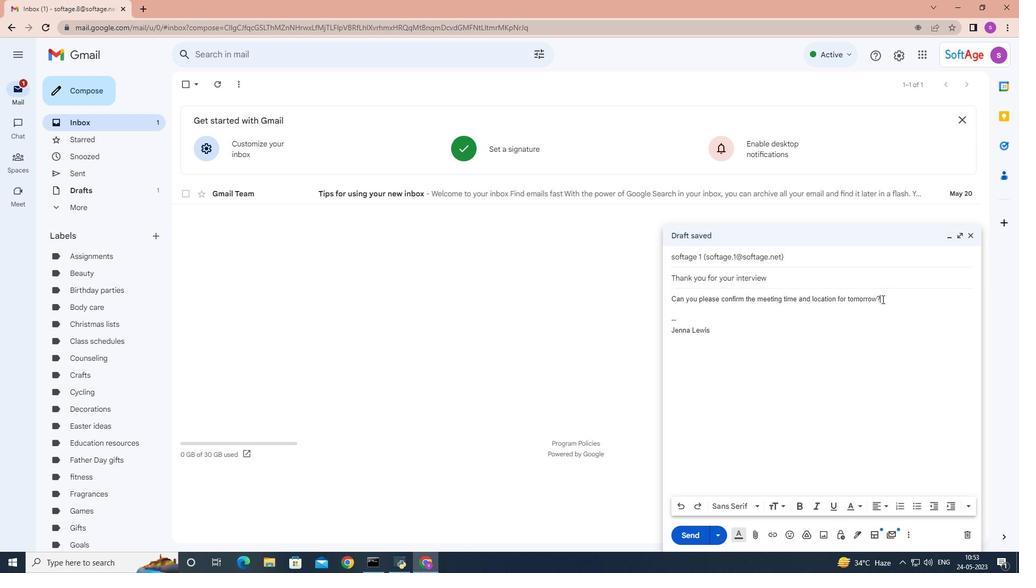 
Action: Mouse moved to (915, 507)
Screenshot: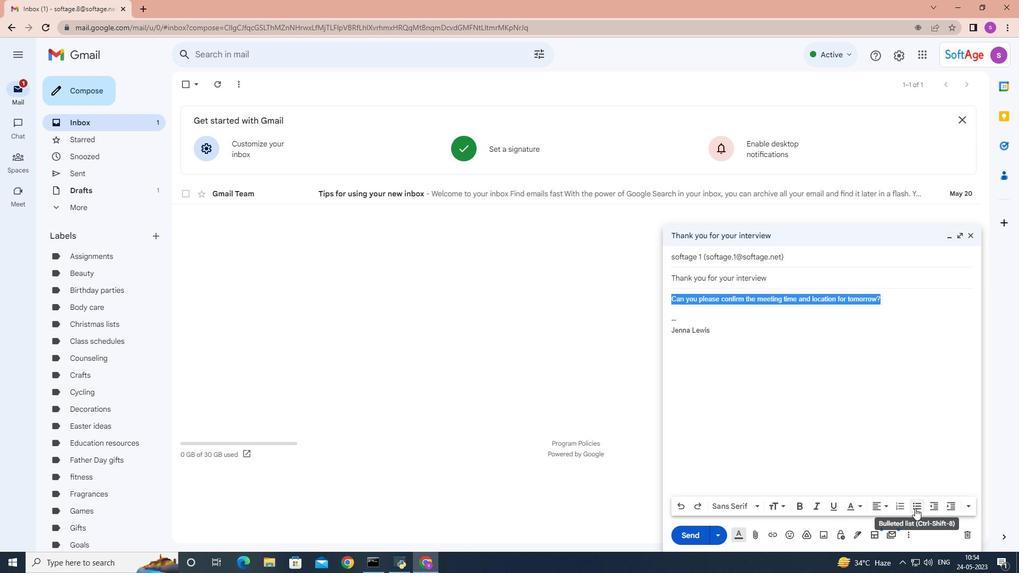 
Action: Mouse pressed left at (915, 507)
Screenshot: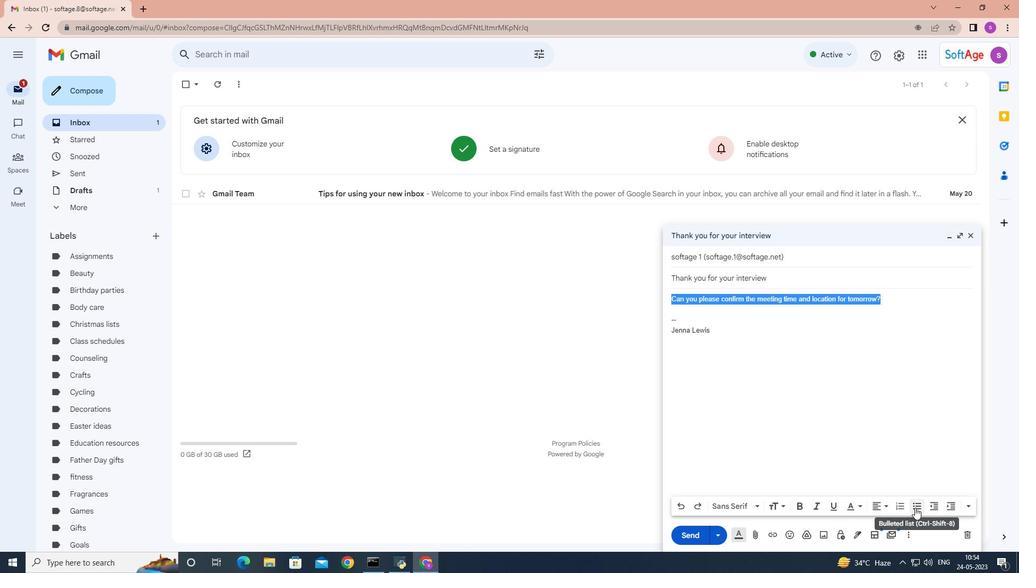 
Action: Mouse moved to (753, 504)
Screenshot: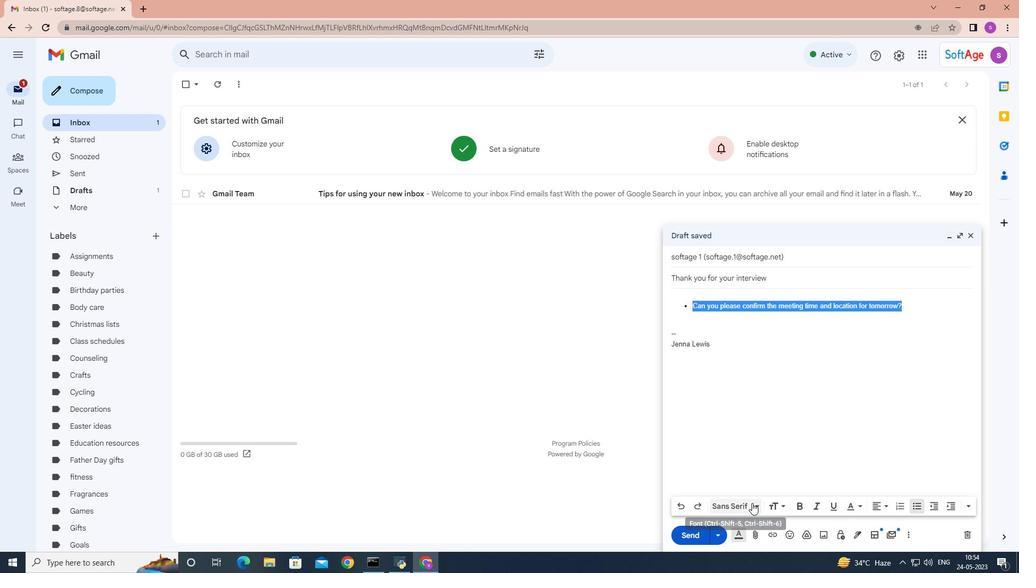 
Action: Mouse pressed left at (753, 504)
Screenshot: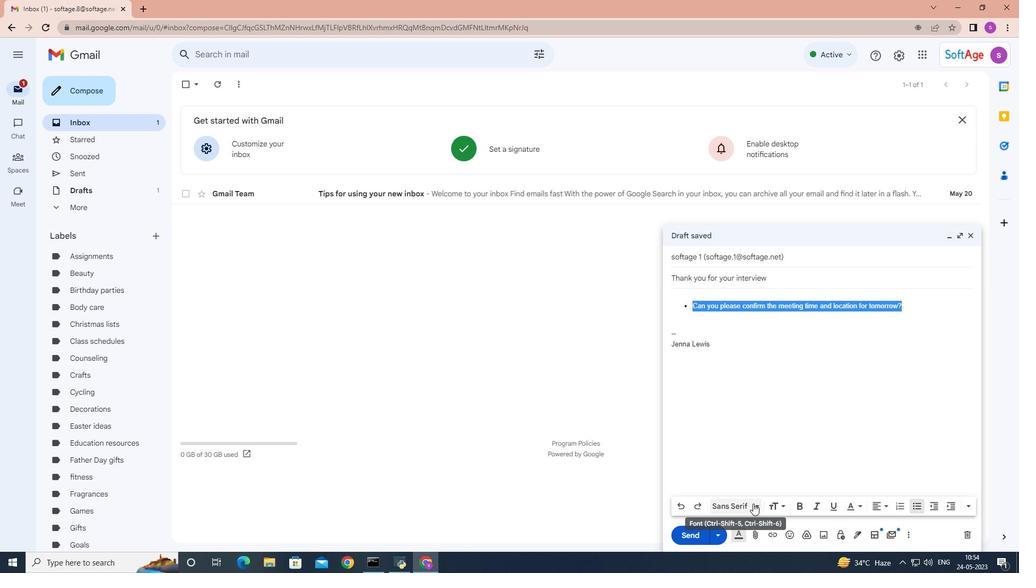 
Action: Mouse moved to (768, 404)
Screenshot: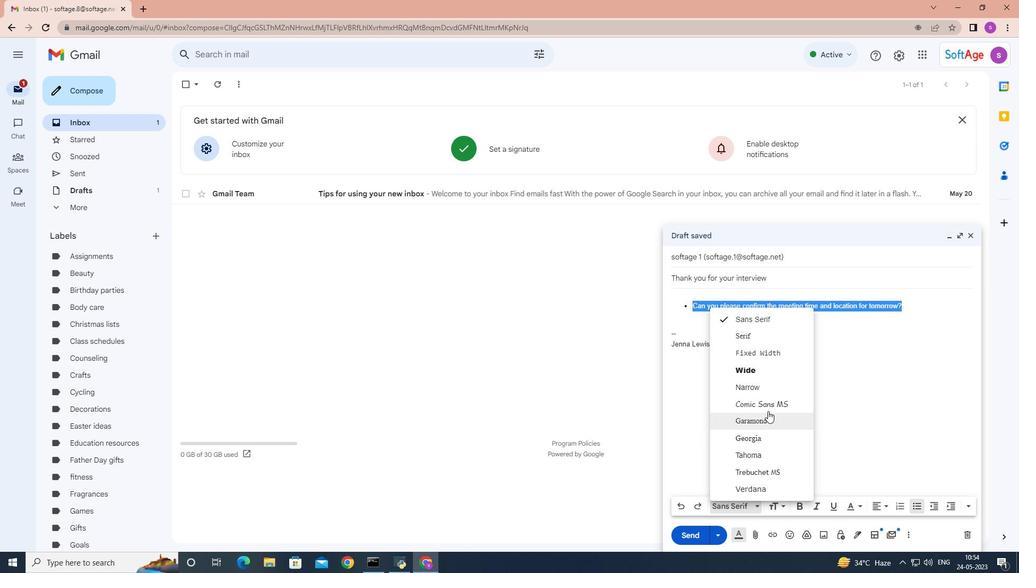 
Action: Mouse pressed left at (768, 404)
Screenshot: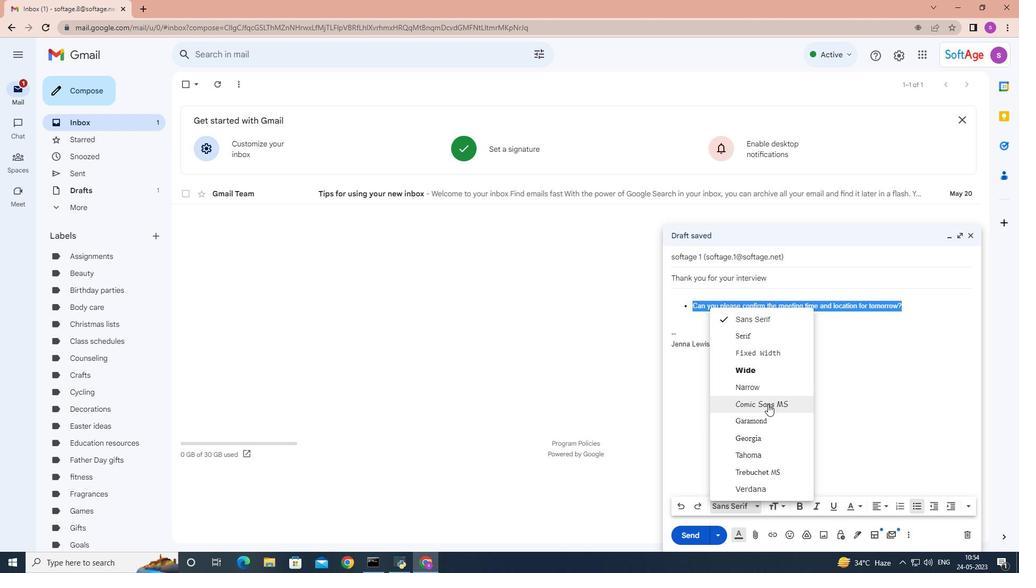 
Action: Mouse moved to (969, 506)
Screenshot: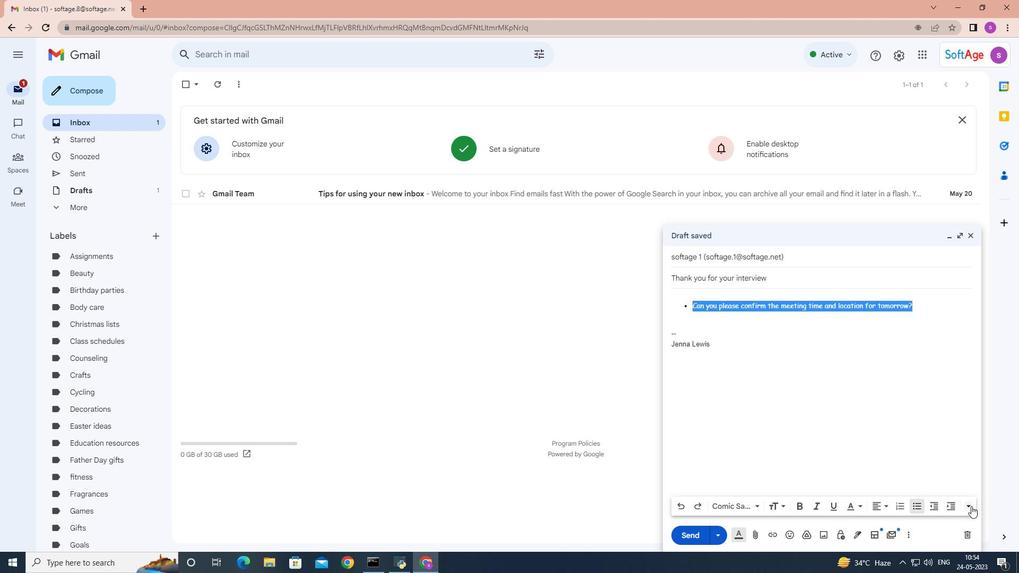 
Action: Mouse pressed left at (969, 506)
Screenshot: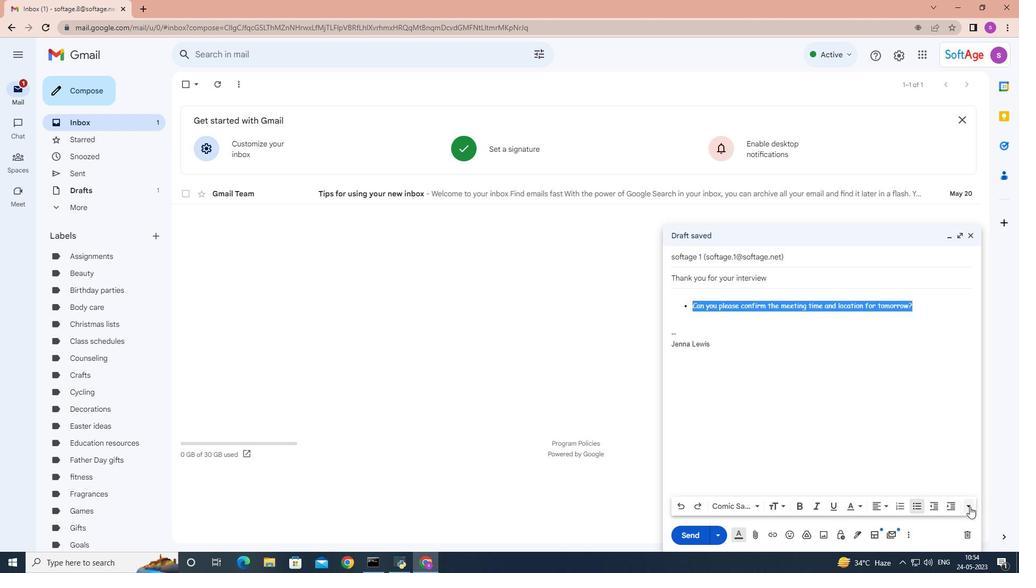 
Action: Mouse moved to (976, 475)
Screenshot: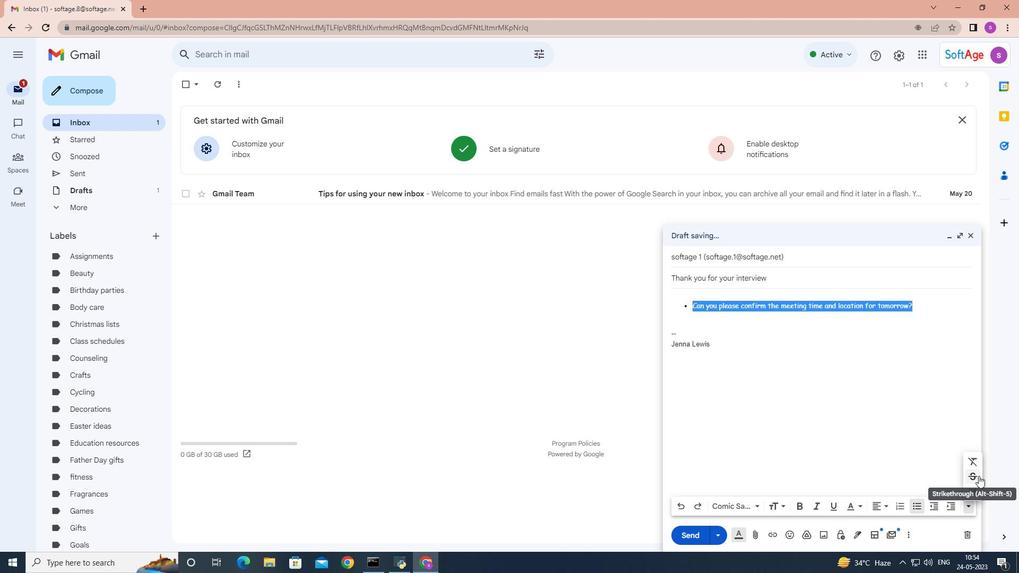 
Action: Mouse pressed left at (976, 475)
Screenshot: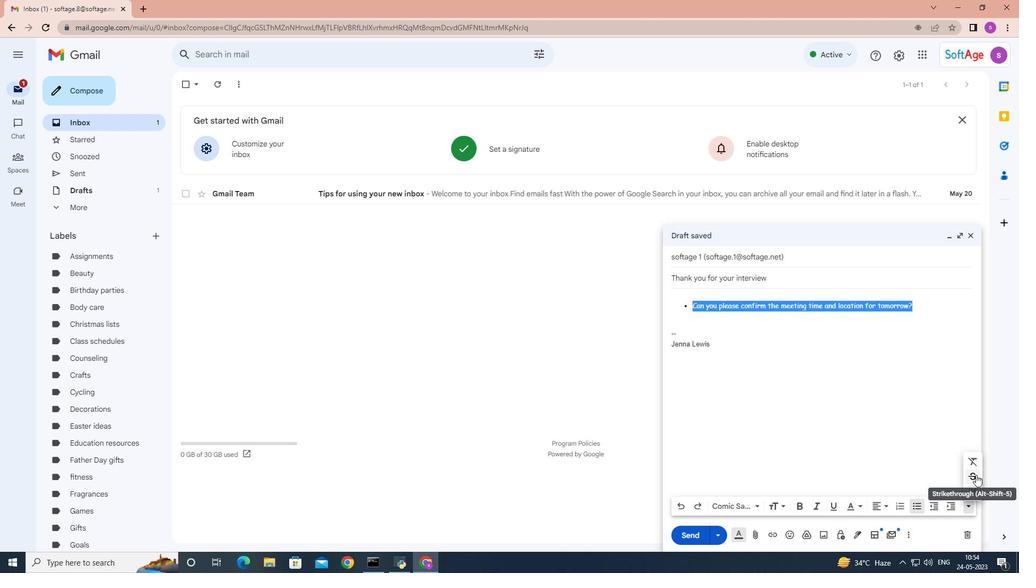 
Action: Mouse moved to (916, 508)
Screenshot: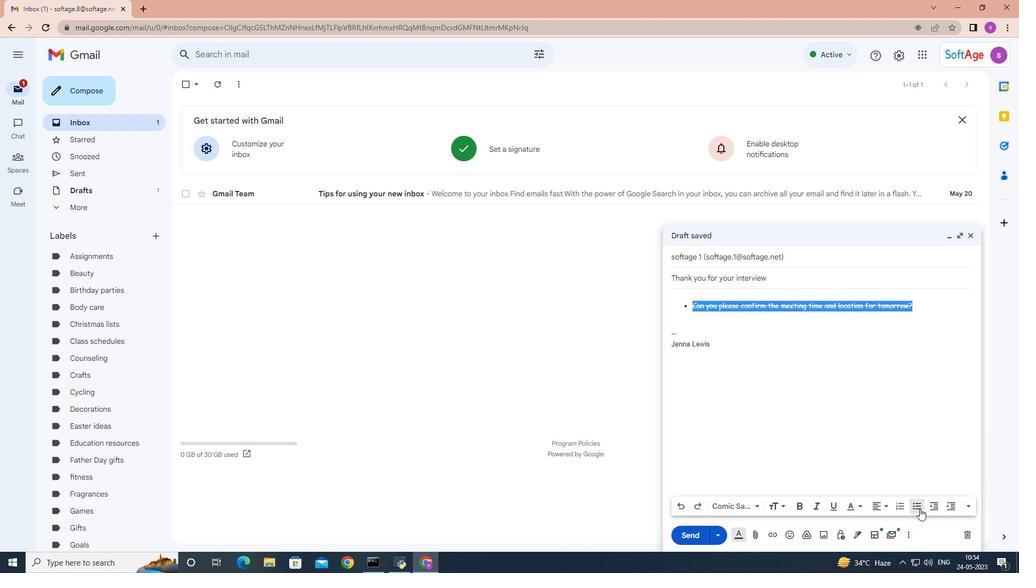 
Action: Mouse pressed left at (916, 508)
Screenshot: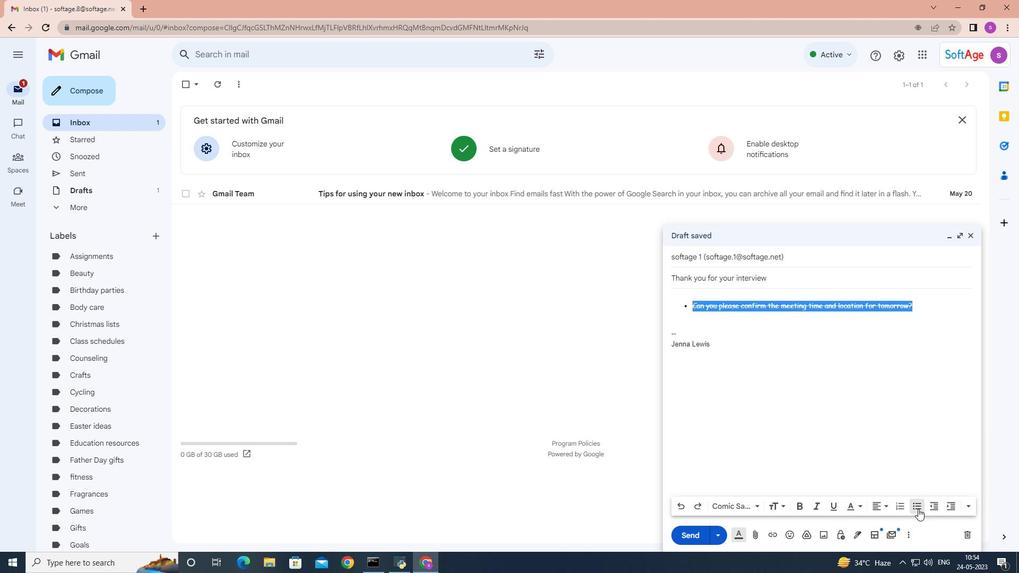 
Action: Mouse moved to (755, 505)
Screenshot: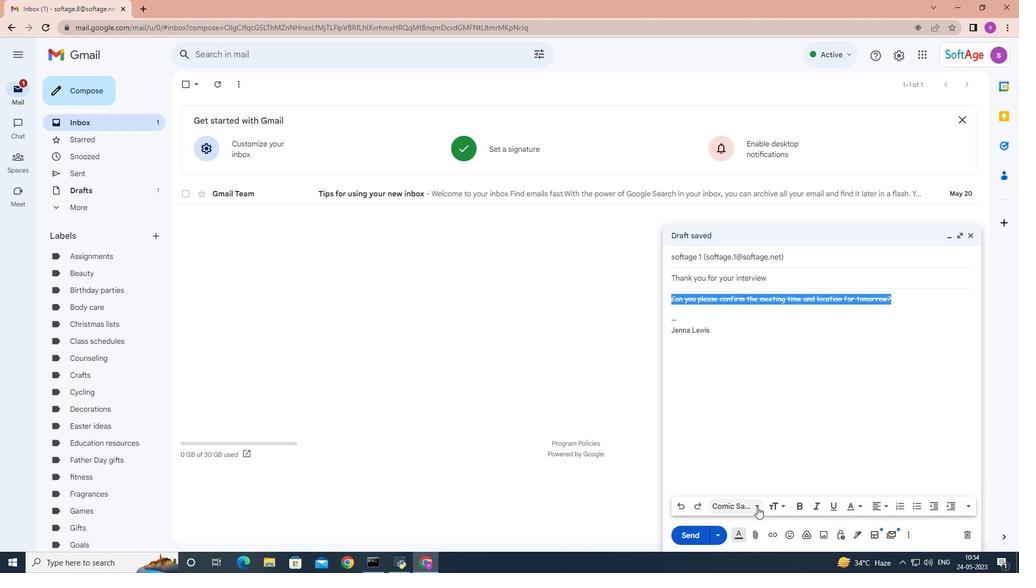 
Action: Mouse pressed left at (755, 505)
Screenshot: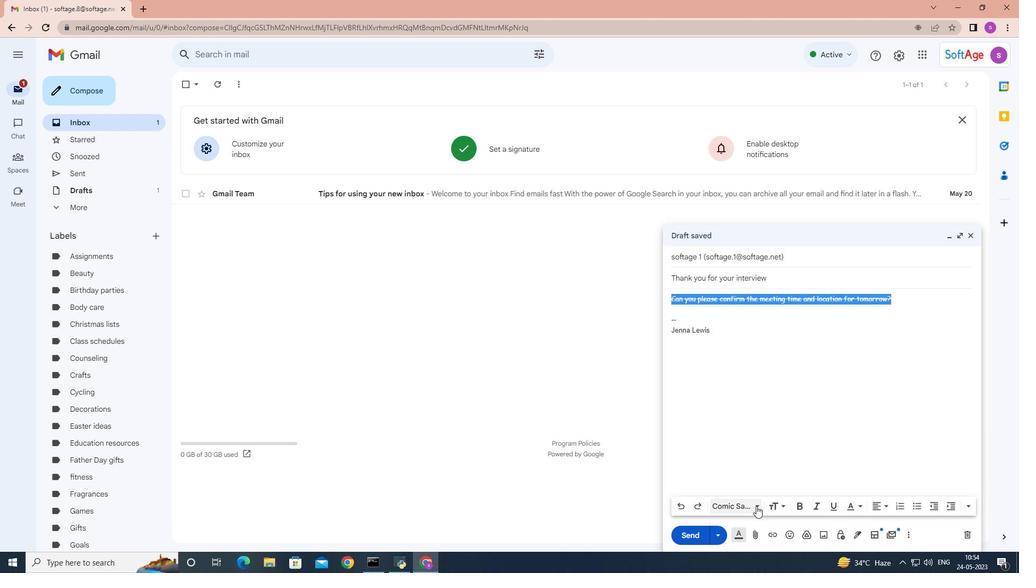 
Action: Mouse moved to (774, 317)
Screenshot: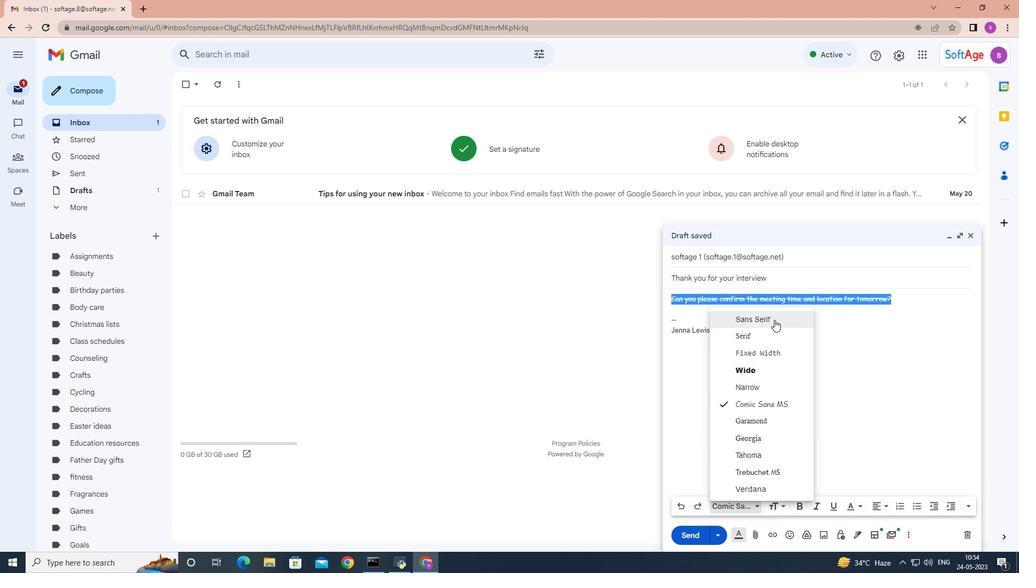 
Action: Mouse pressed left at (774, 317)
Screenshot: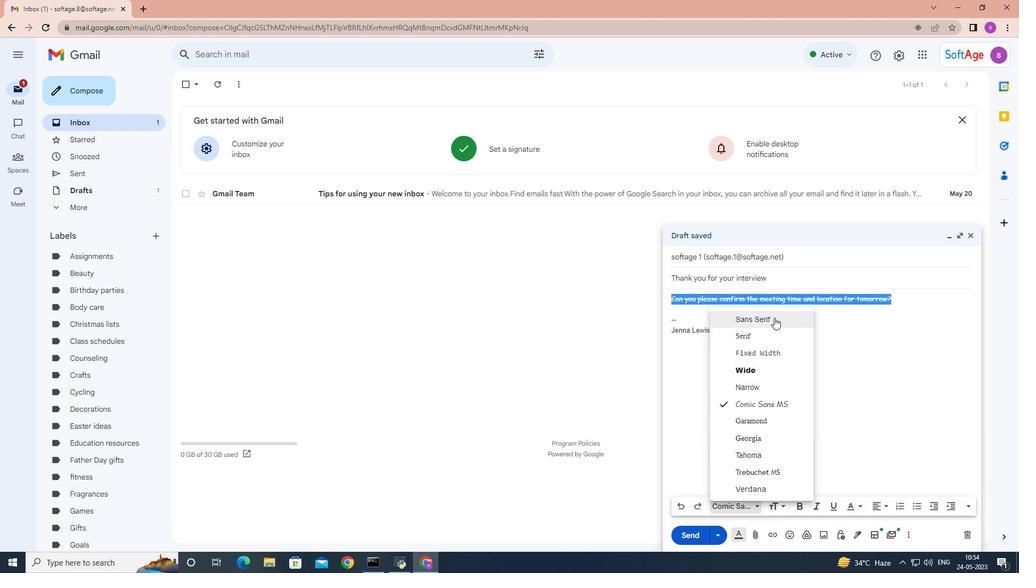 
Action: Mouse moved to (968, 505)
Screenshot: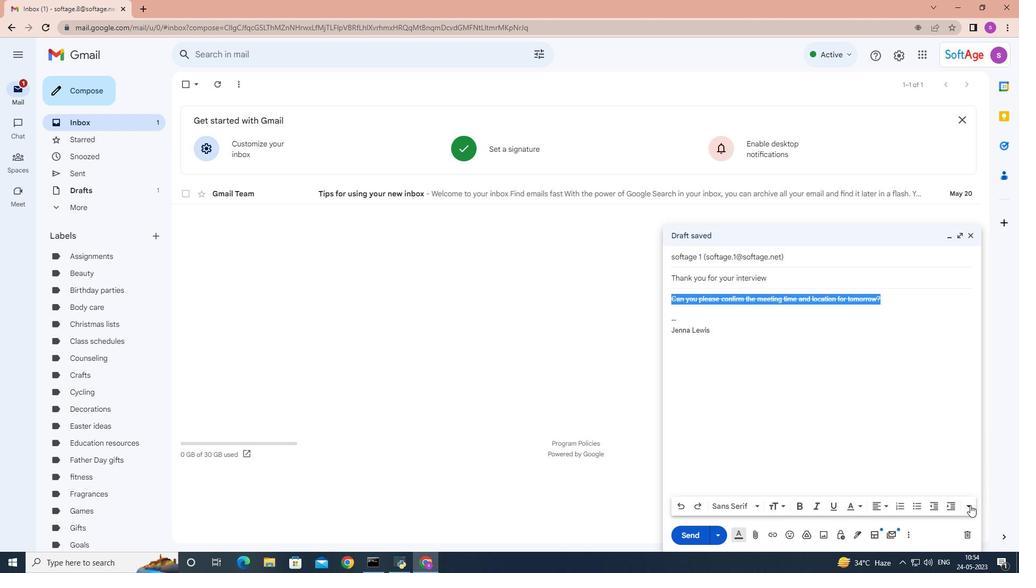 
Action: Mouse pressed left at (968, 505)
Screenshot: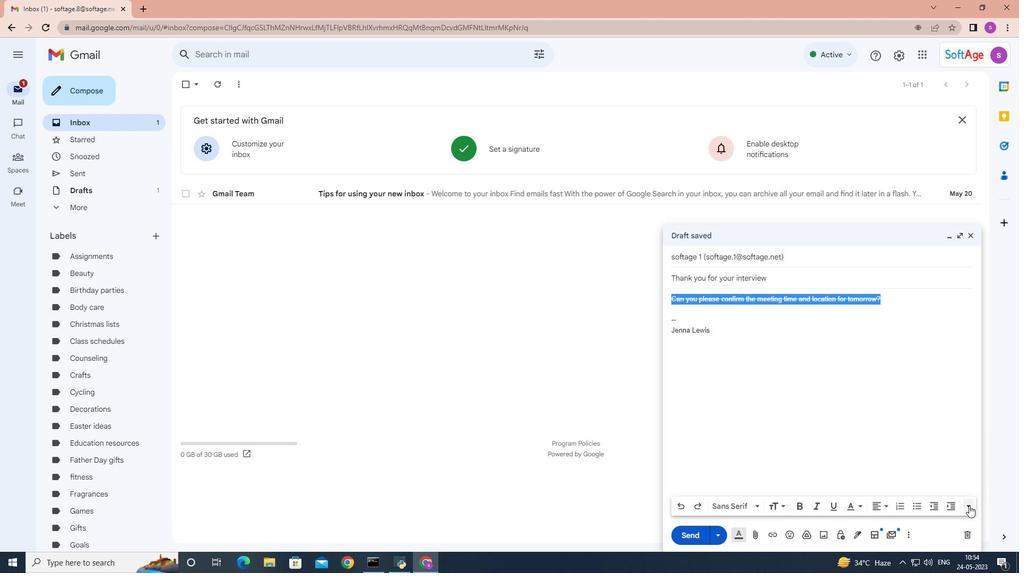 
Action: Mouse moved to (972, 476)
Screenshot: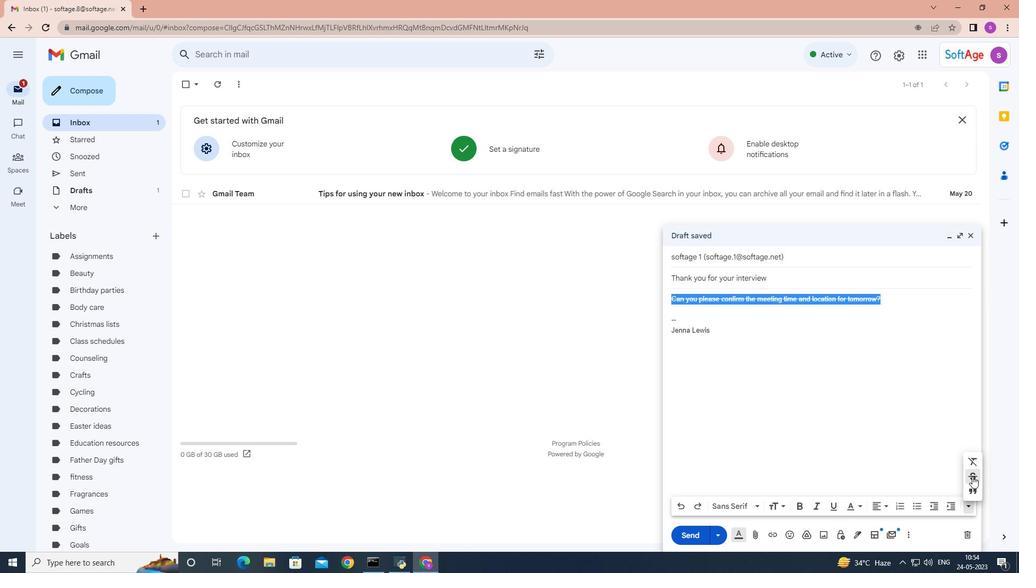 
Action: Mouse pressed left at (972, 476)
Screenshot: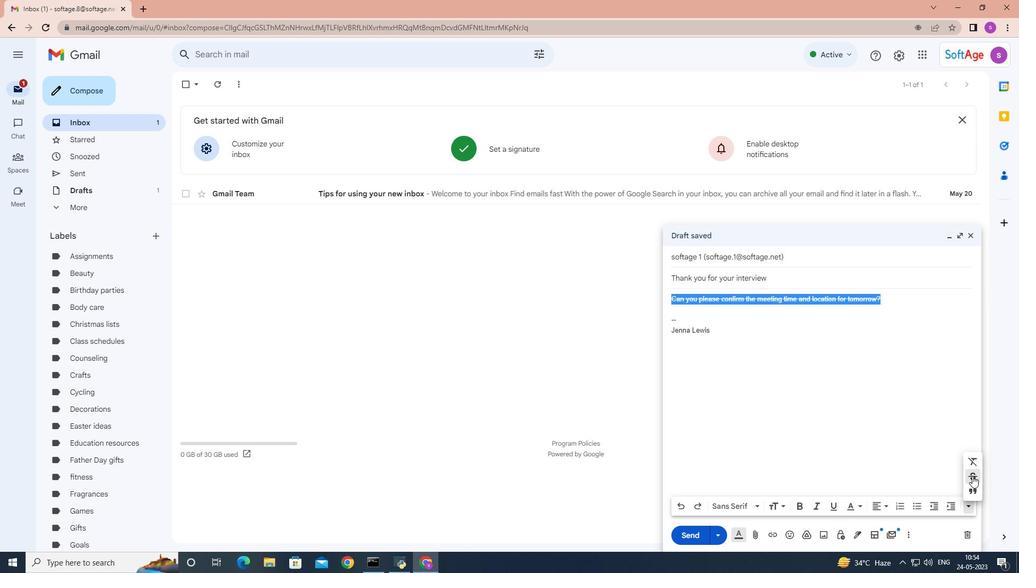 
Action: Mouse moved to (691, 534)
Screenshot: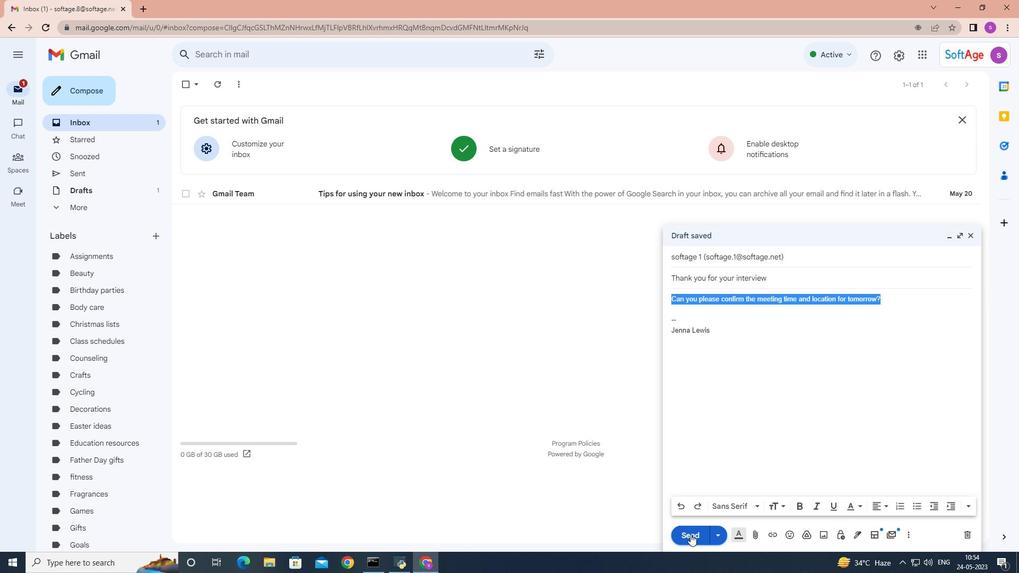 
Action: Mouse pressed left at (691, 534)
Screenshot: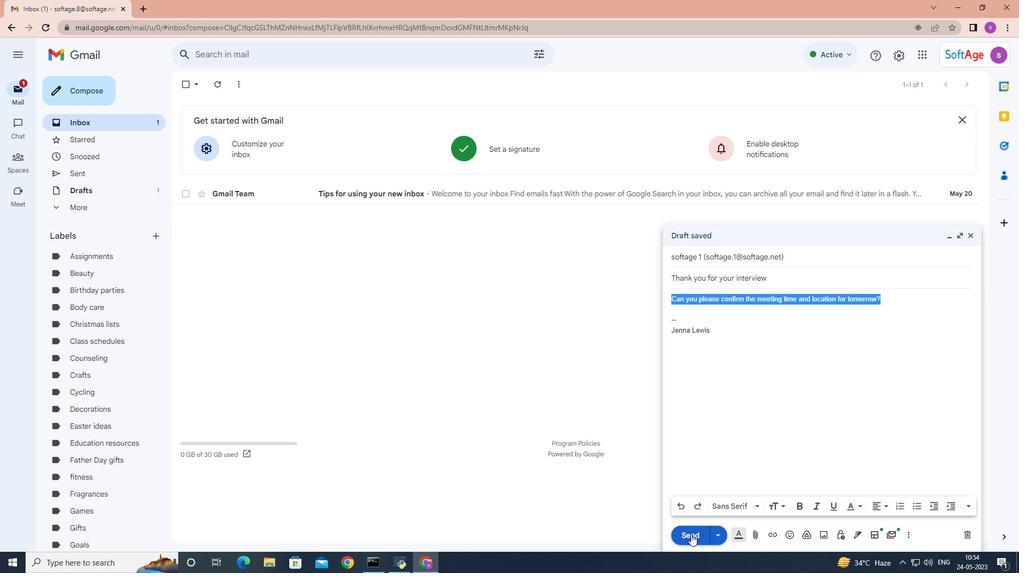 
Action: Mouse moved to (90, 172)
Screenshot: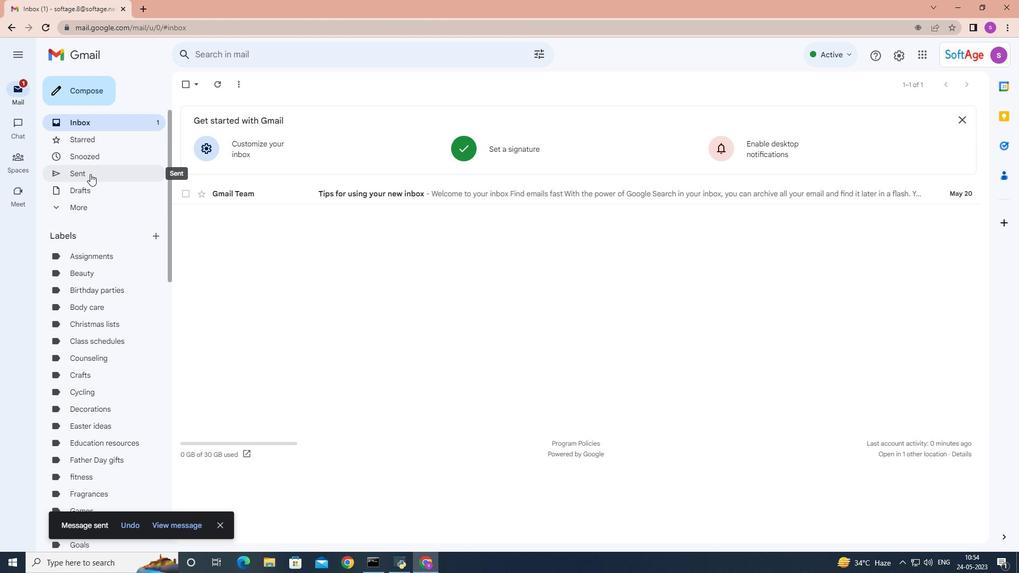 
Action: Mouse pressed left at (90, 172)
Screenshot: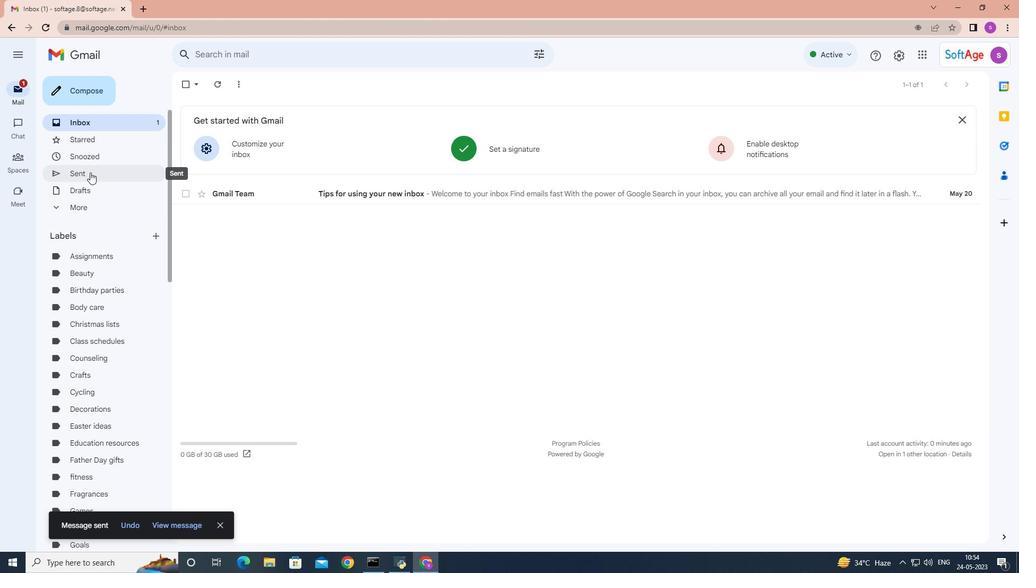 
Action: Mouse moved to (237, 135)
Screenshot: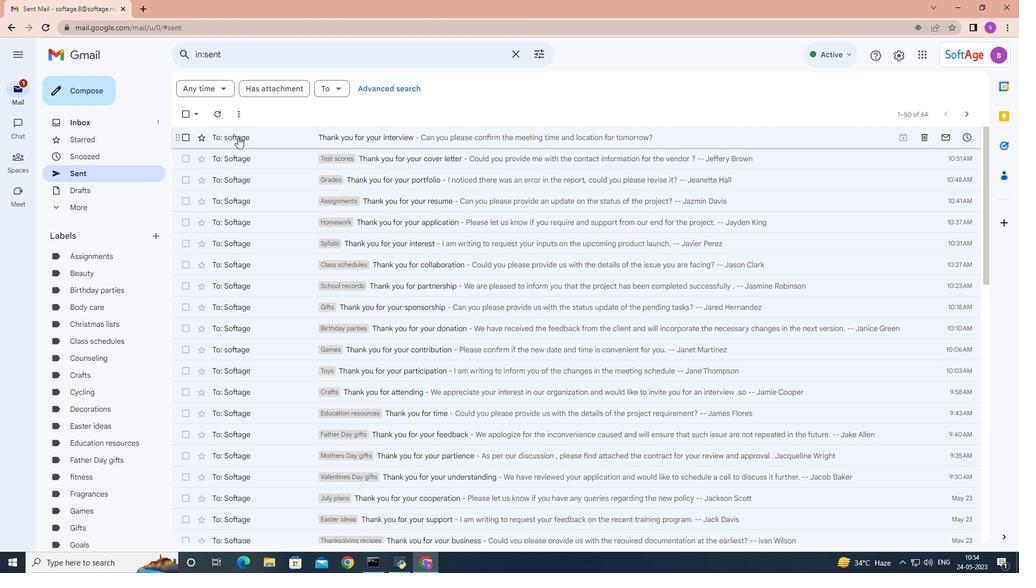 
Action: Mouse pressed right at (237, 135)
Screenshot: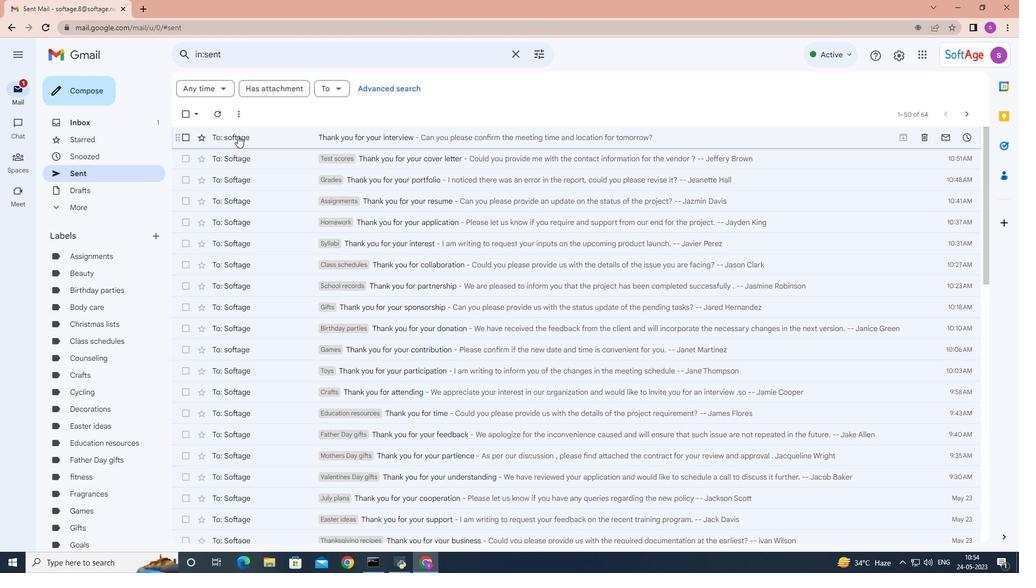 
Action: Mouse moved to (384, 352)
Screenshot: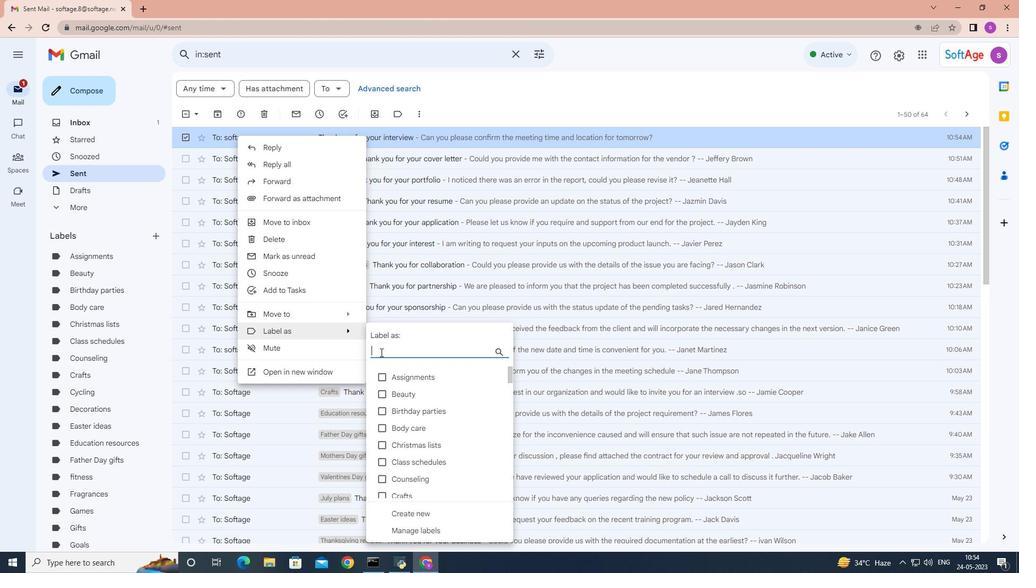 
Action: Key pressed <Key.shift>Scholarship<Key.space>information
Screenshot: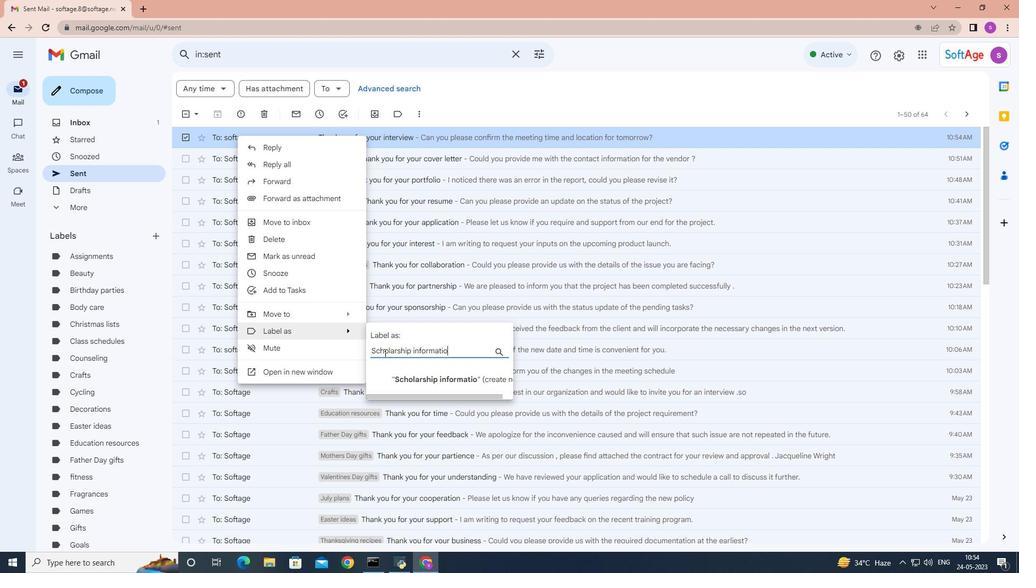 
Action: Mouse moved to (411, 380)
Screenshot: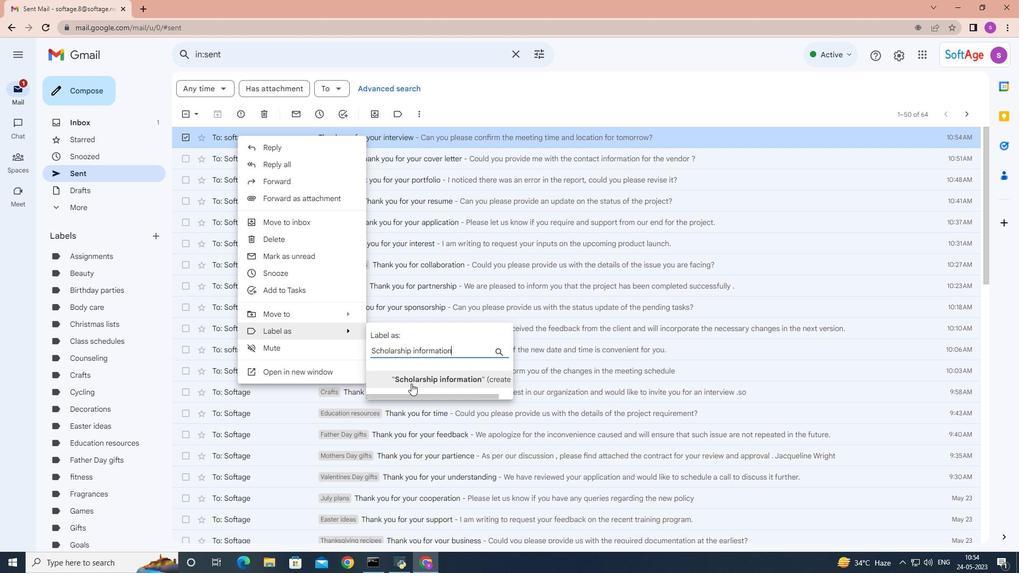 
Action: Mouse pressed left at (411, 380)
Screenshot: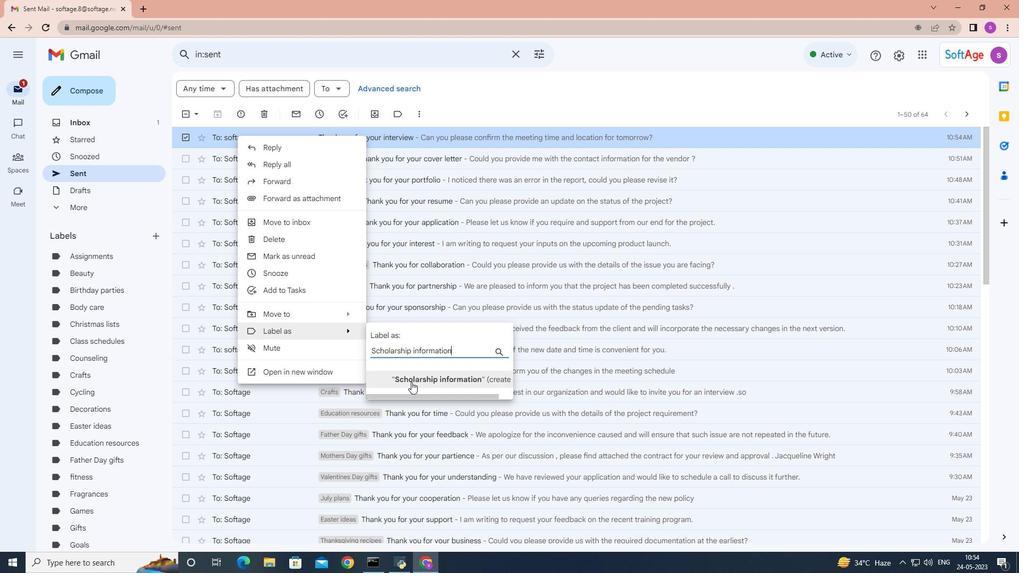 
Action: Mouse moved to (613, 338)
Screenshot: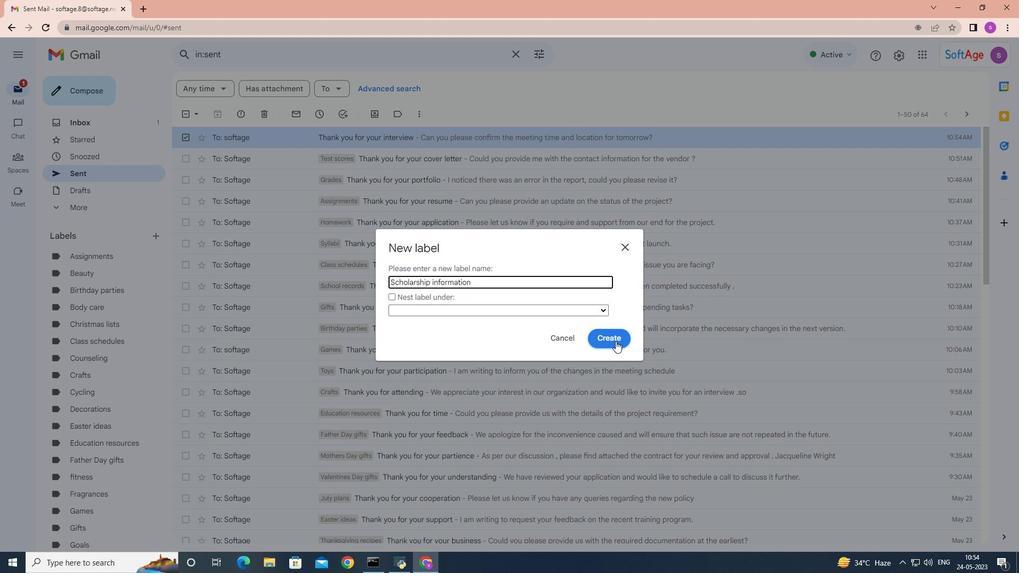 
Action: Mouse pressed left at (613, 338)
Screenshot: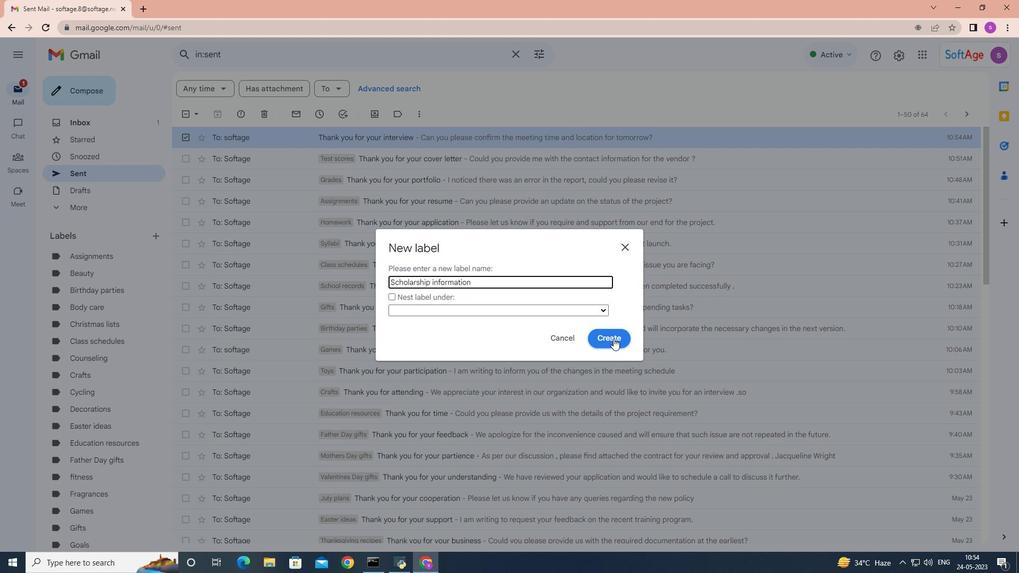 
